 Task: Look for space in Vatra Dornei, Romania from 15th June, 2023 to 21st June, 2023 for 5 adults in price range Rs.14000 to Rs.25000. Place can be entire place with 3 bedrooms having 3 beds and 3 bathrooms. Property type can be house, flat, guest house. Booking option can be shelf check-in. Required host language is English.
Action: Mouse moved to (483, 9)
Screenshot: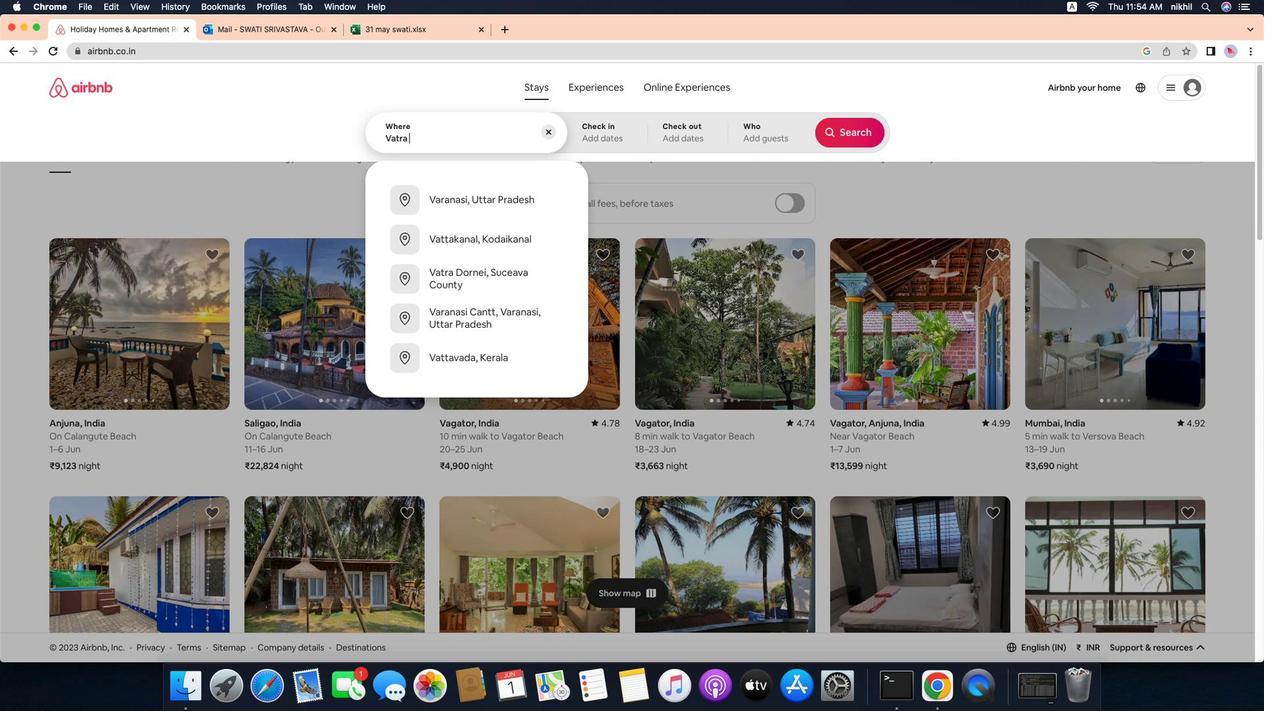
Action: Mouse pressed left at (483, 9)
Screenshot: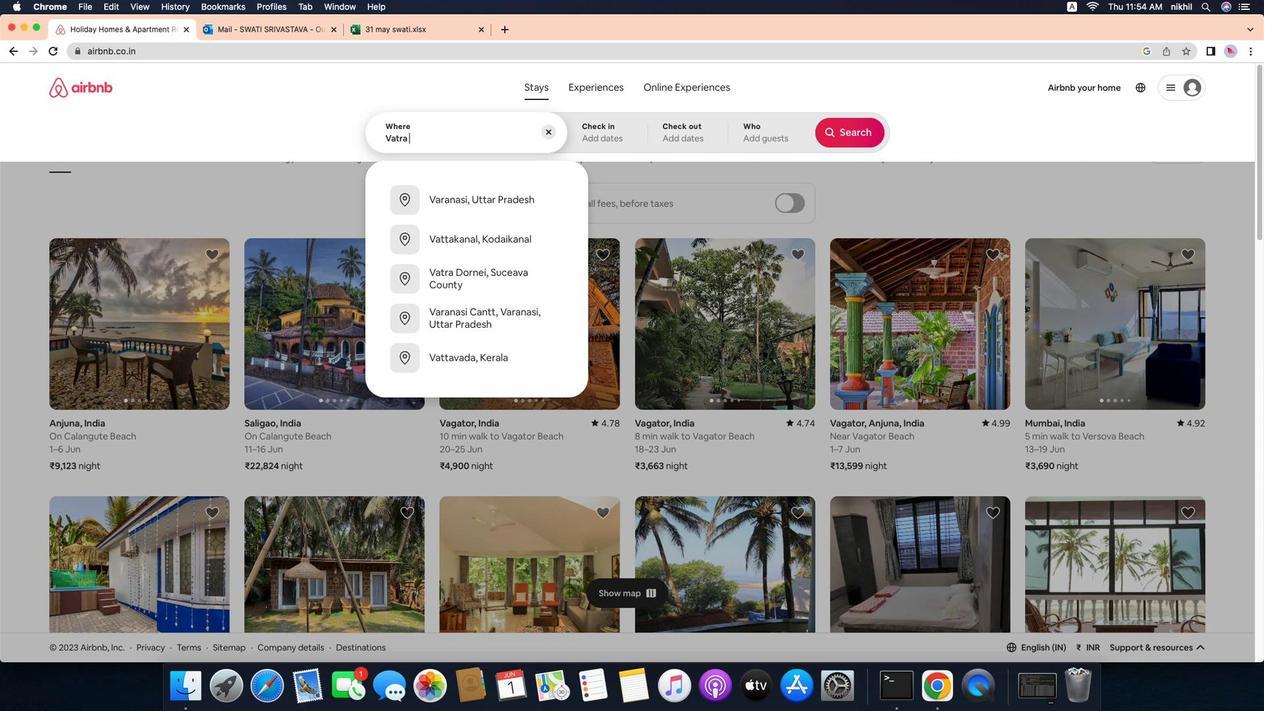 
Action: Mouse moved to (502, 1)
Screenshot: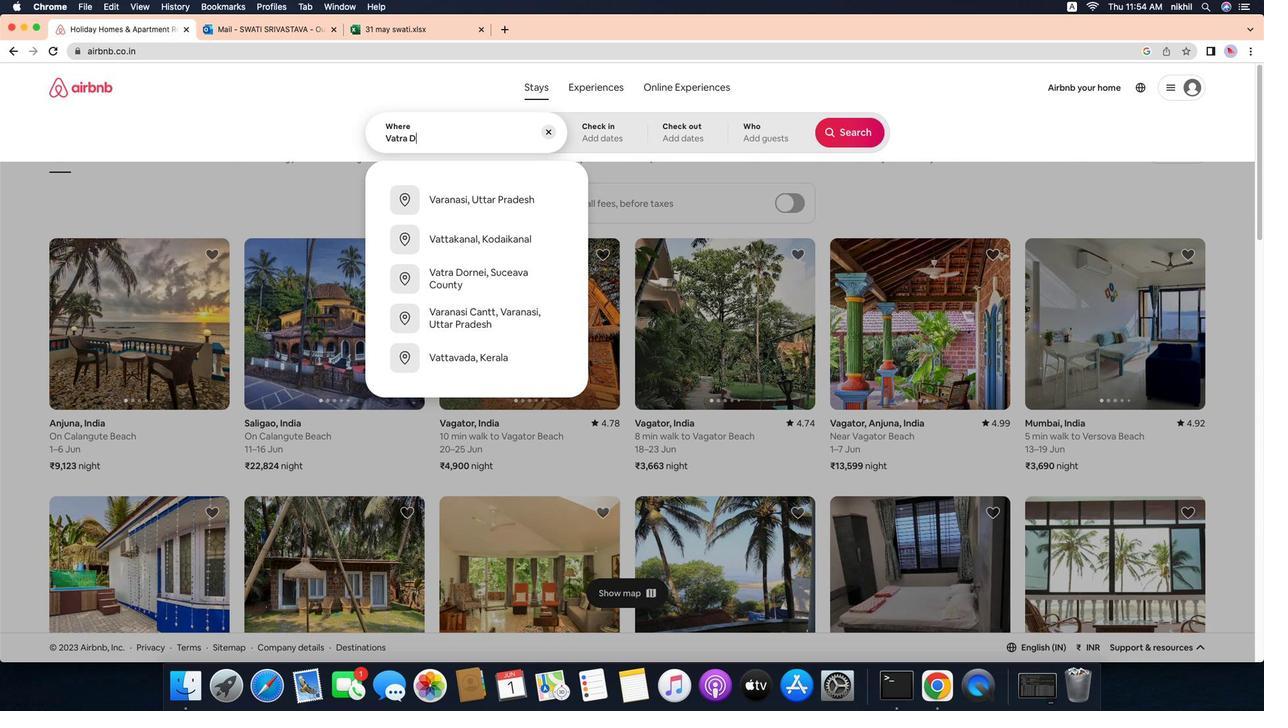 
Action: Mouse pressed left at (502, 1)
Screenshot: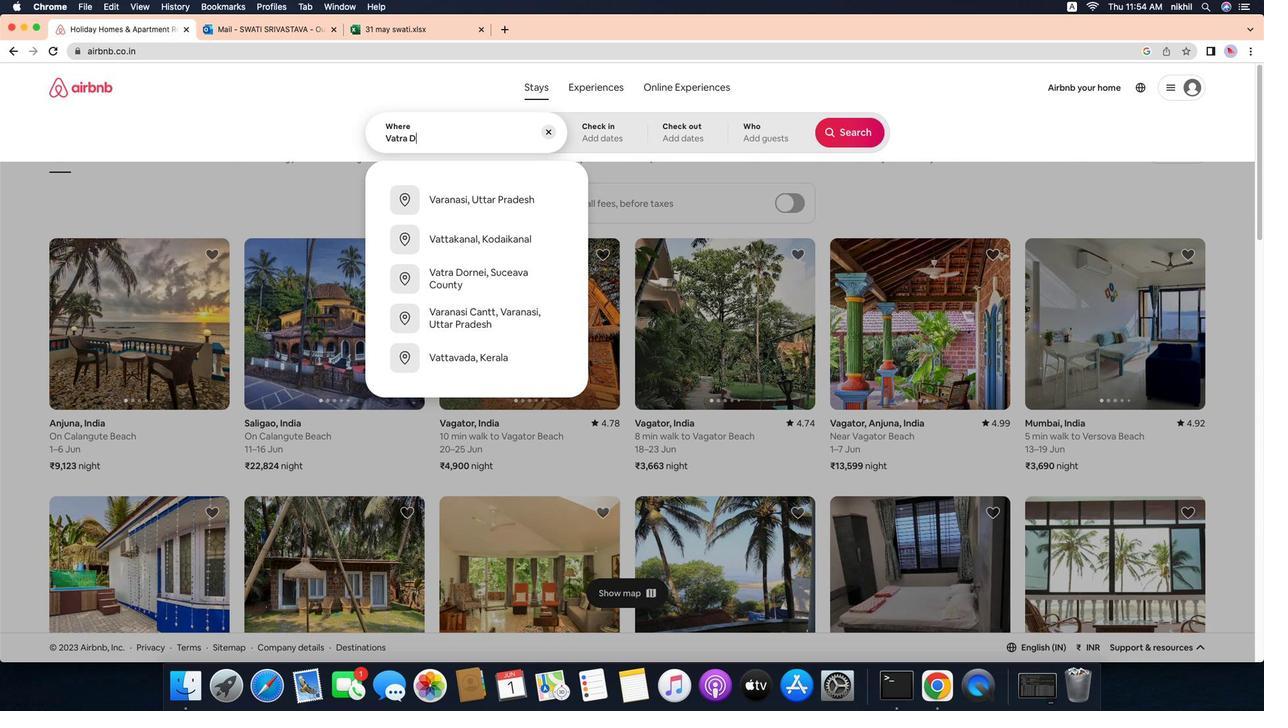 
Action: Mouse moved to (408, 49)
Screenshot: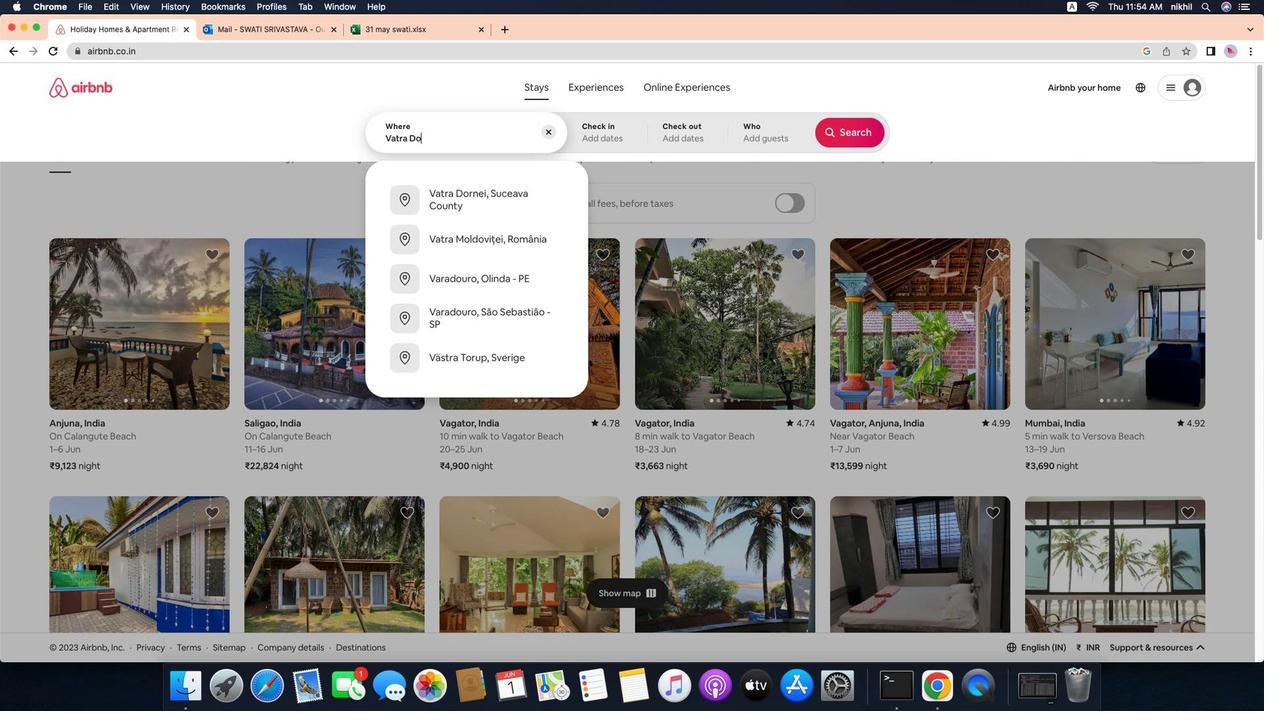 
Action: Mouse pressed left at (408, 49)
Screenshot: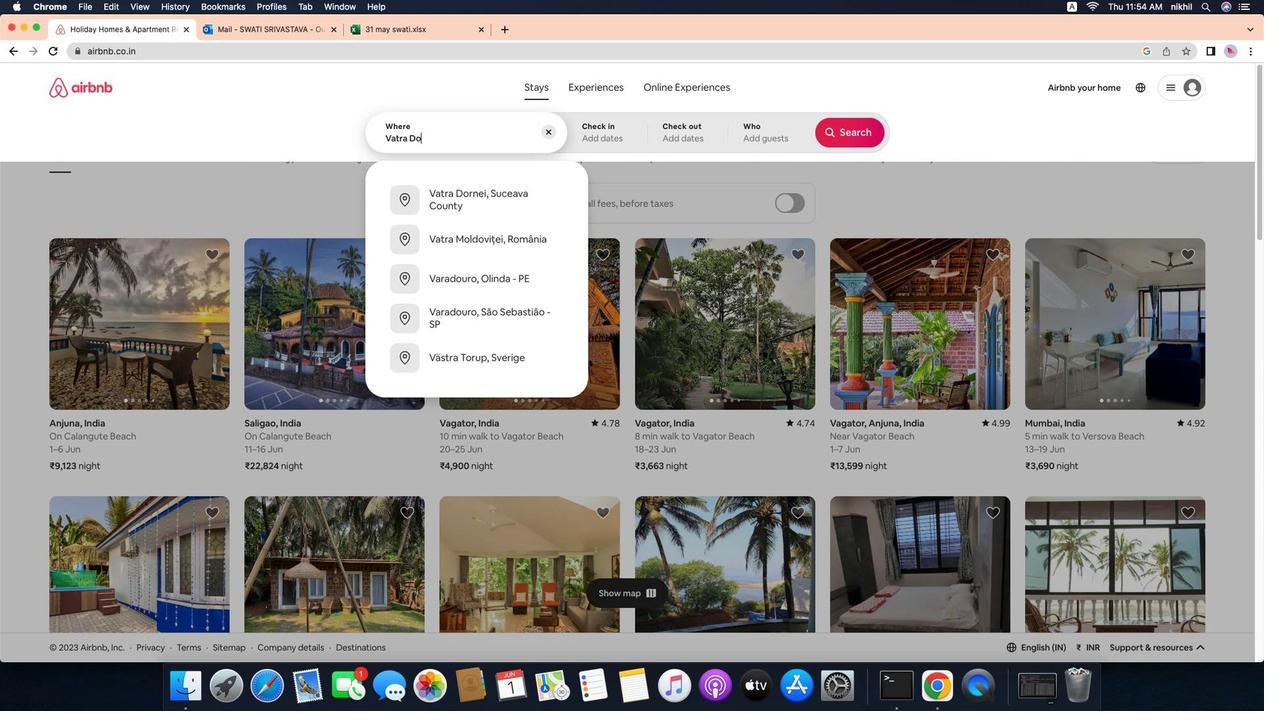
Action: Mouse moved to (390, 55)
Screenshot: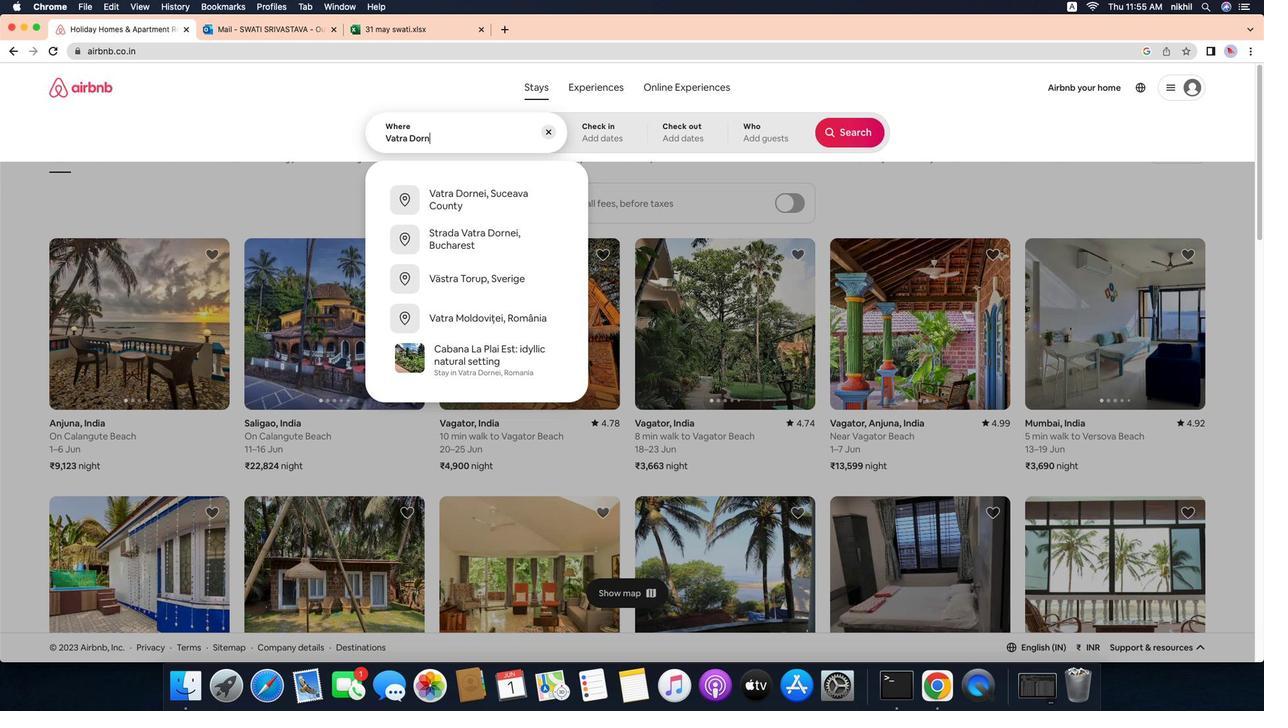 
Action: Key pressed Key.caps_lock'V'Key.caps_lock'a''t''r''a'Key.spaceKey.caps_lock'D'Key.caps_lock'o''r''n''e''i'','Key.spaceKey.caps_lock'R'Key.caps_lock'o''m''a''n''i''a'Key.enter
Screenshot: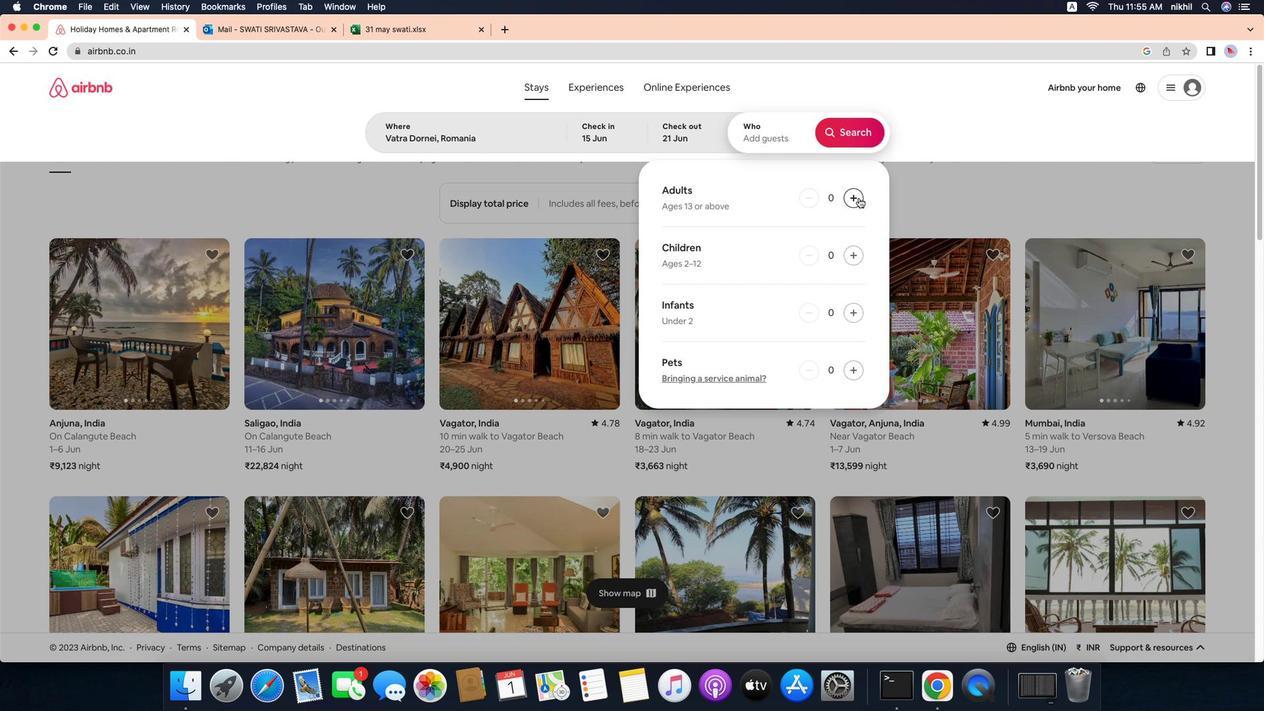 
Action: Mouse moved to (478, 277)
Screenshot: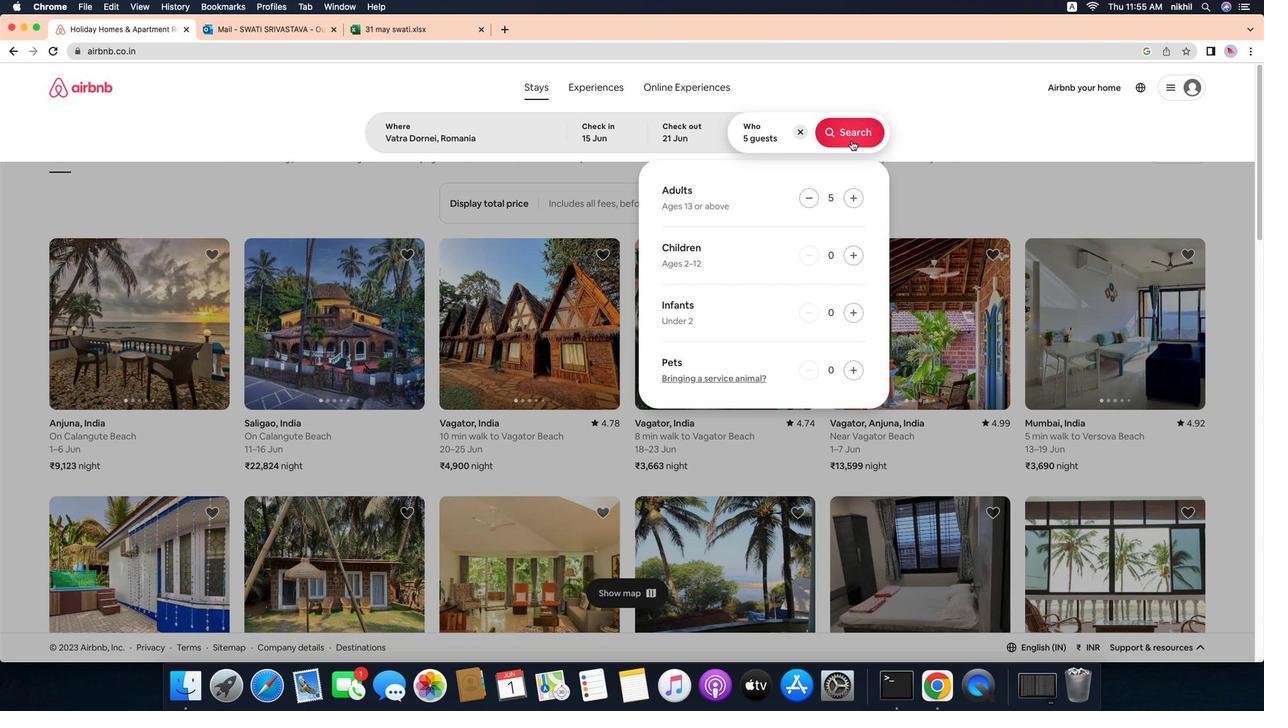
Action: Mouse pressed left at (478, 277)
Screenshot: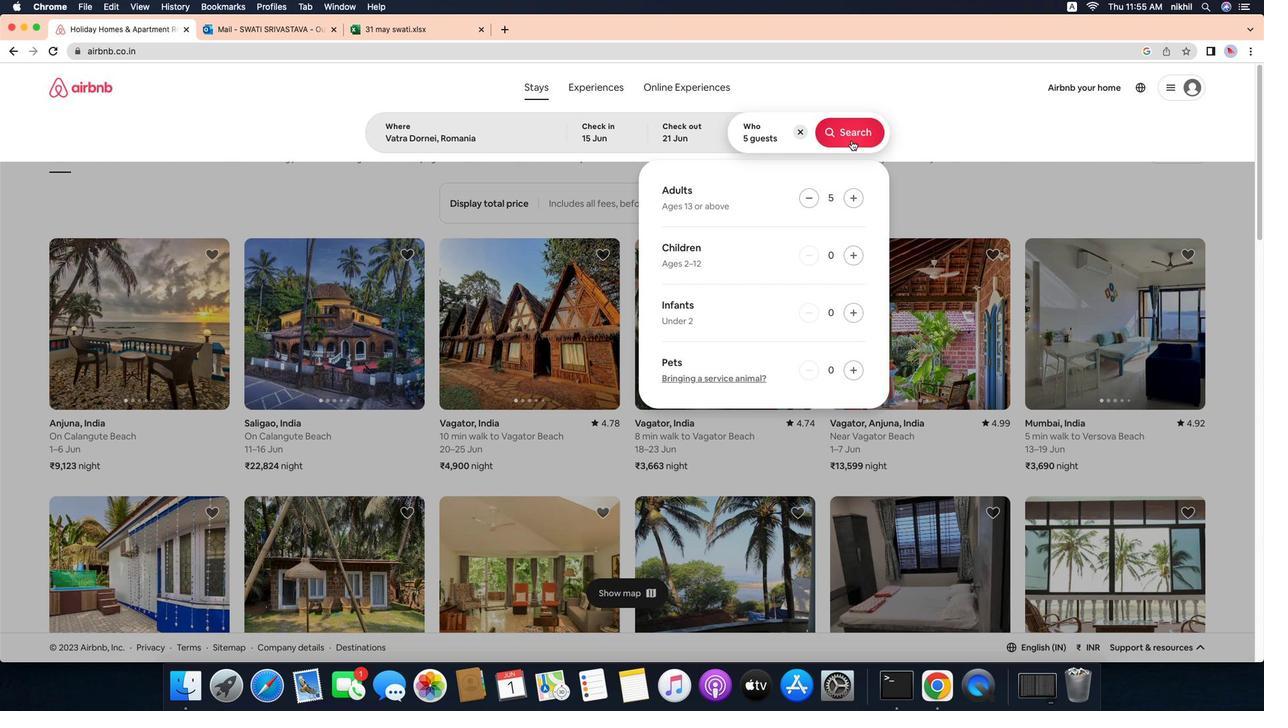 
Action: Mouse moved to (450, 298)
Screenshot: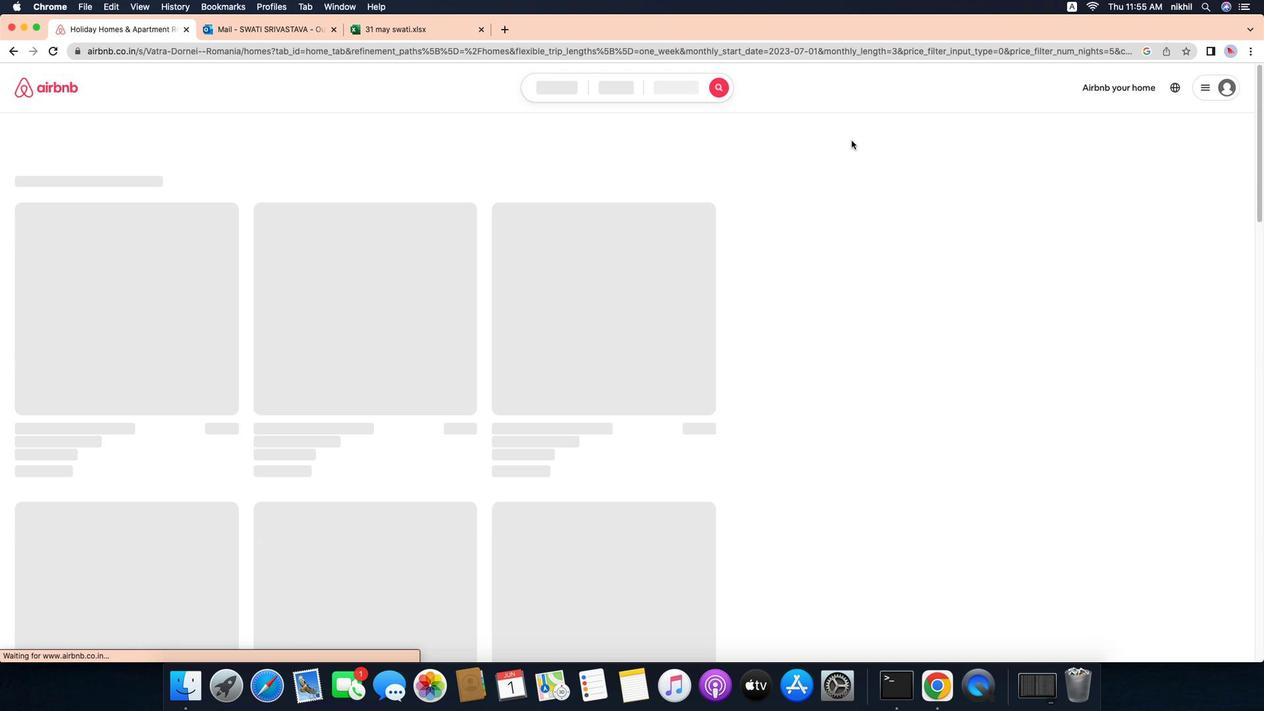 
Action: Mouse pressed left at (450, 298)
Screenshot: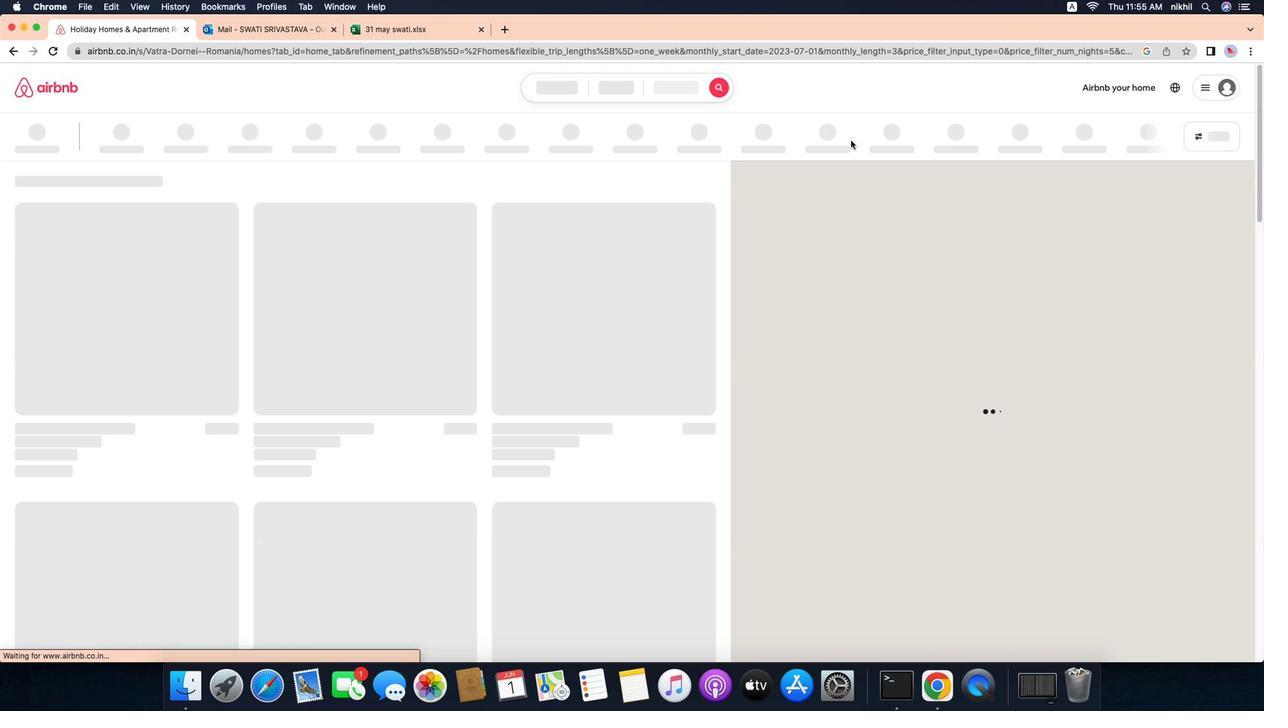 
Action: Mouse moved to (723, 53)
Screenshot: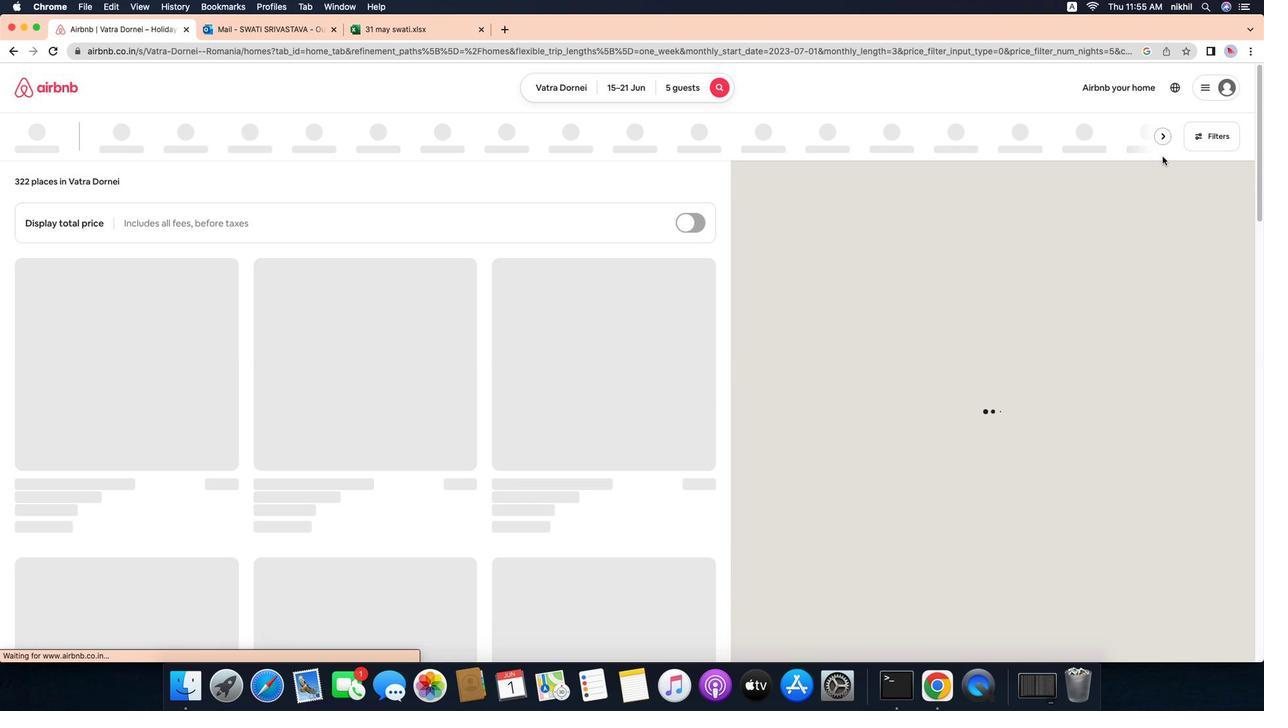 
Action: Mouse pressed left at (723, 53)
Screenshot: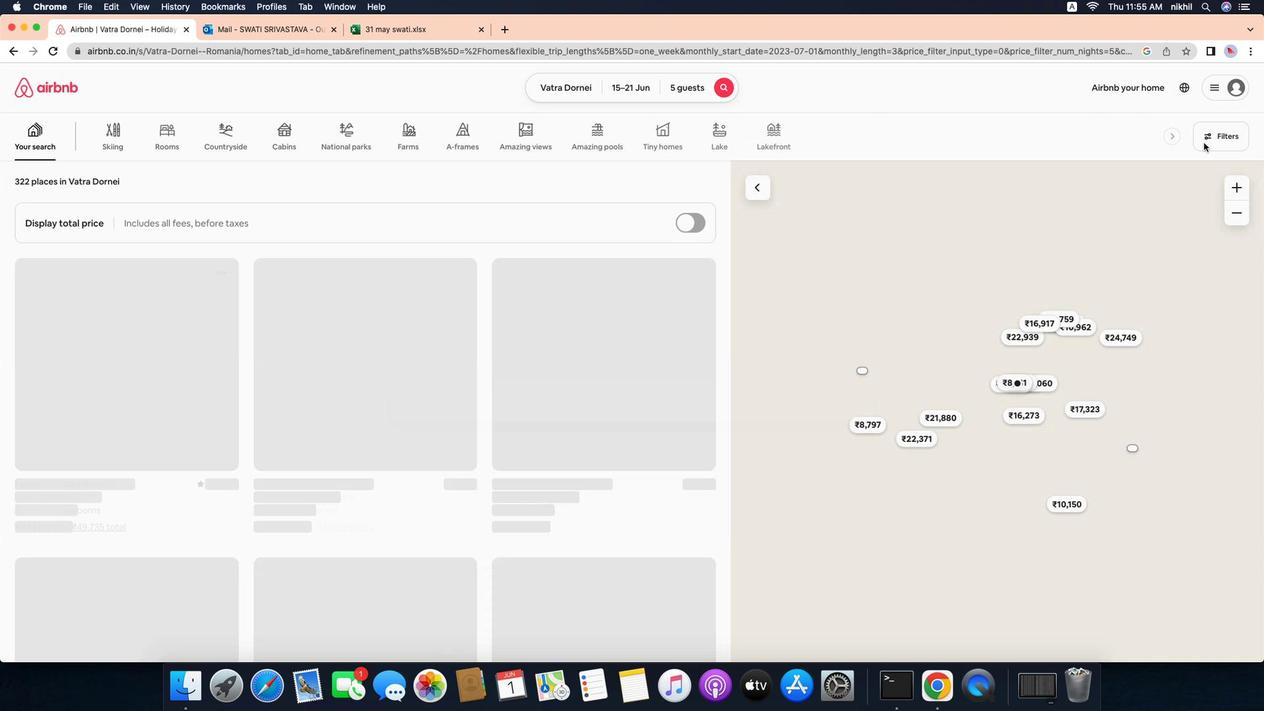 
Action: Mouse moved to (825, 121)
Screenshot: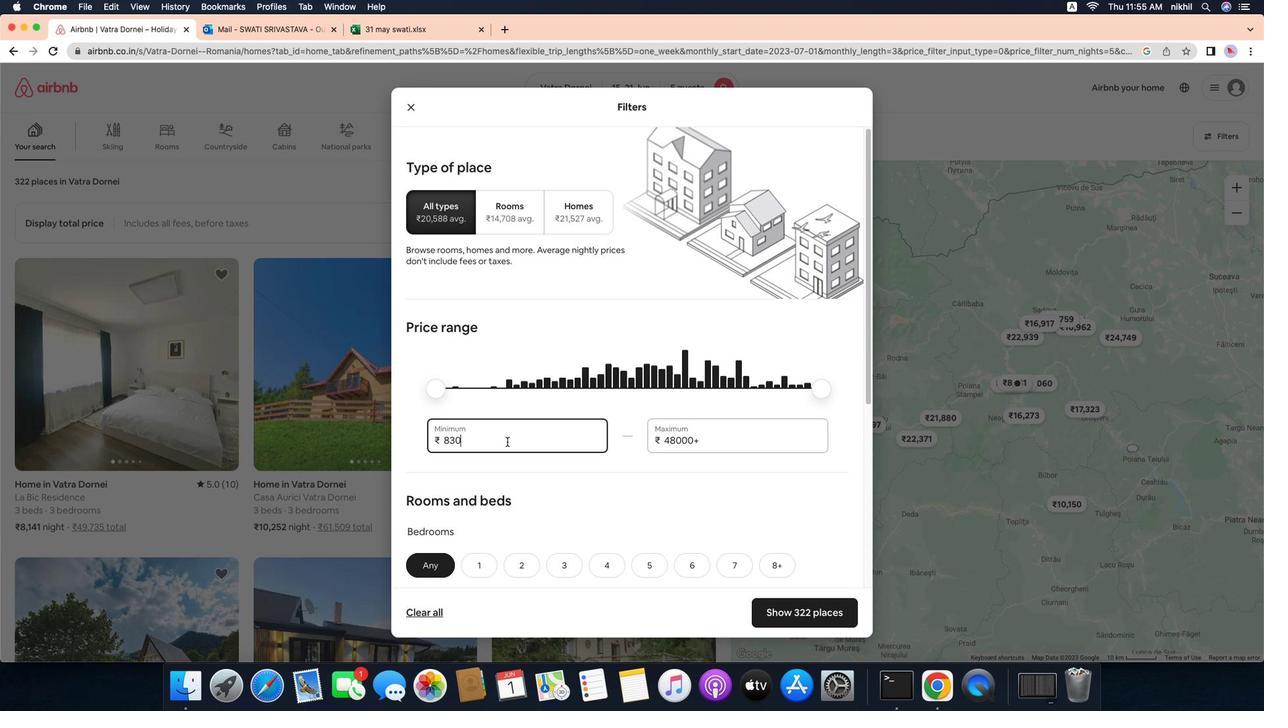 
Action: Mouse pressed left at (825, 121)
Screenshot: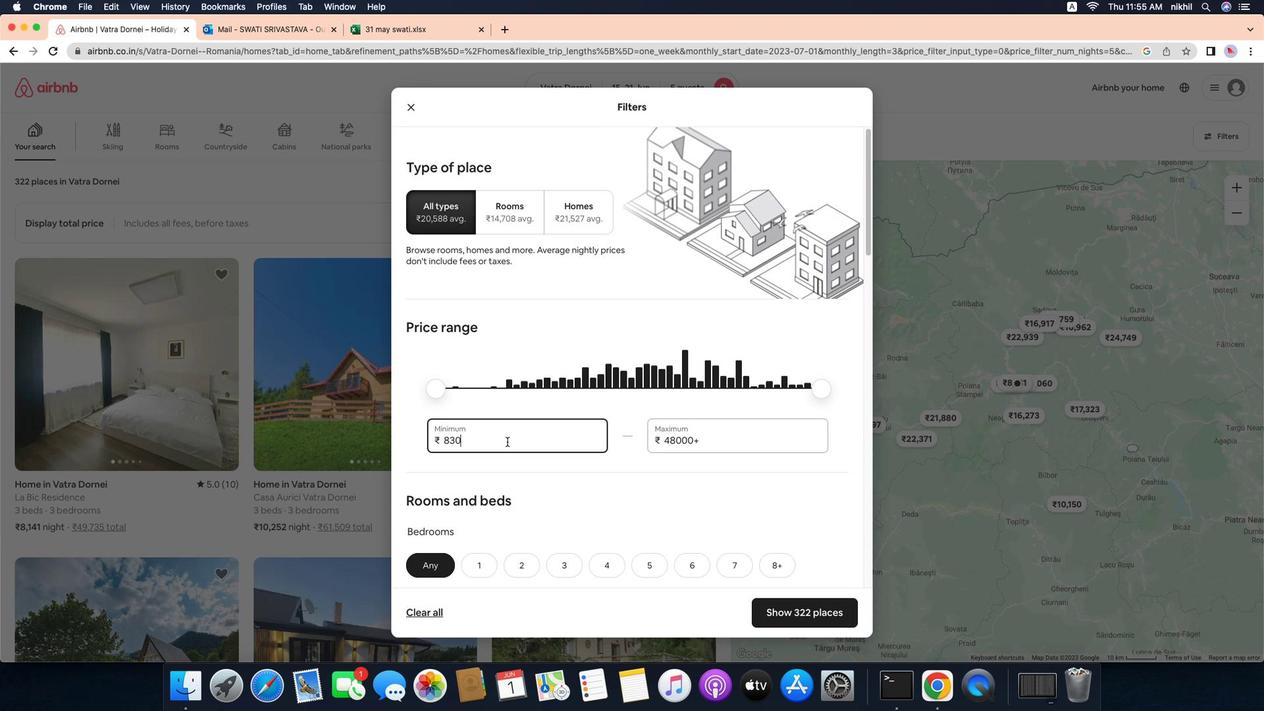 
Action: Mouse pressed left at (825, 121)
Screenshot: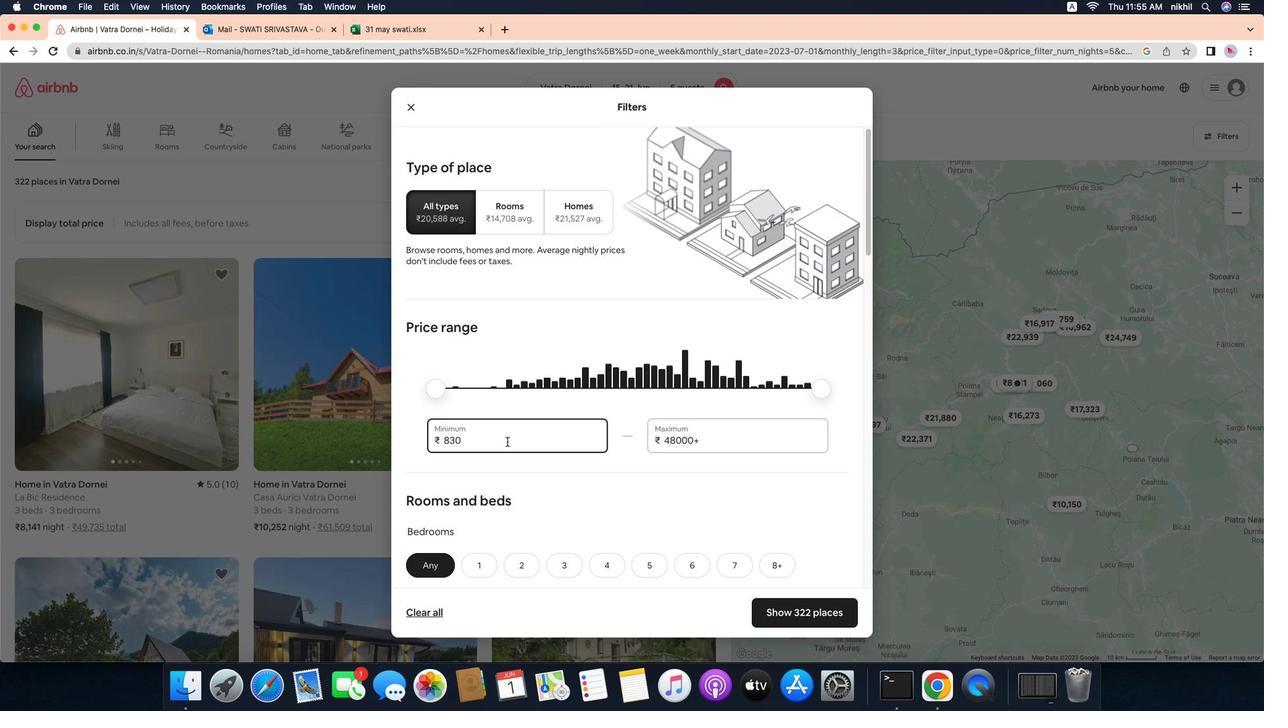 
Action: Mouse pressed left at (825, 121)
Screenshot: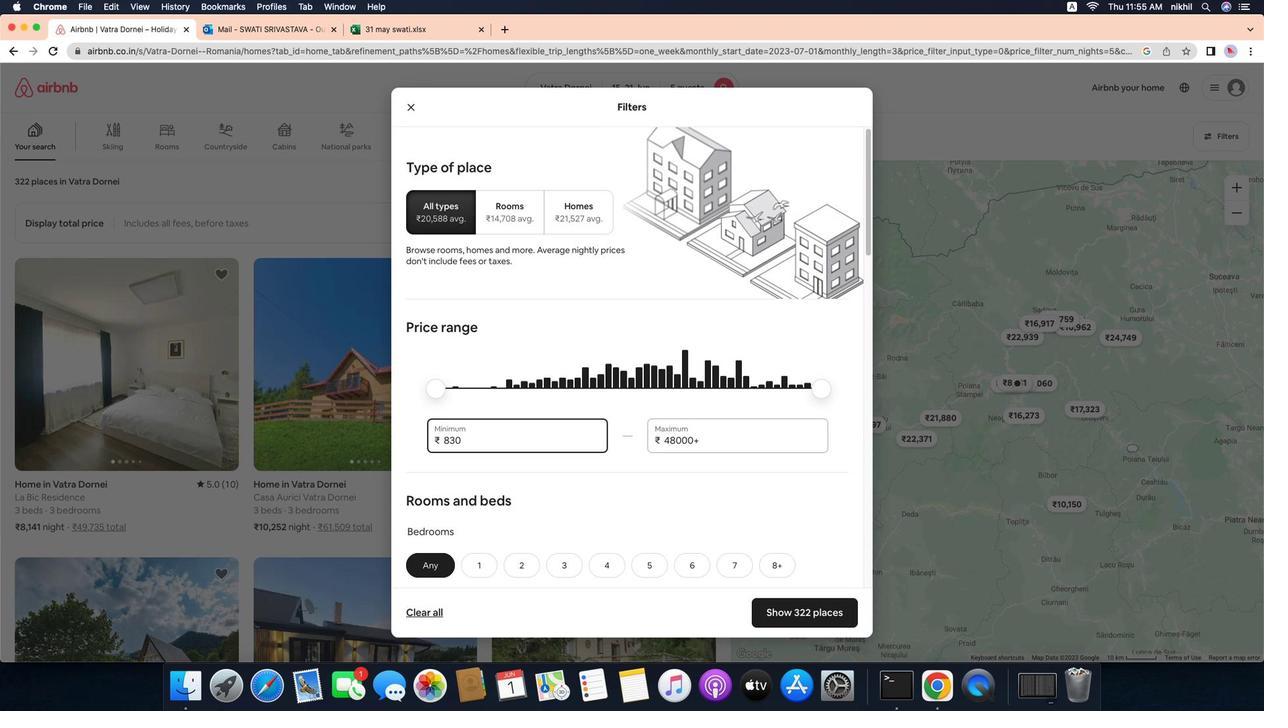 
Action: Mouse pressed left at (825, 121)
Screenshot: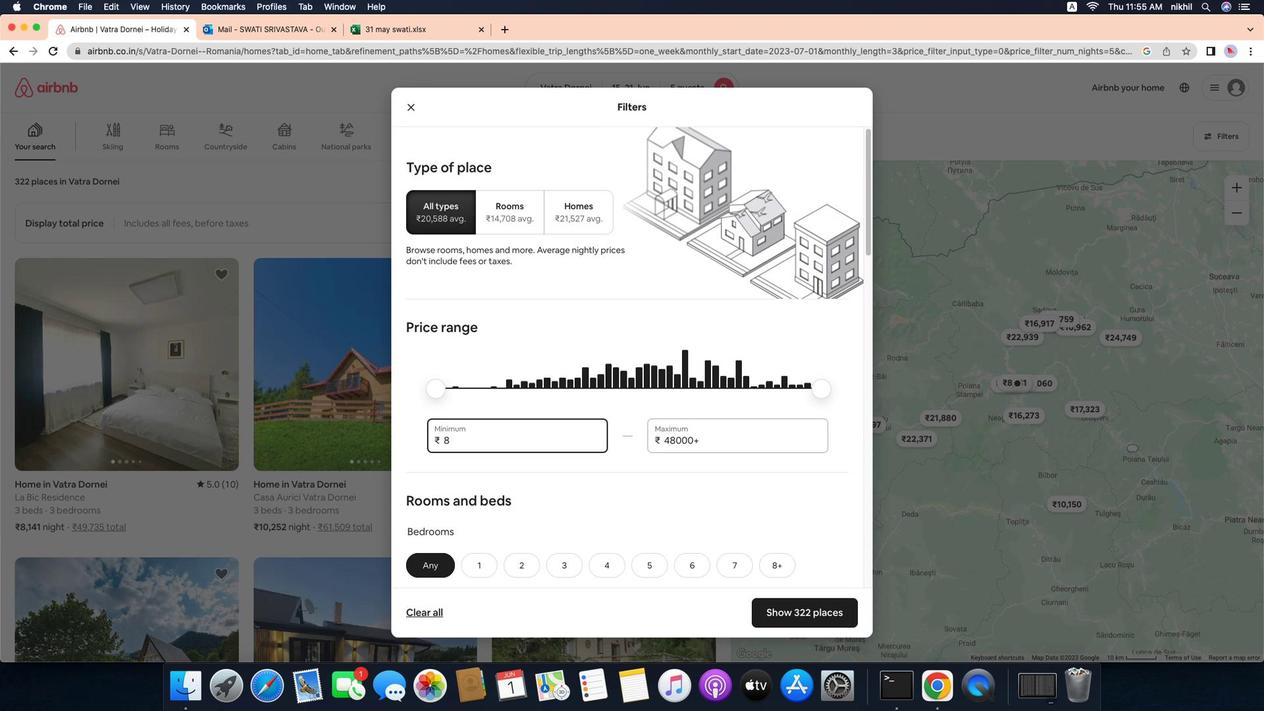 
Action: Mouse pressed left at (825, 121)
Screenshot: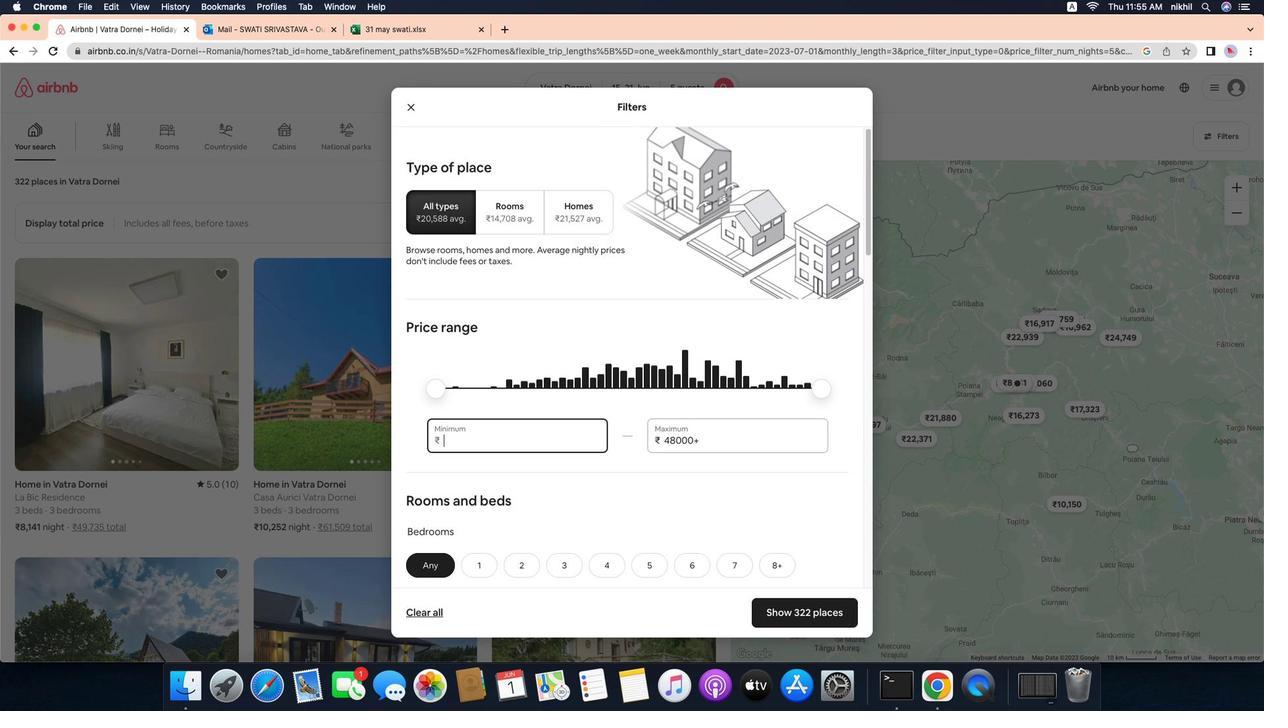 
Action: Mouse moved to (818, 59)
Screenshot: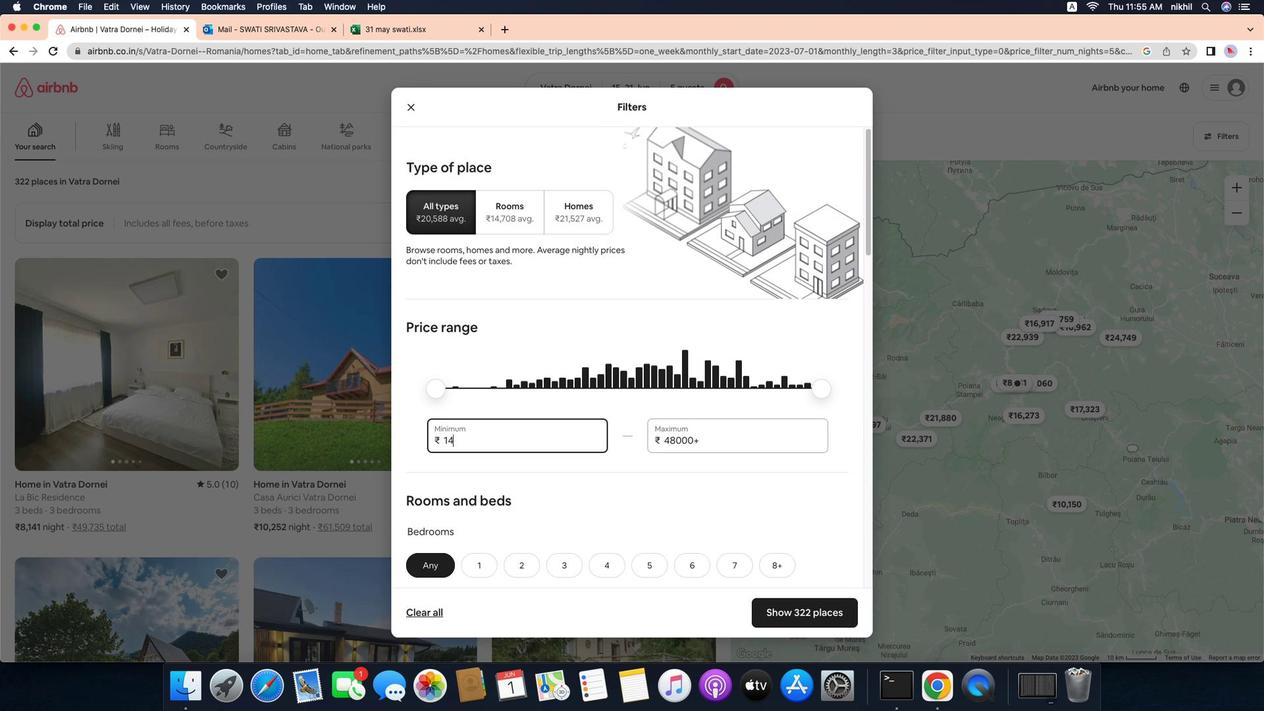 
Action: Mouse pressed left at (818, 59)
Screenshot: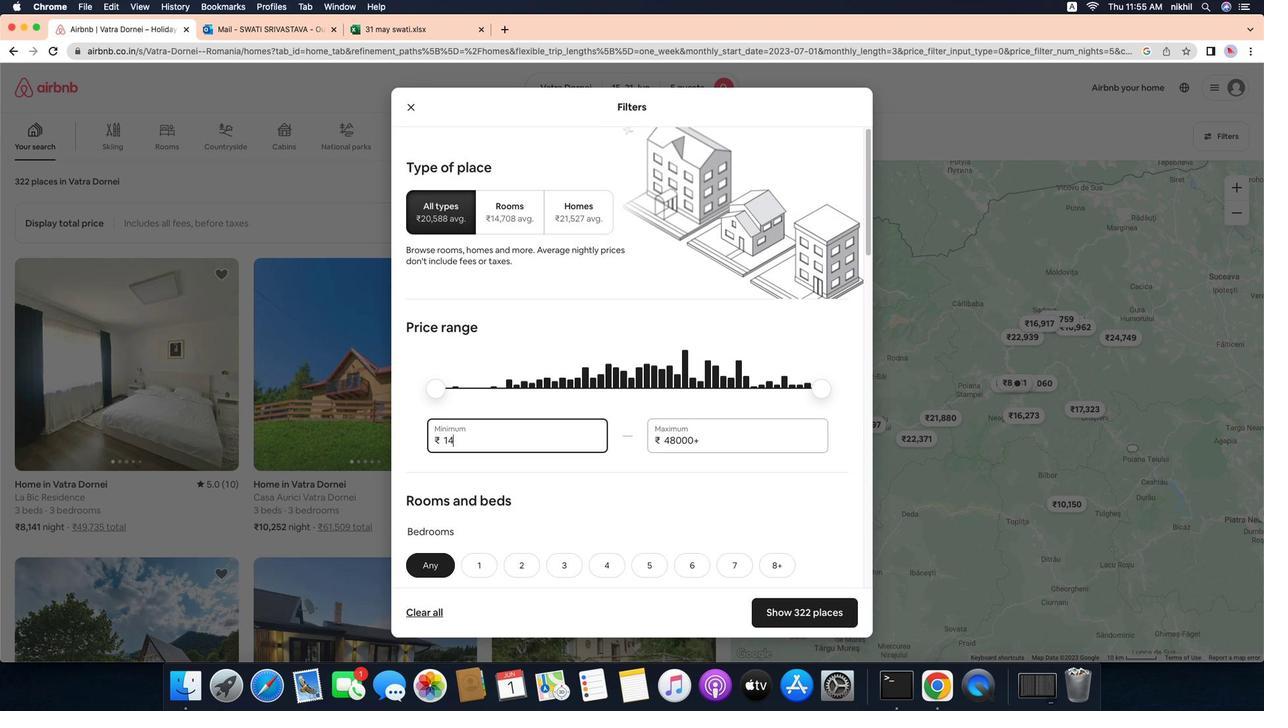 
Action: Mouse moved to (1193, 62)
Screenshot: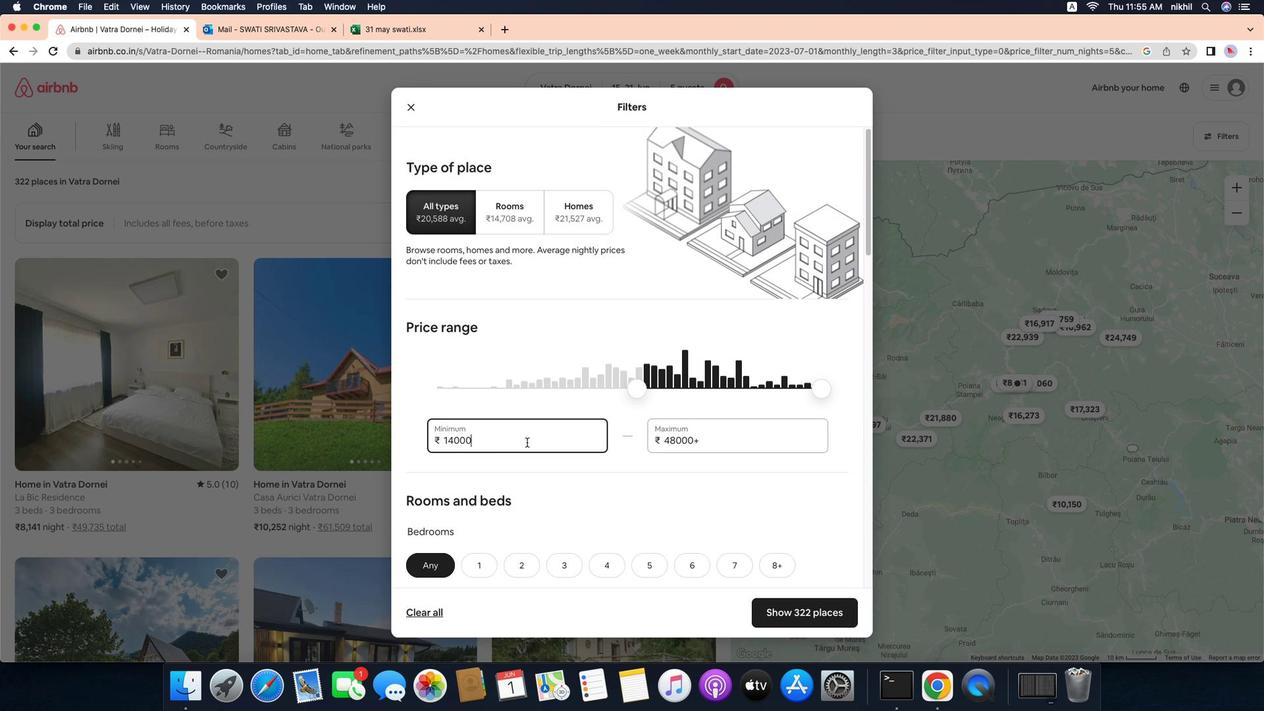 
Action: Mouse pressed left at (1193, 62)
Screenshot: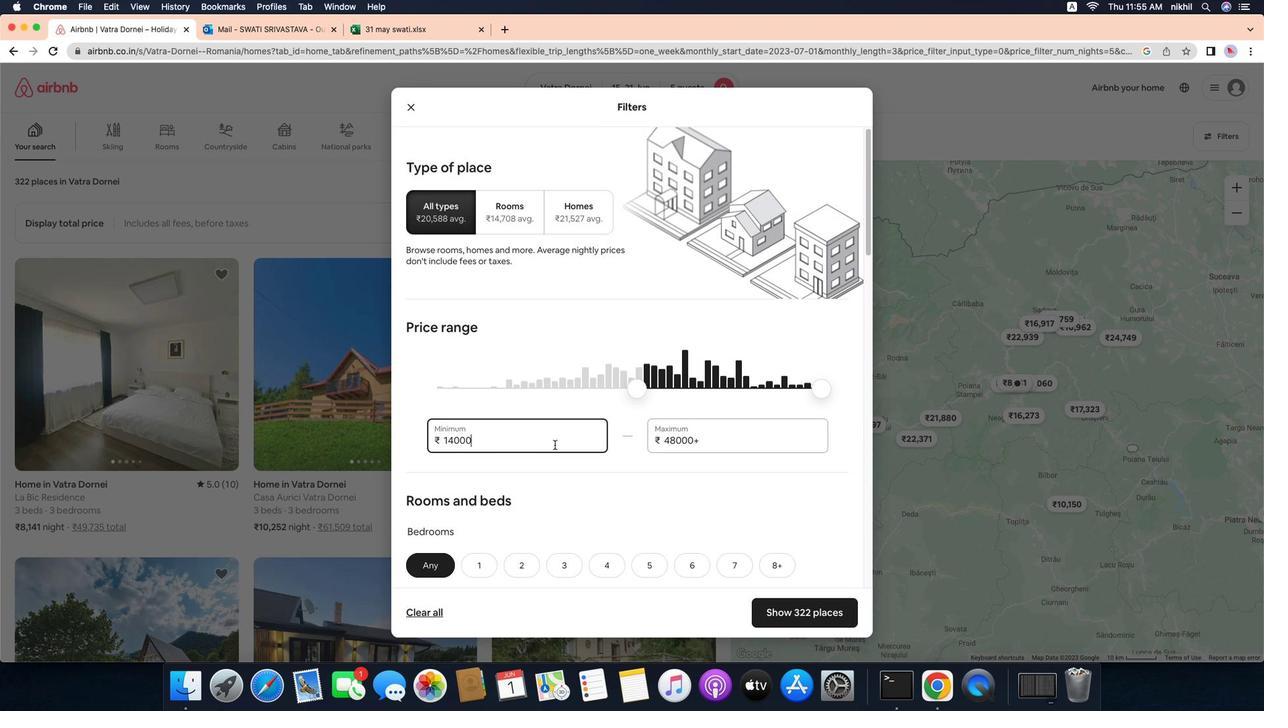 
Action: Mouse moved to (453, 379)
Screenshot: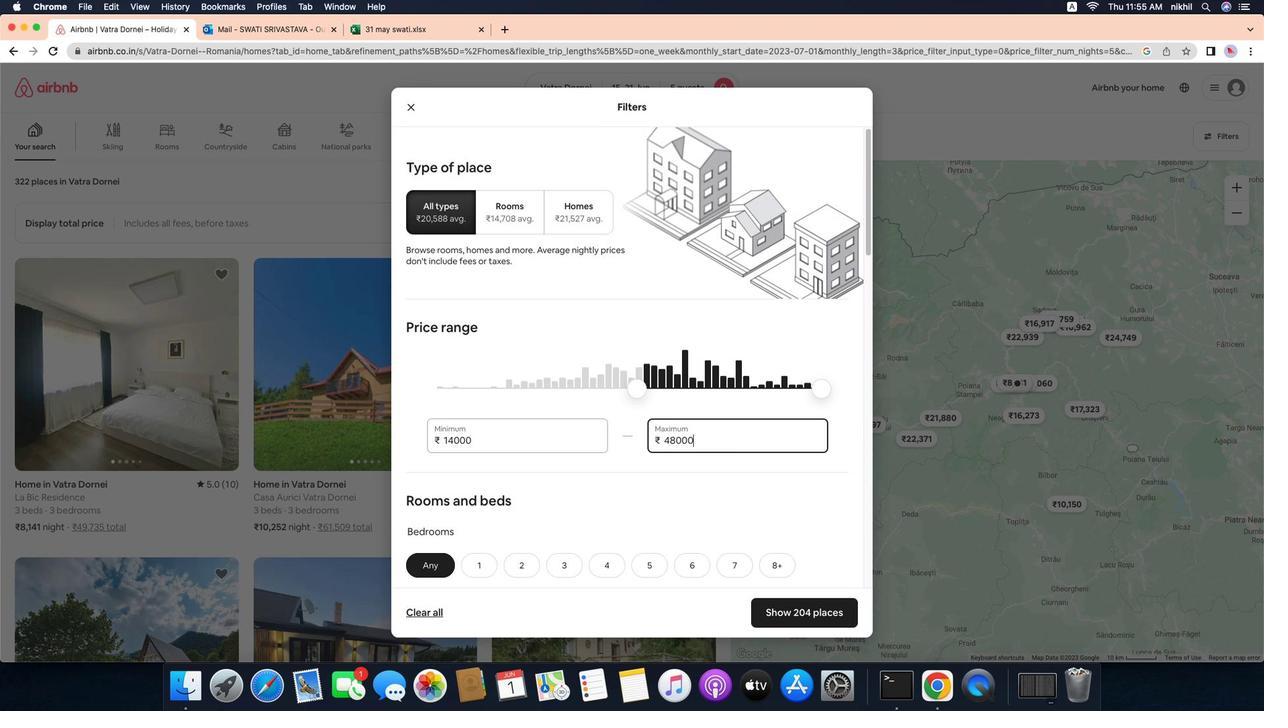 
Action: Mouse pressed left at (453, 379)
Screenshot: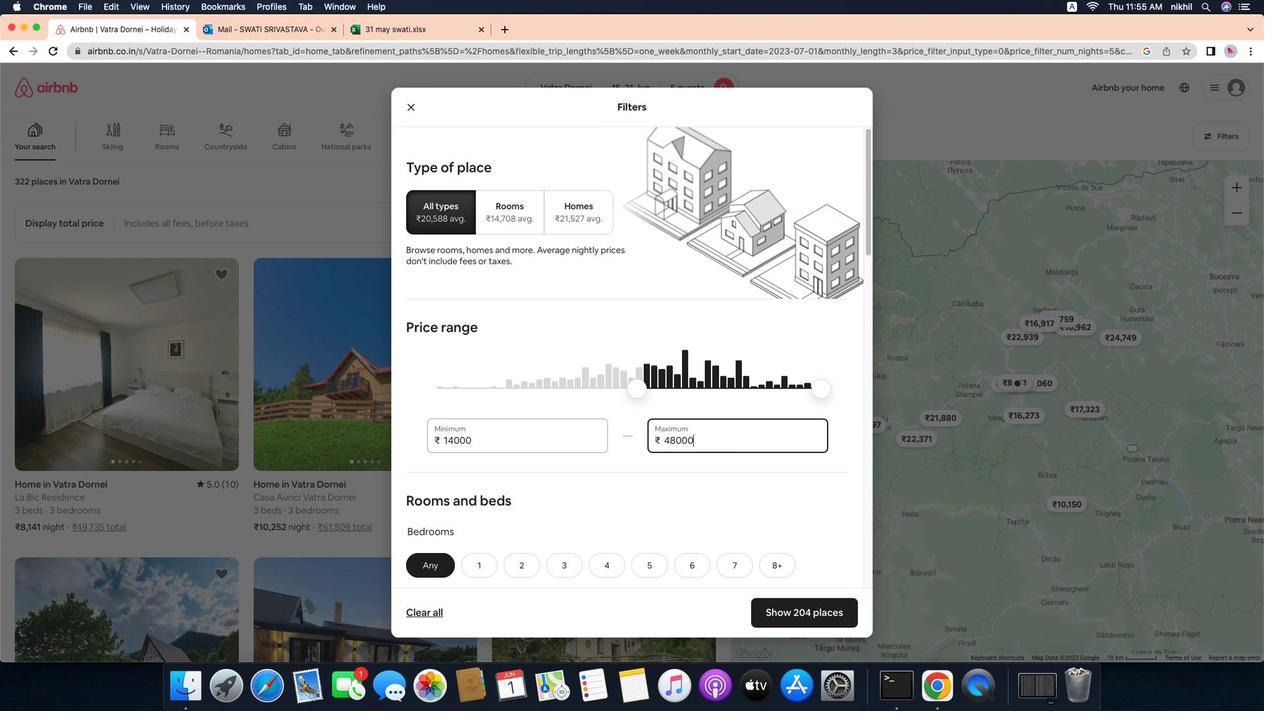 
Action: Mouse moved to (450, 380)
Screenshot: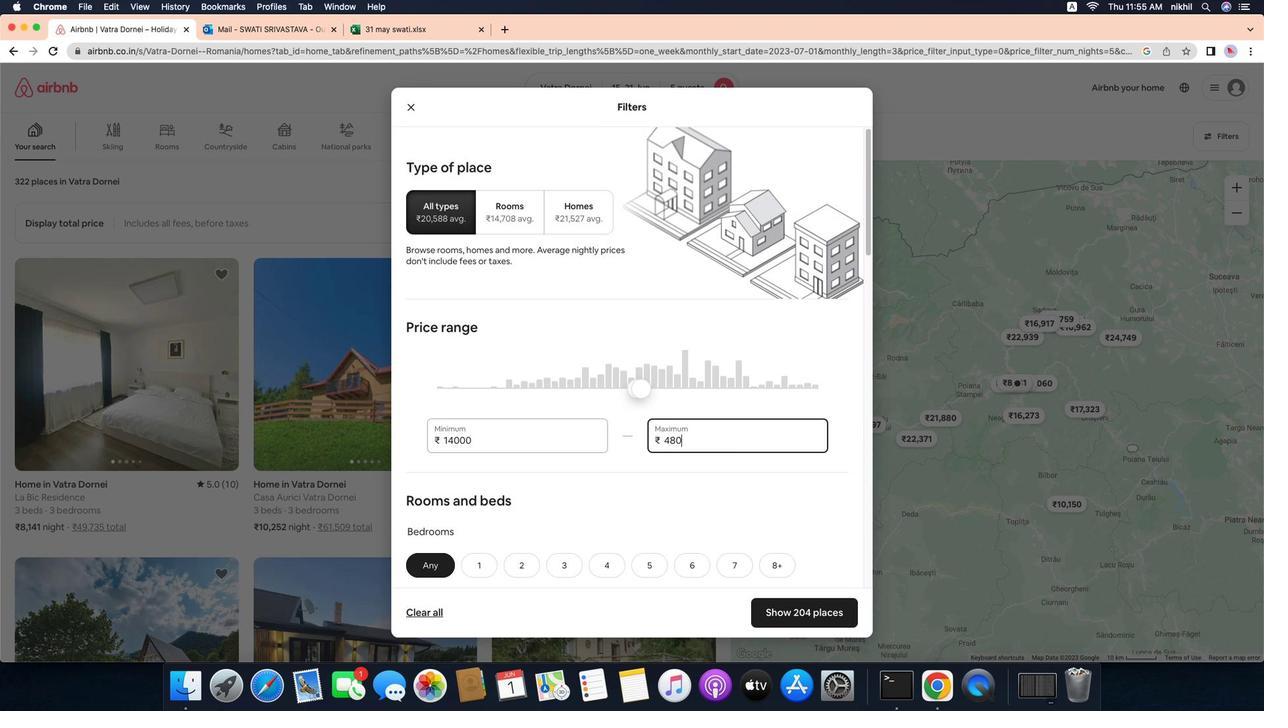 
Action: Key pressed Key.backspaceKey.backspaceKey.backspaceKey.backspace'1''4''0''0''0'
Screenshot: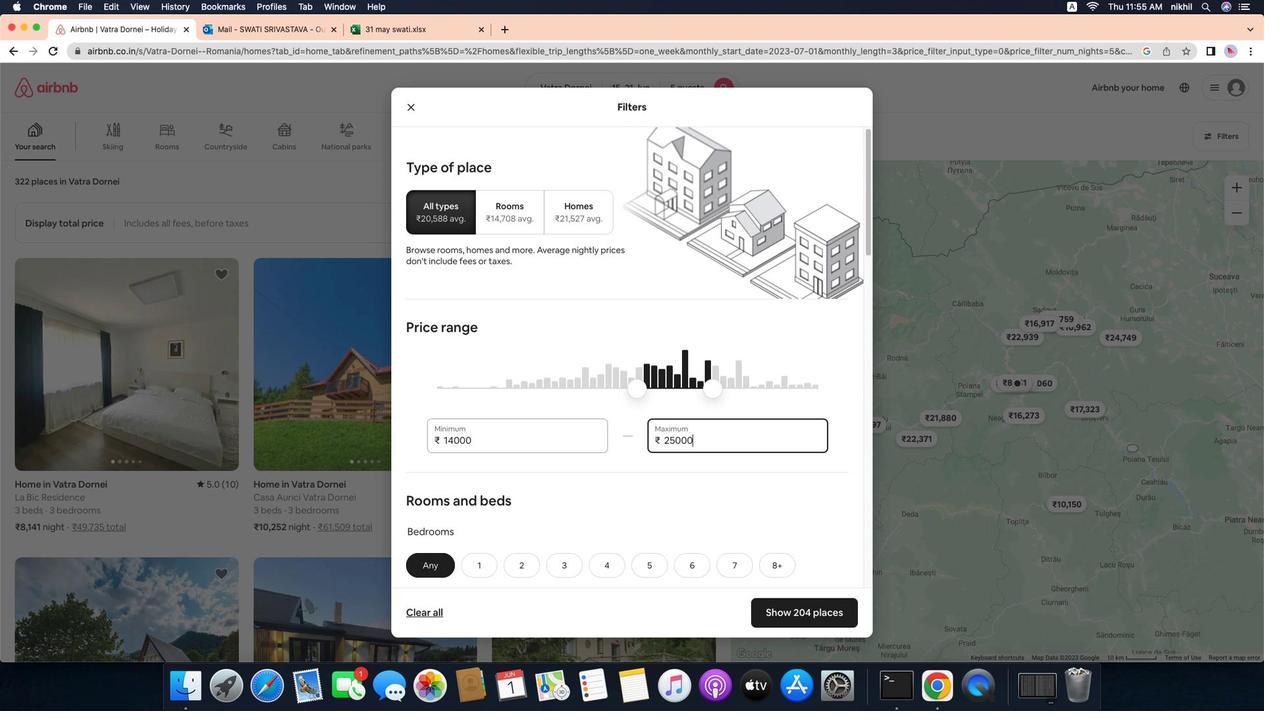 
Action: Mouse moved to (684, 381)
Screenshot: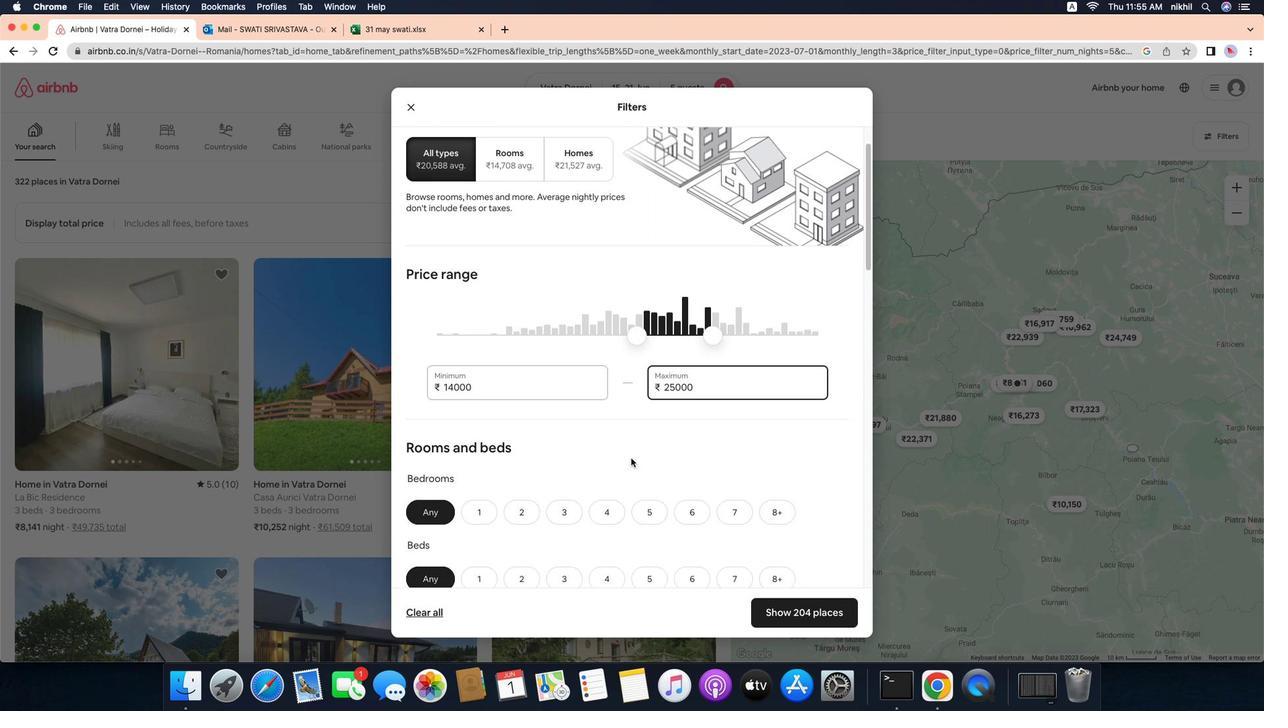
Action: Mouse pressed left at (684, 381)
Screenshot: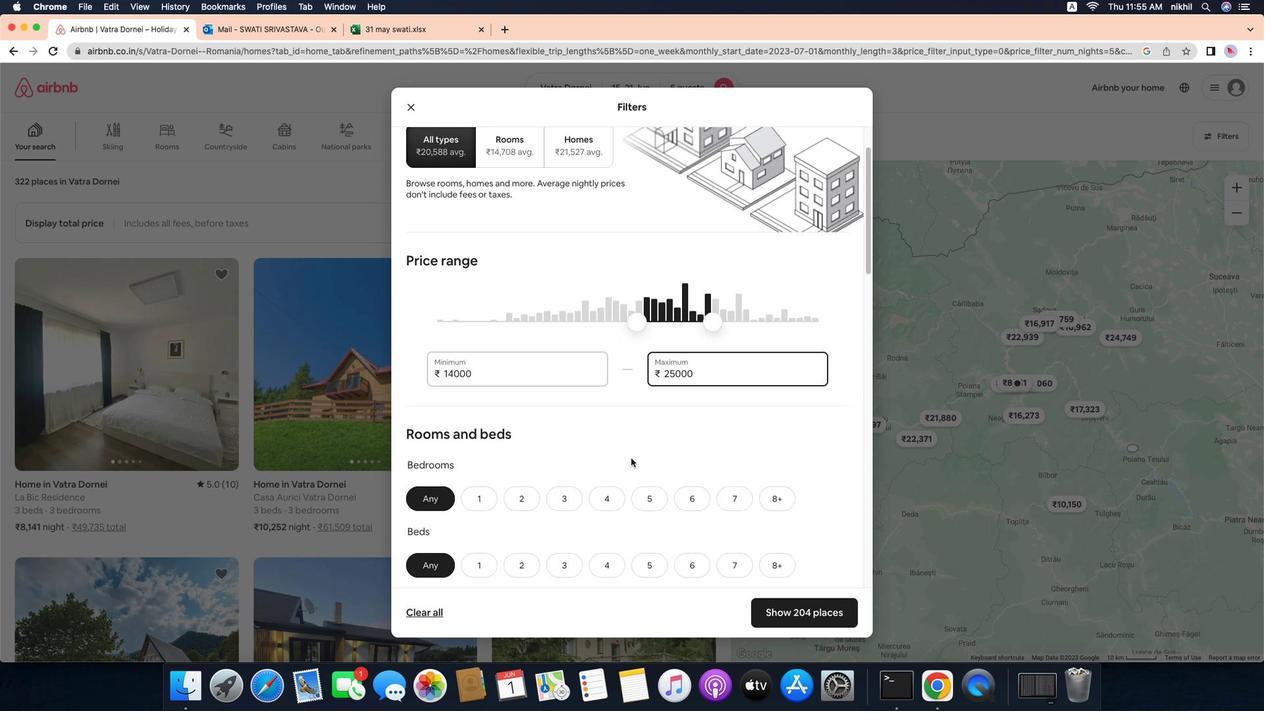 
Action: Key pressed Key.backspaceKey.backspaceKey.backspaceKey.backspaceKey.backspaceKey.backspace'2''5''0''0''0'
Screenshot: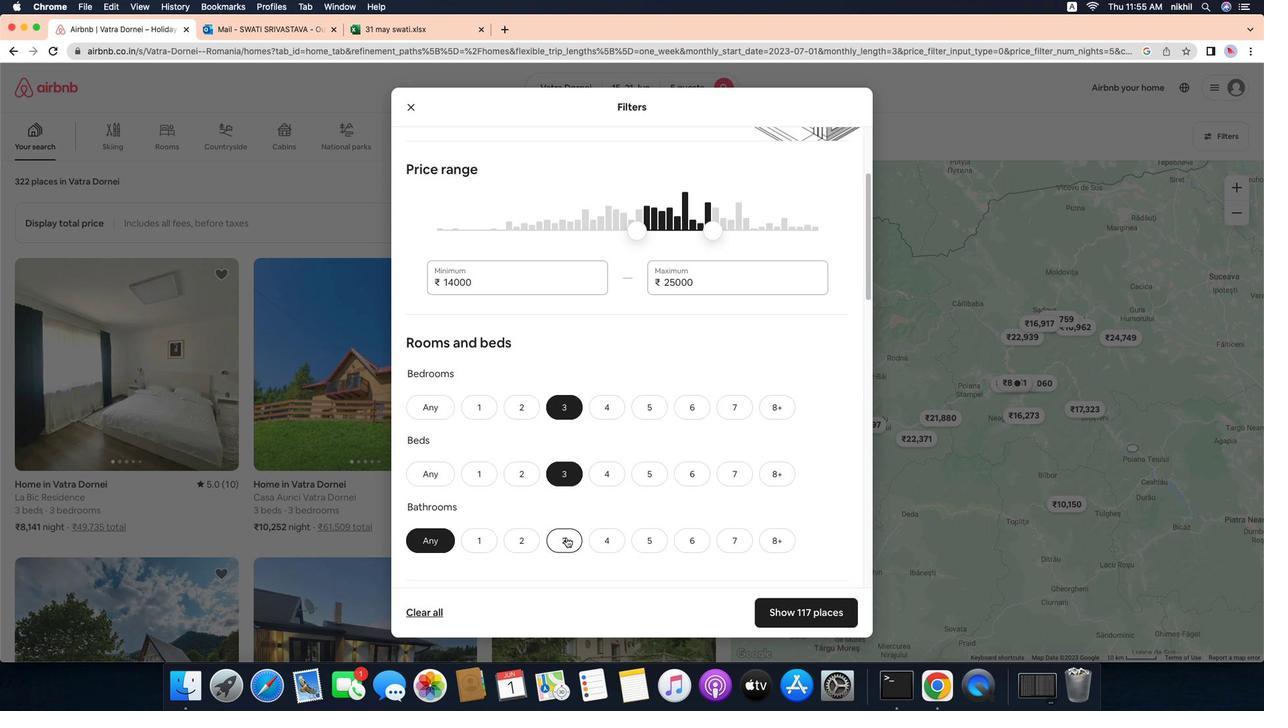 
Action: Mouse moved to (583, 398)
Screenshot: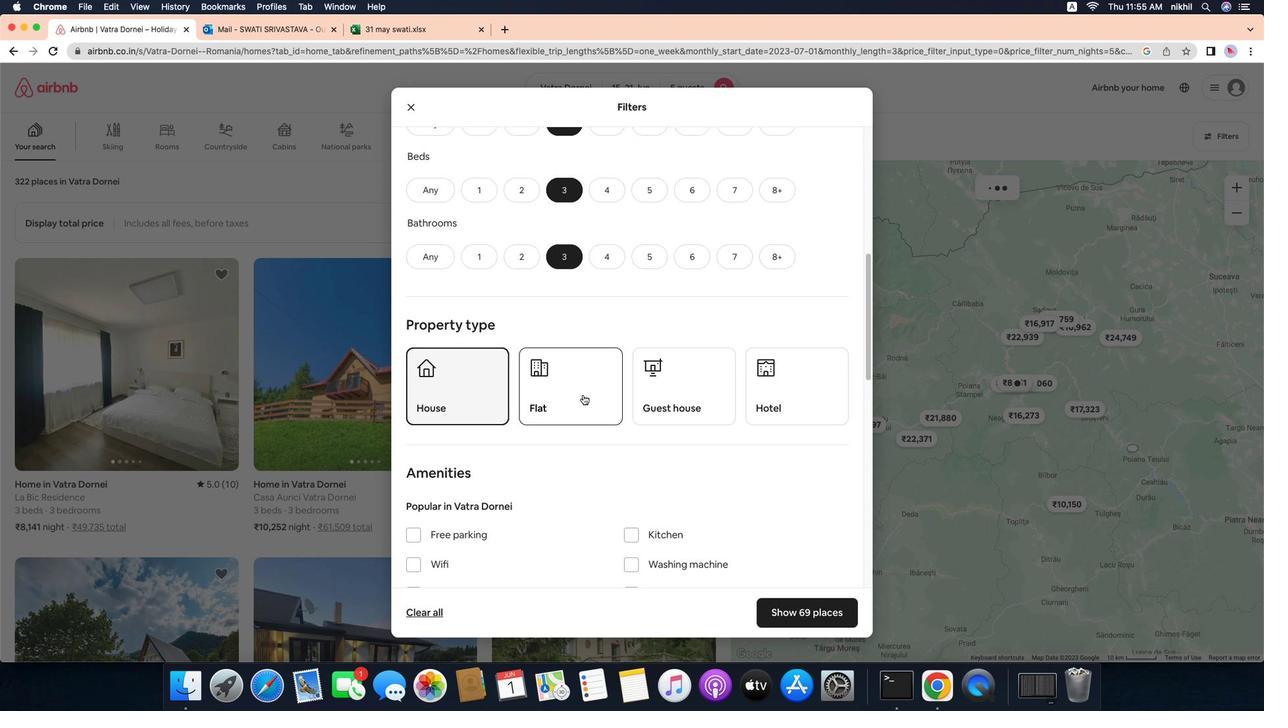 
Action: Mouse scrolled (583, 398) with delta (-89, -90)
Screenshot: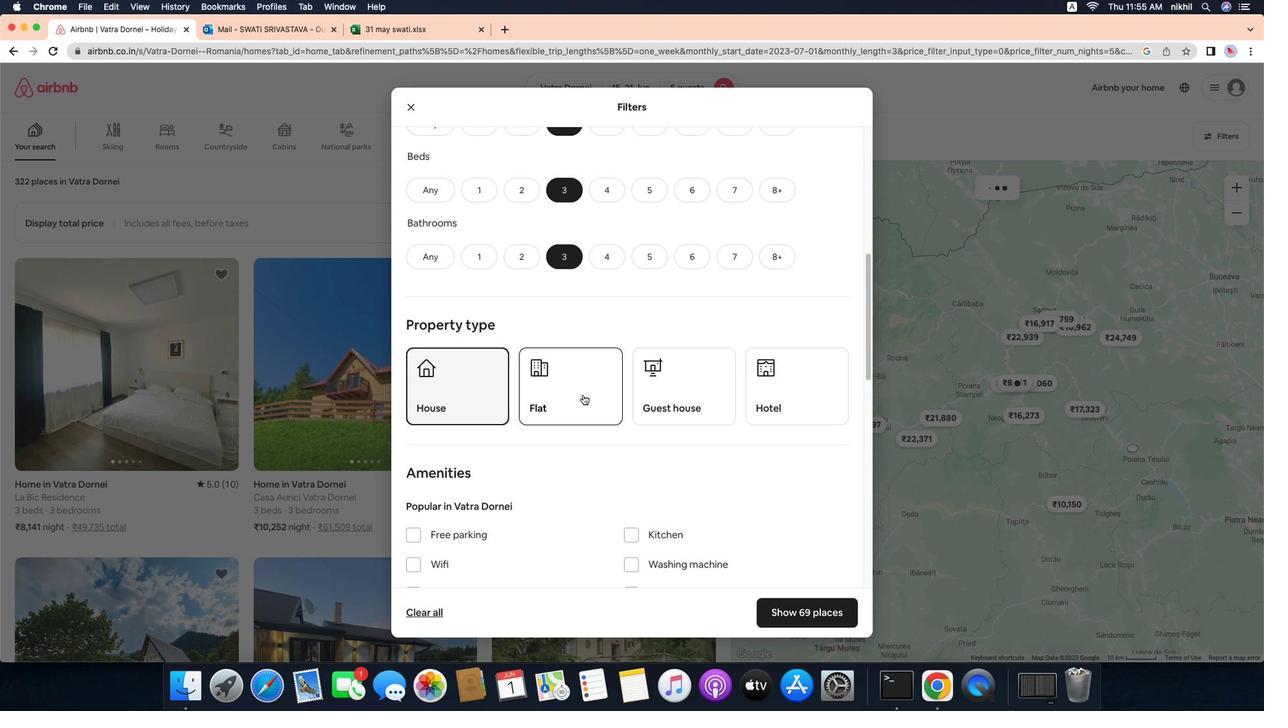 
Action: Mouse scrolled (583, 398) with delta (-89, -90)
Screenshot: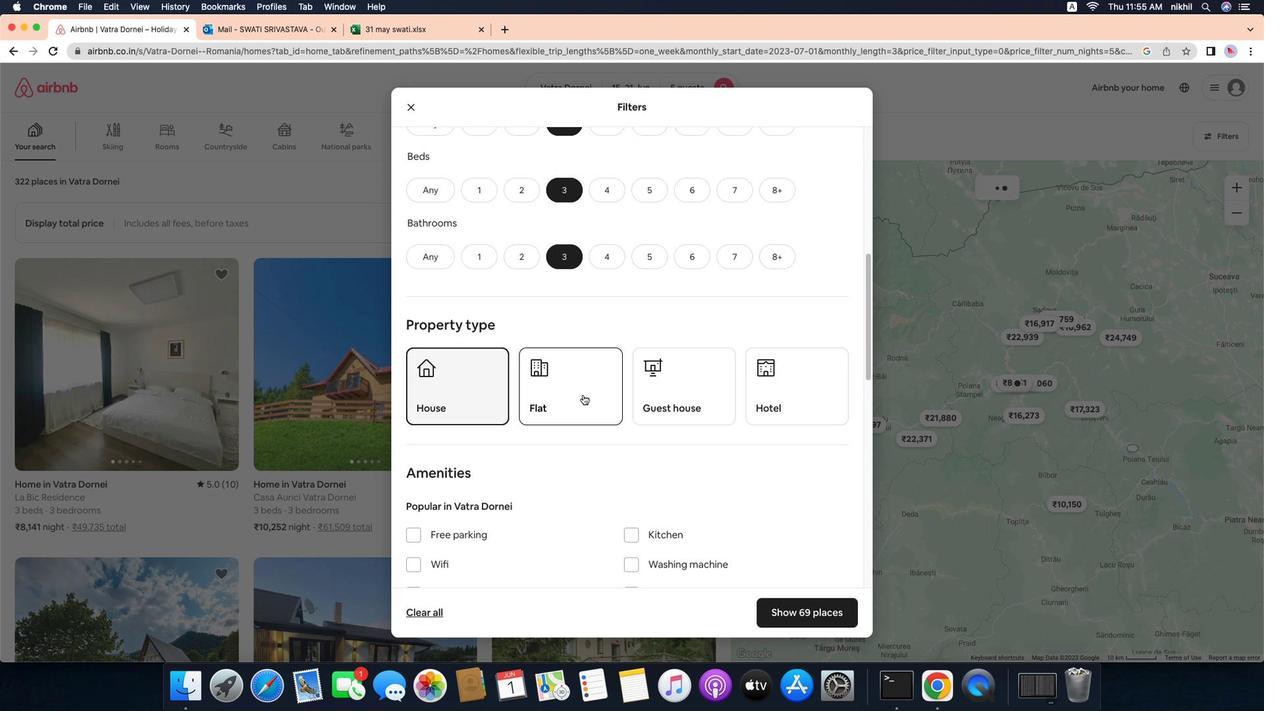 
Action: Mouse scrolled (583, 398) with delta (-89, -90)
Screenshot: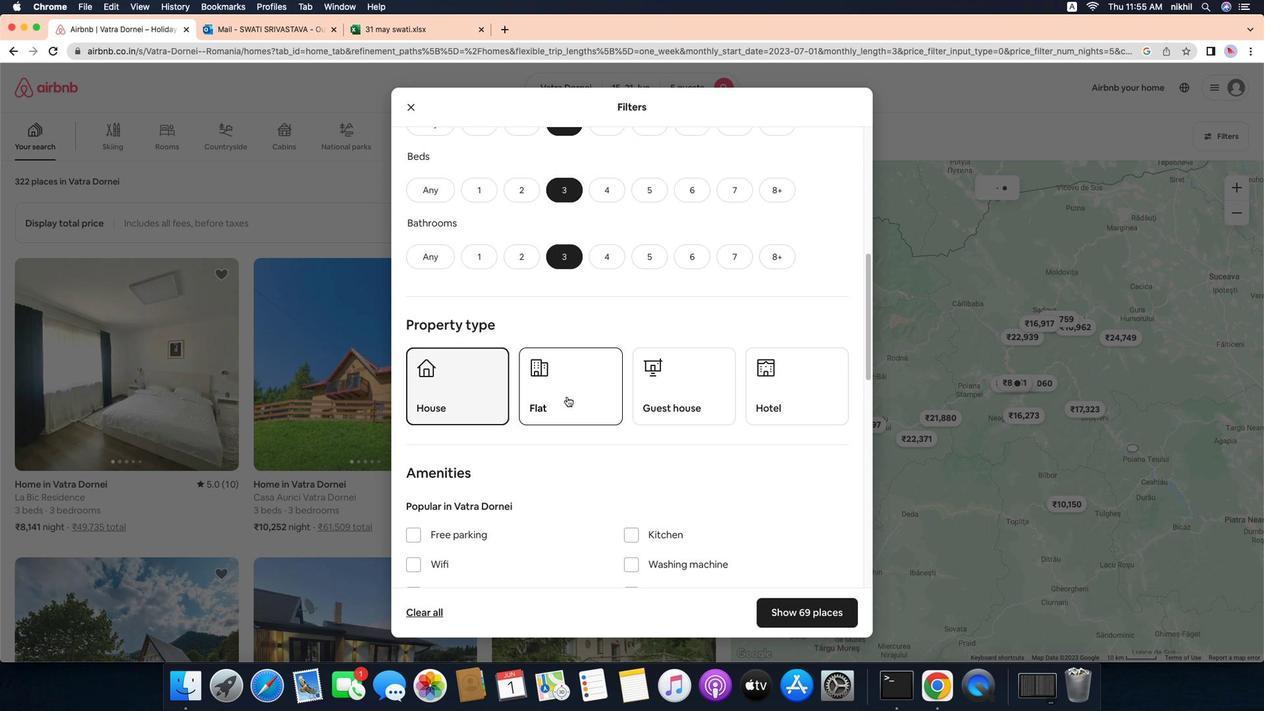 
Action: Mouse scrolled (583, 398) with delta (-89, -90)
Screenshot: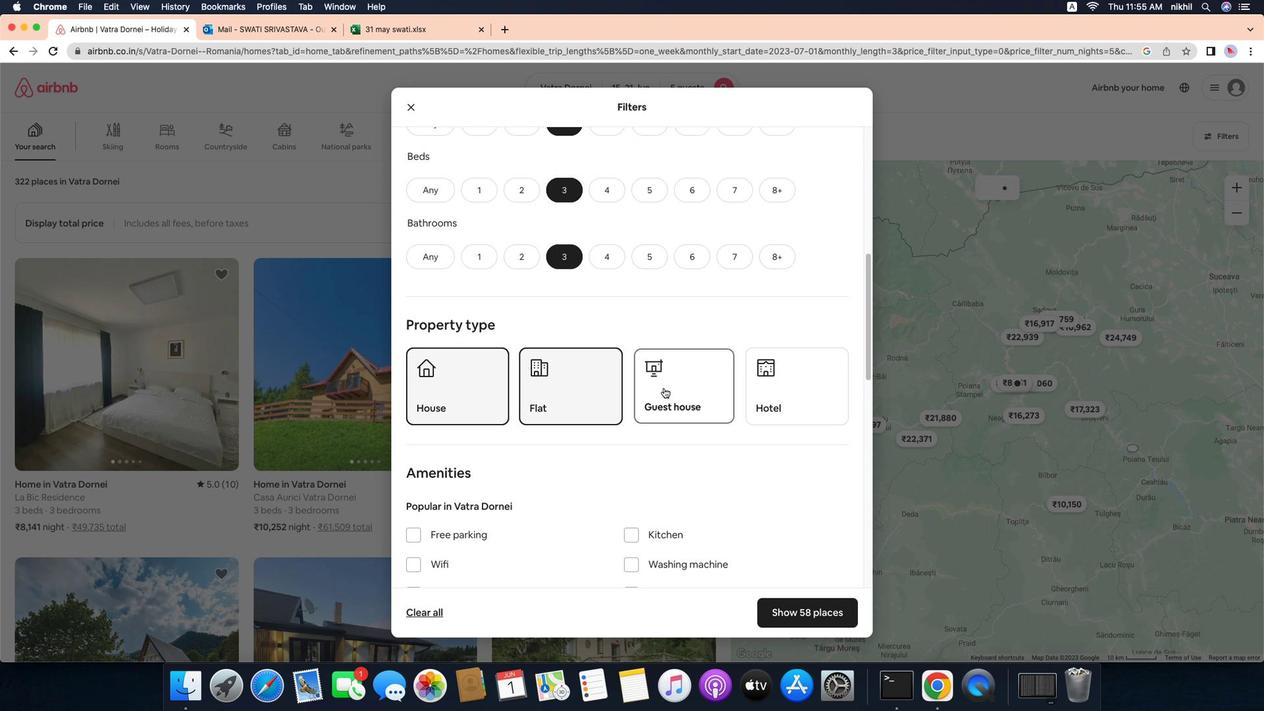 
Action: Mouse scrolled (583, 398) with delta (-89, -90)
Screenshot: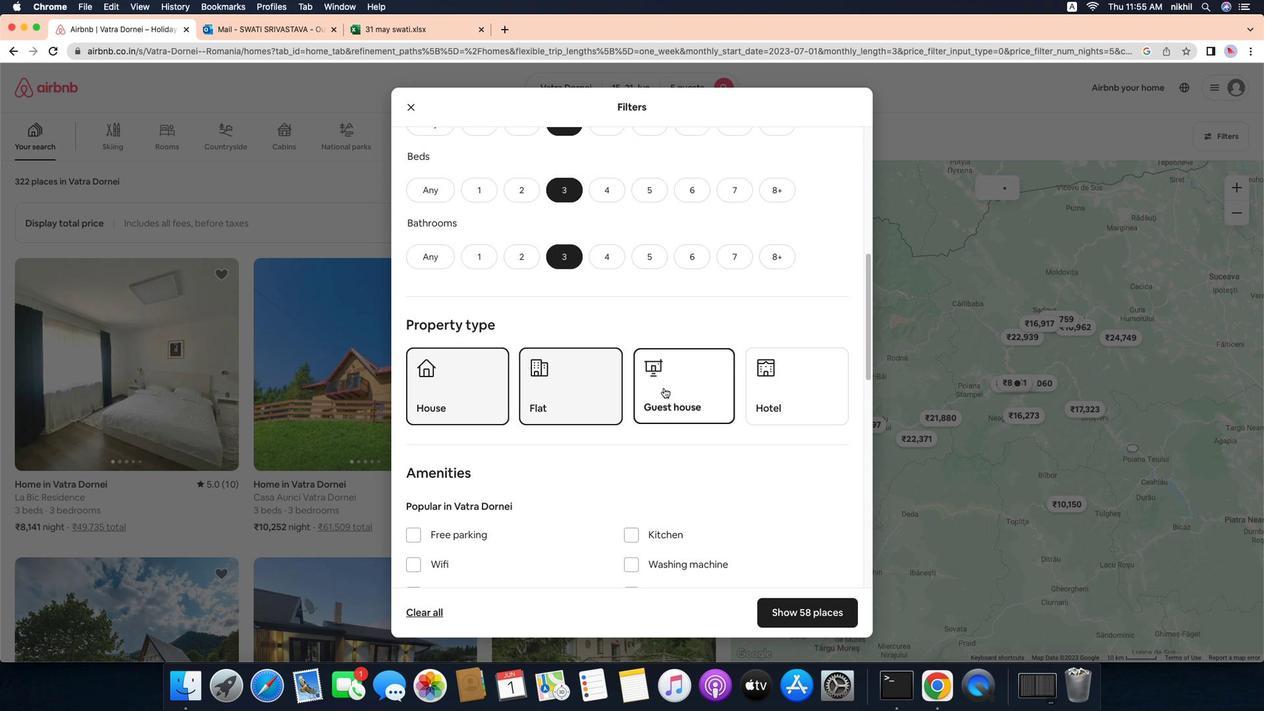 
Action: Mouse scrolled (583, 398) with delta (-89, -90)
Screenshot: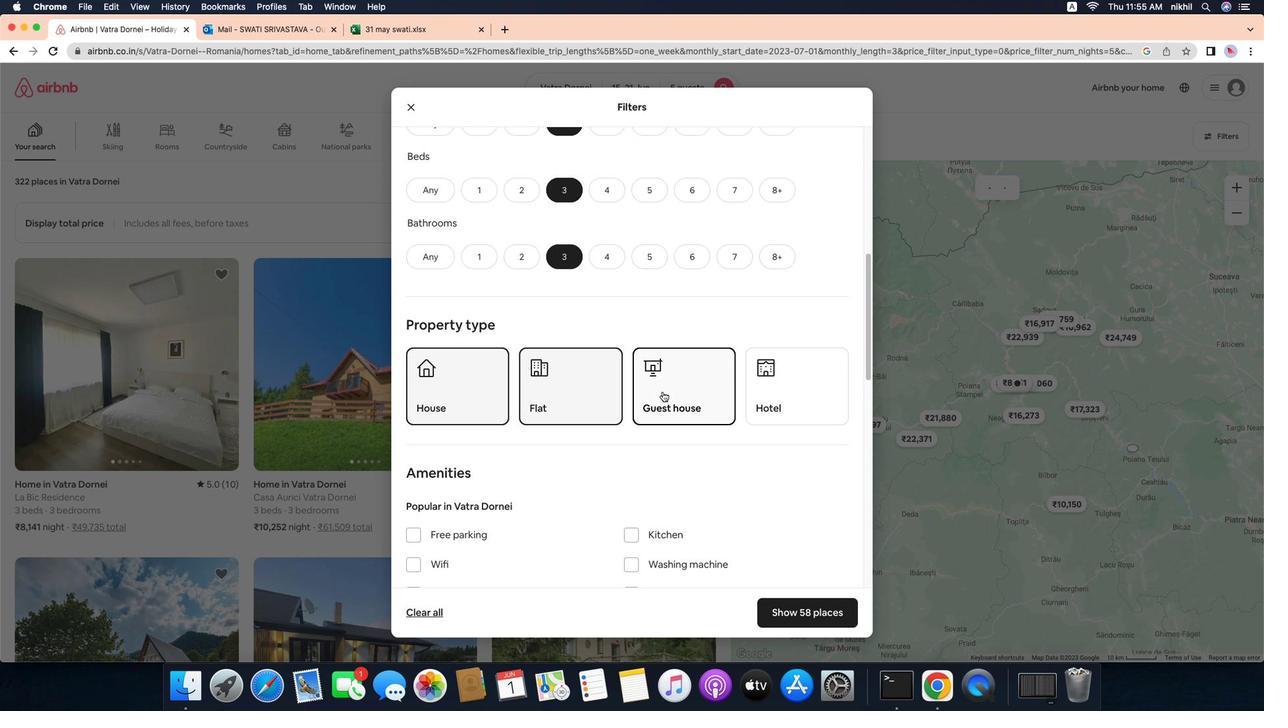 
Action: Mouse scrolled (583, 398) with delta (-89, -90)
Screenshot: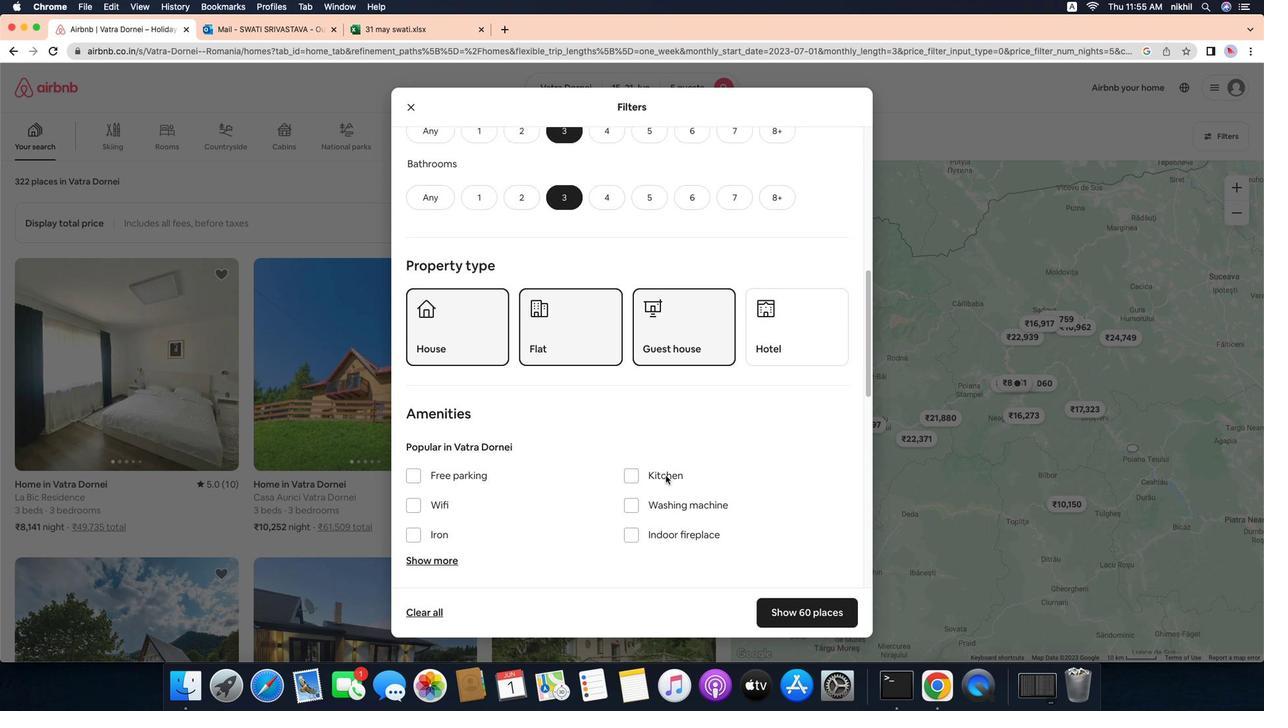 
Action: Mouse scrolled (583, 398) with delta (-89, -90)
Screenshot: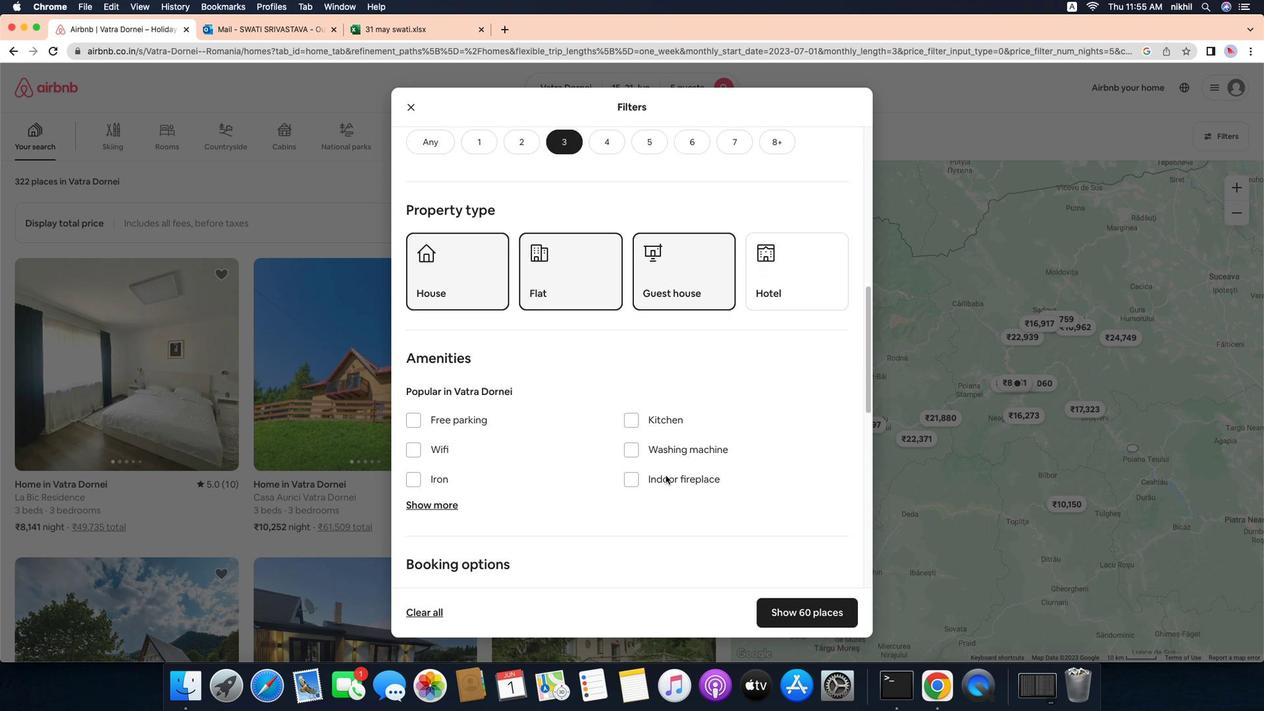 
Action: Mouse scrolled (583, 398) with delta (-89, -90)
Screenshot: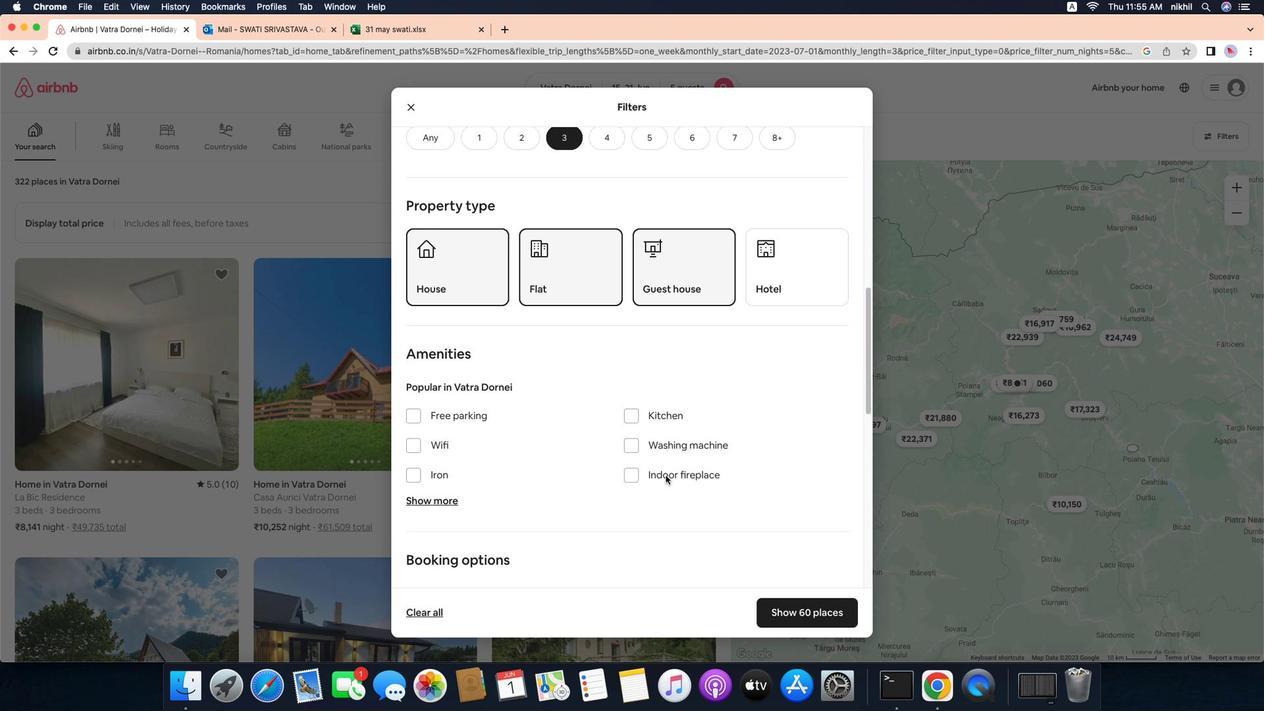 
Action: Mouse moved to (523, 350)
Screenshot: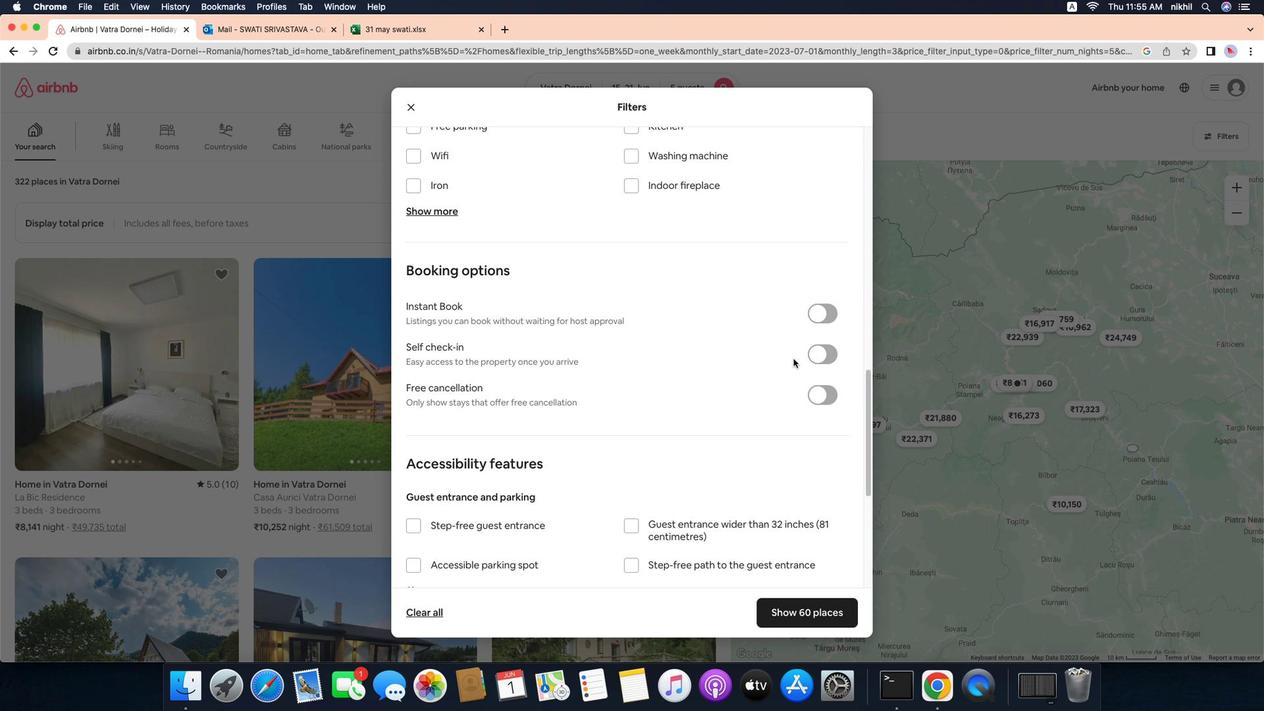 
Action: Mouse pressed left at (523, 350)
Screenshot: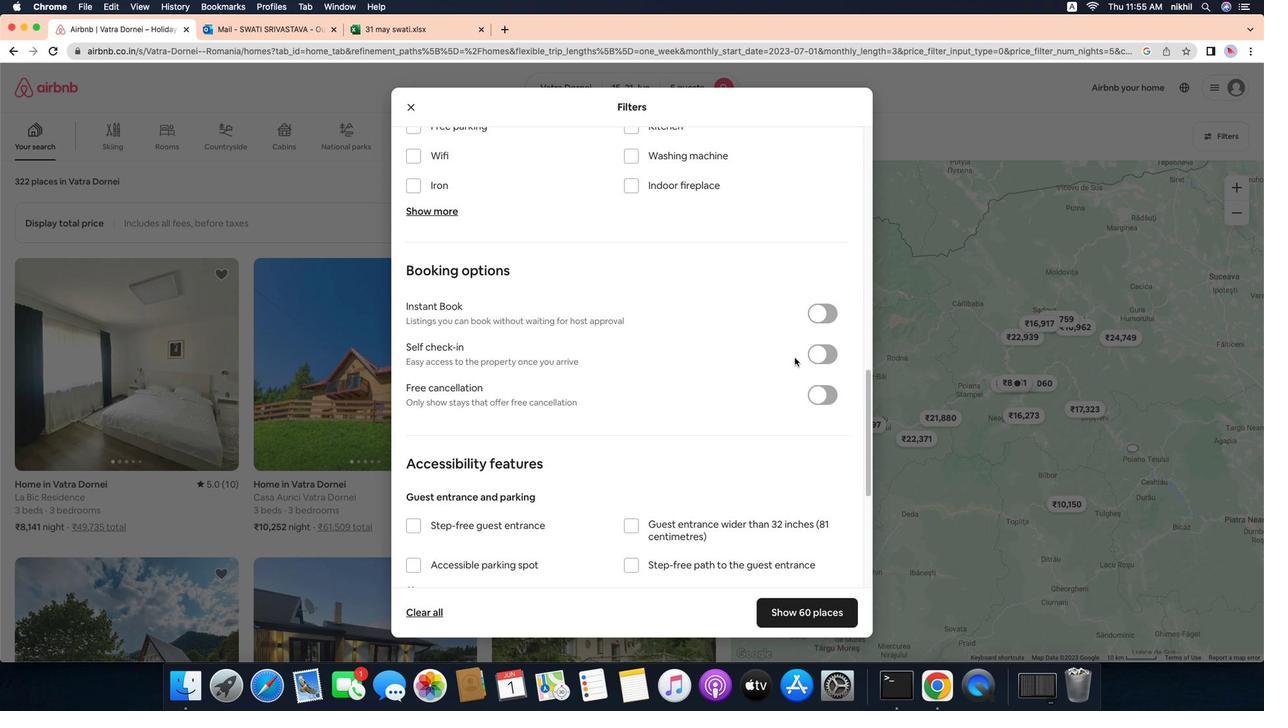 
Action: Mouse moved to (510, 410)
Screenshot: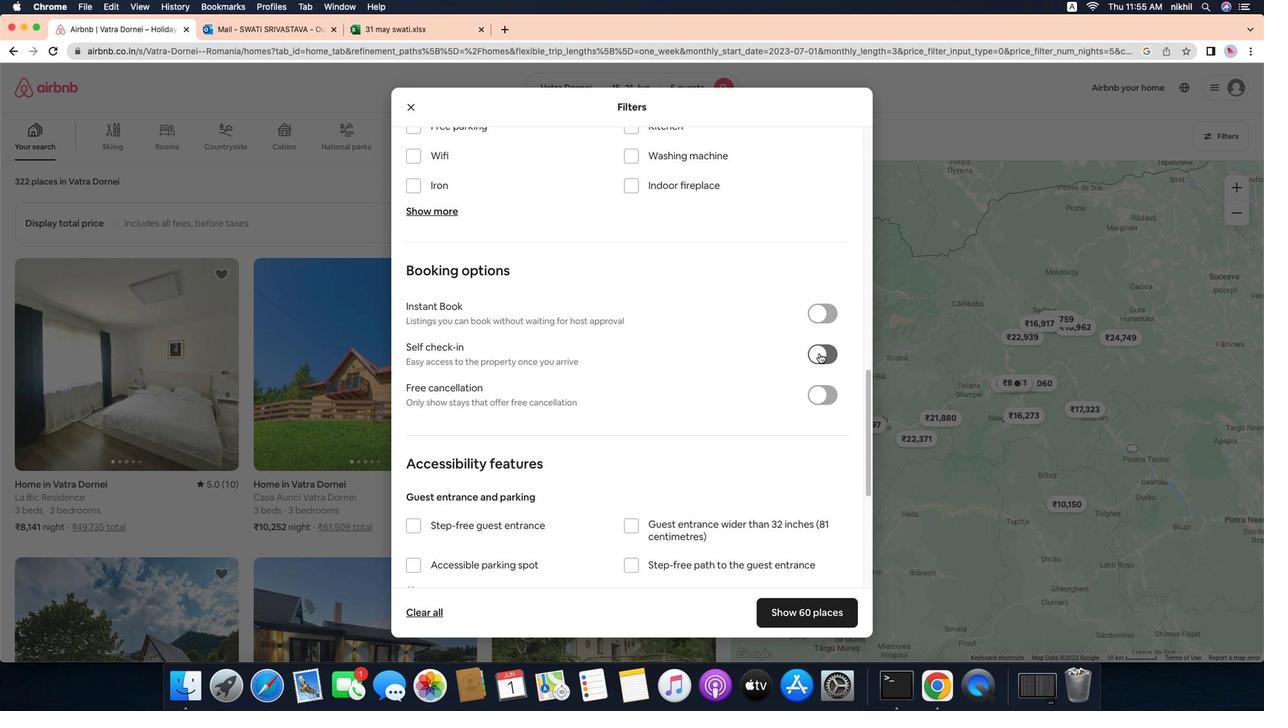 
Action: Mouse pressed left at (510, 410)
Screenshot: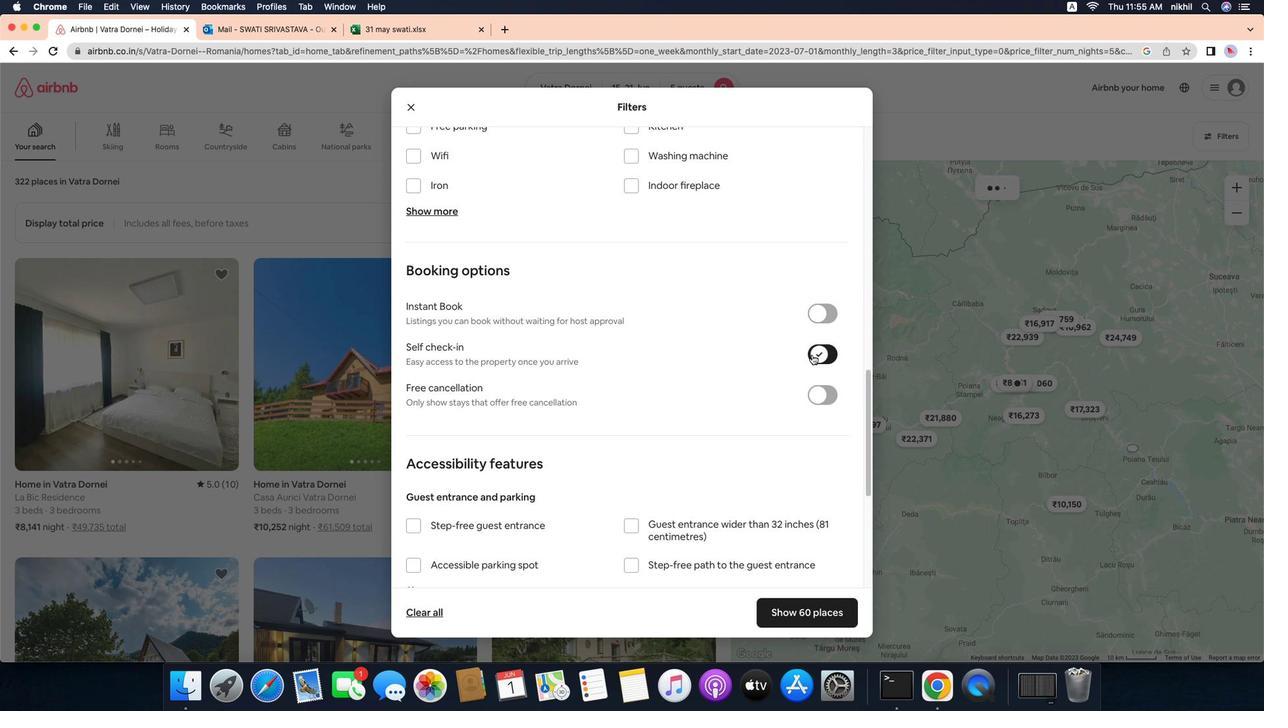 
Action: Mouse moved to (513, 482)
Screenshot: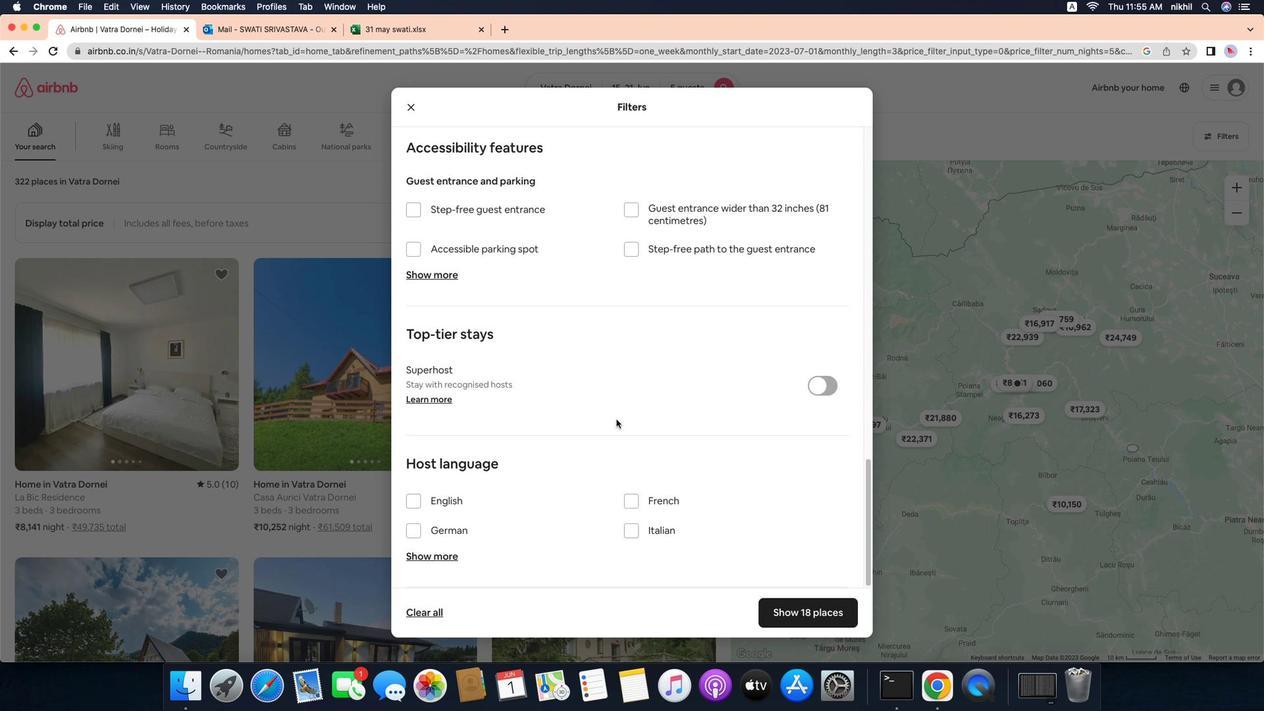 
Action: Mouse pressed left at (513, 482)
Screenshot: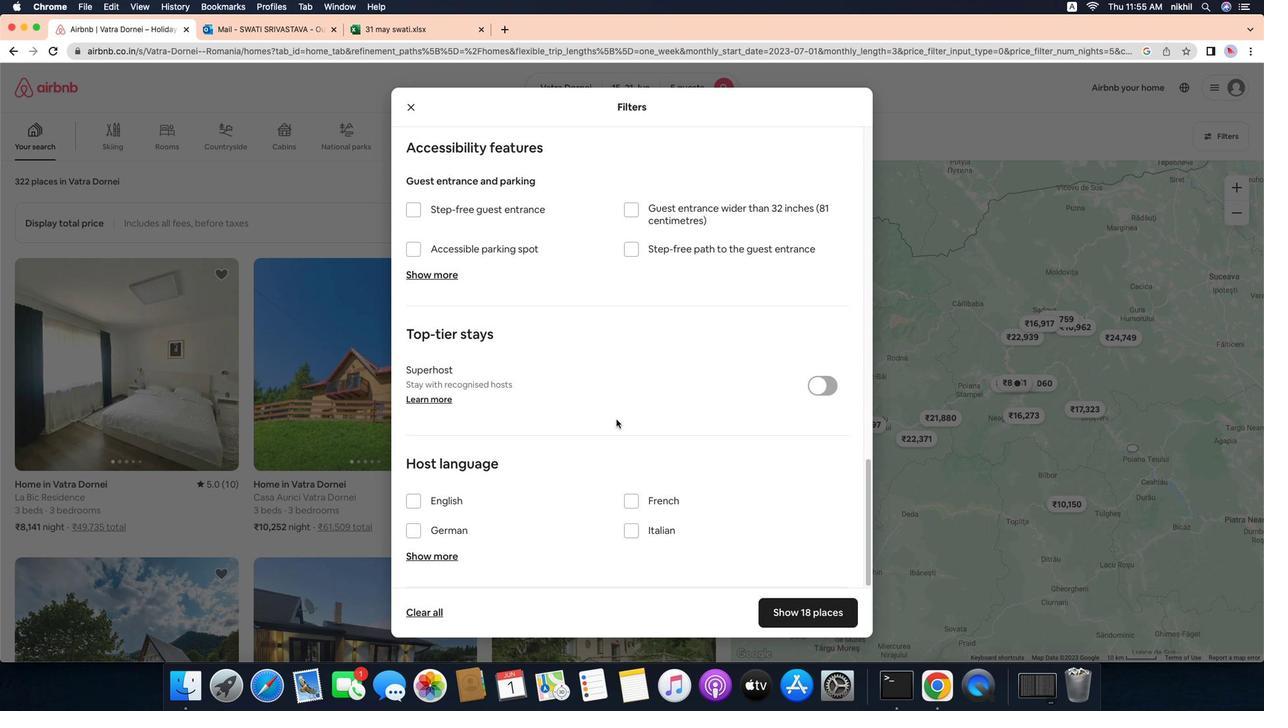 
Action: Mouse moved to (572, 435)
Screenshot: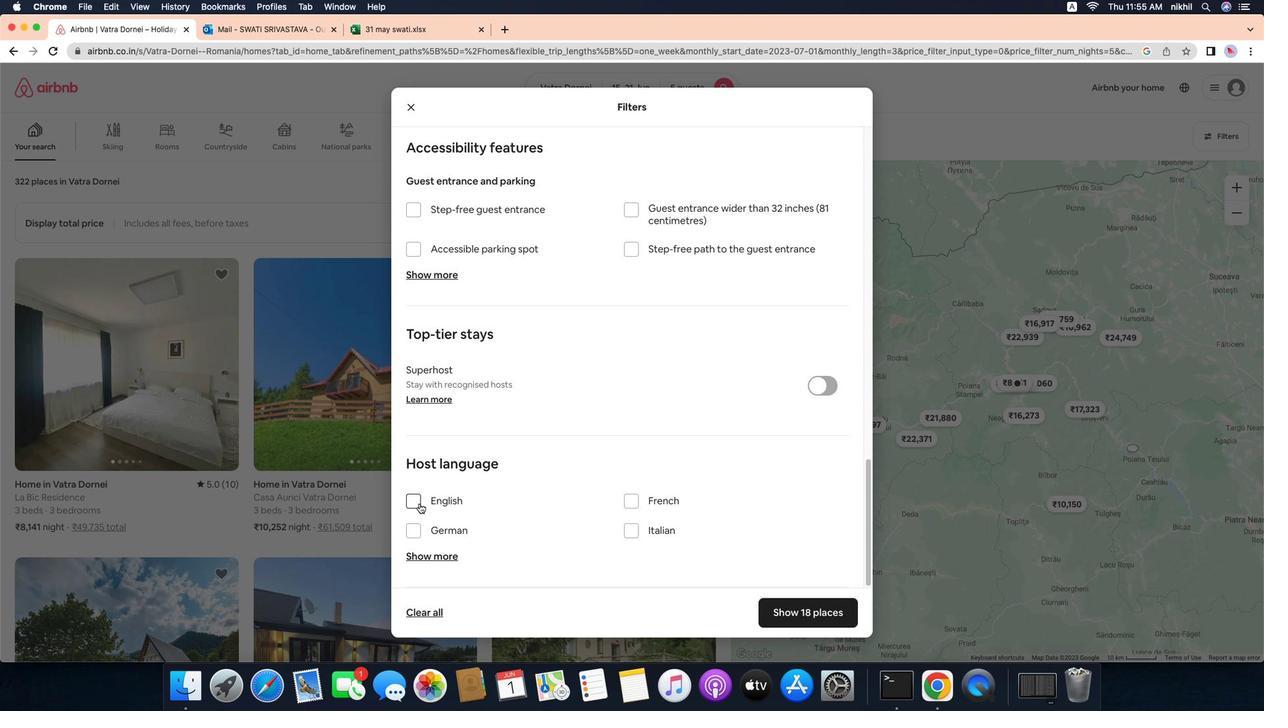 
Action: Mouse scrolled (572, 435) with delta (-89, -90)
Screenshot: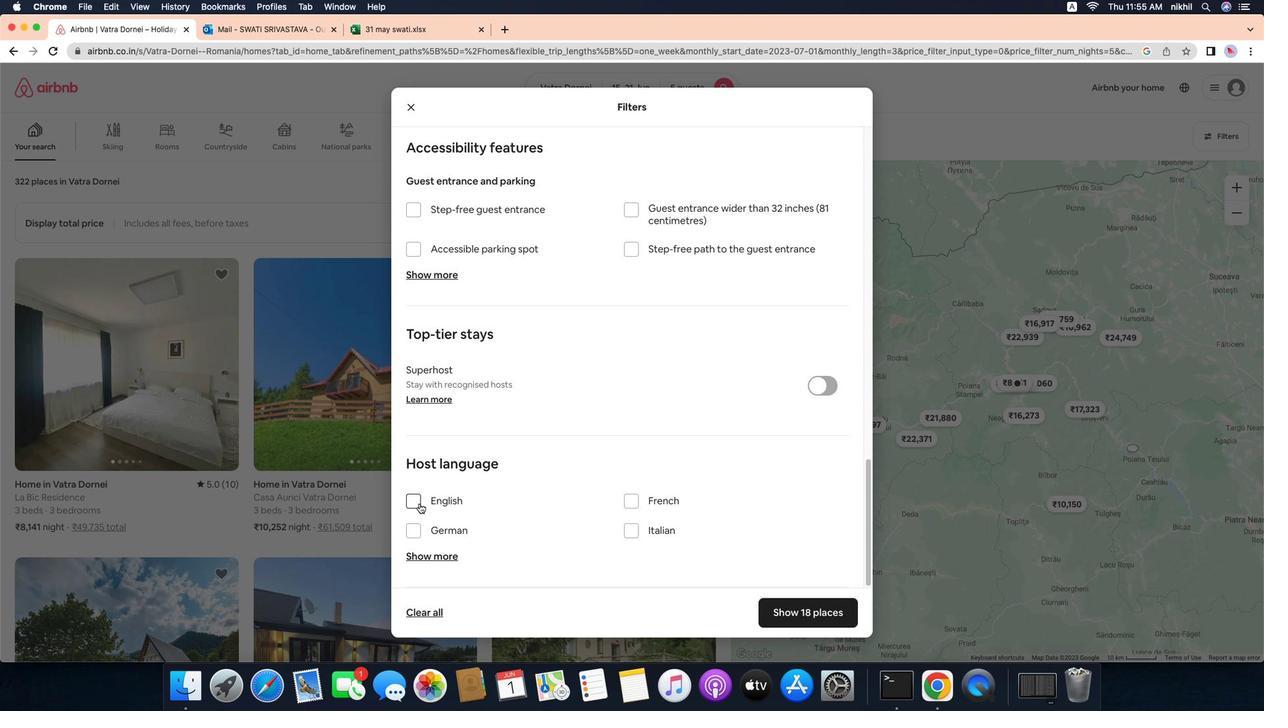 
Action: Mouse moved to (572, 434)
Screenshot: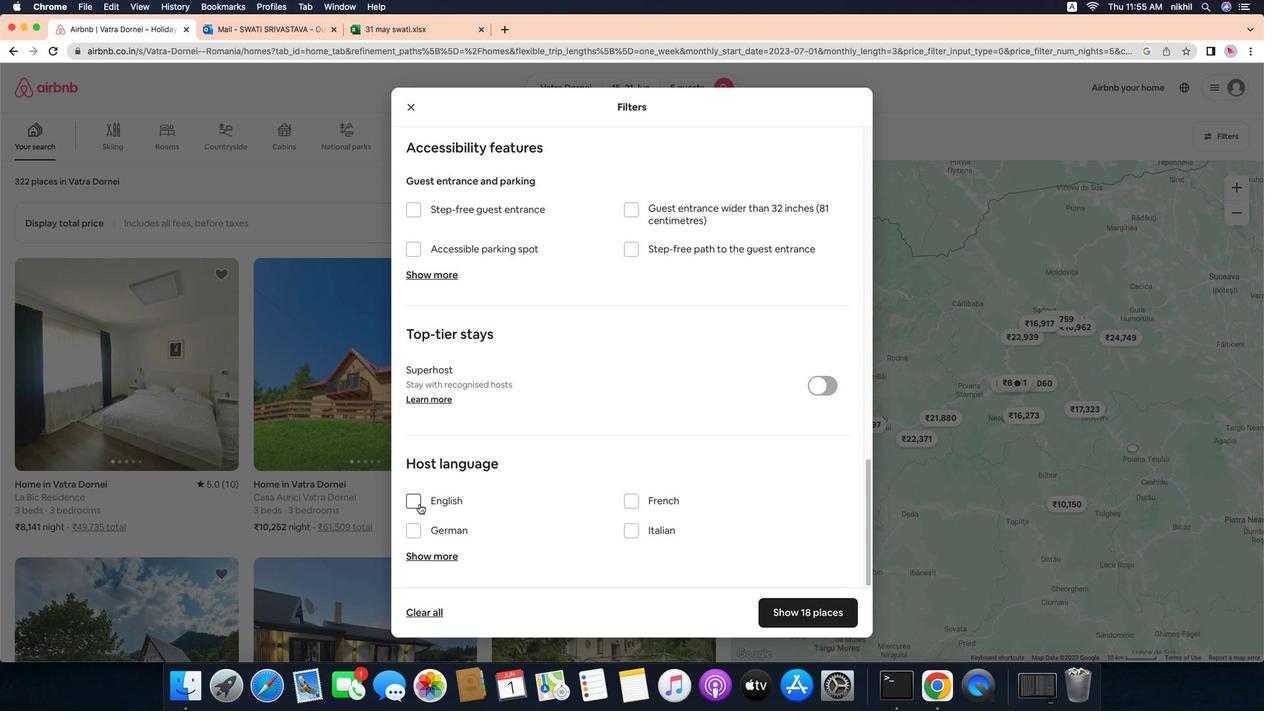
Action: Mouse scrolled (572, 434) with delta (-89, -90)
Screenshot: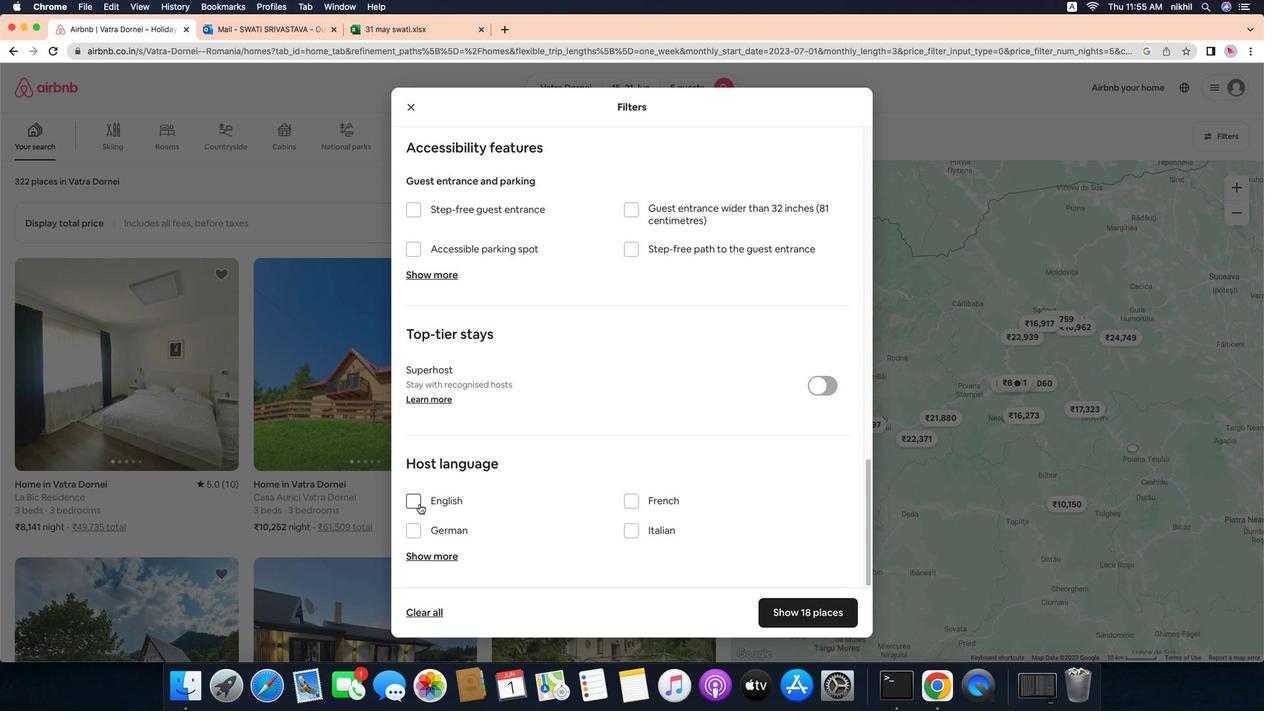 
Action: Mouse moved to (572, 433)
Screenshot: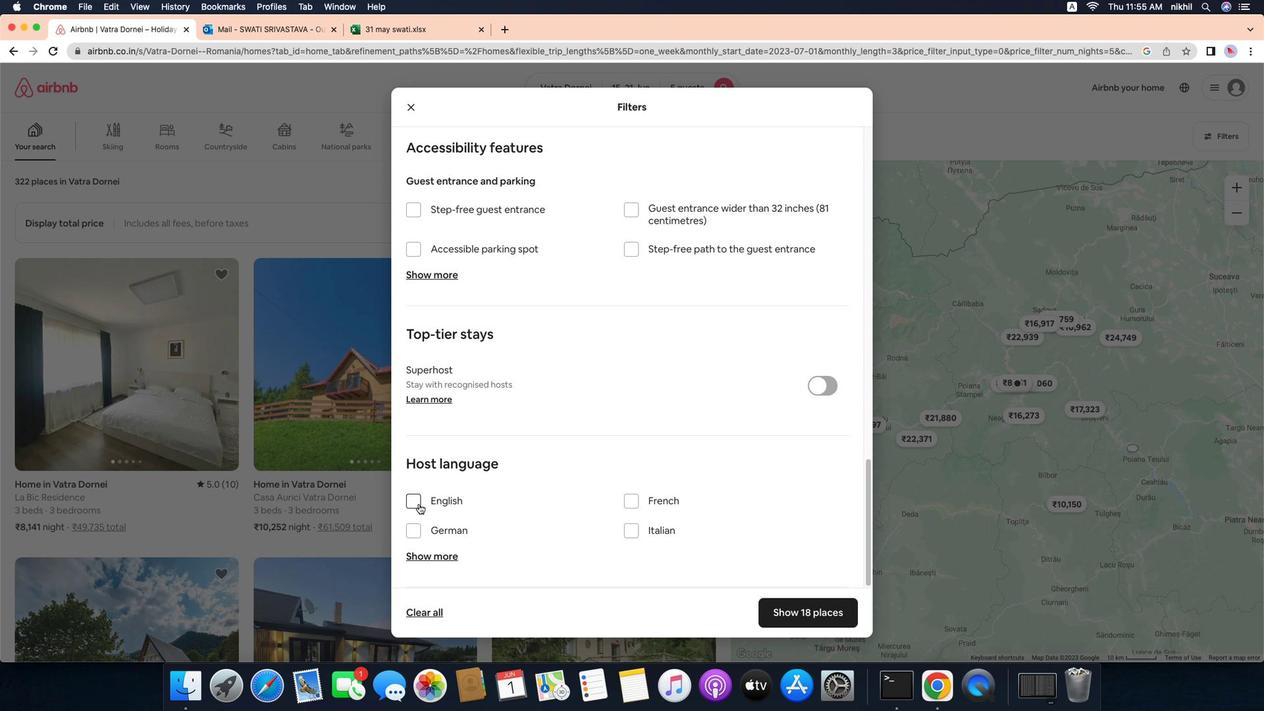 
Action: Mouse scrolled (572, 433) with delta (-89, -92)
Screenshot: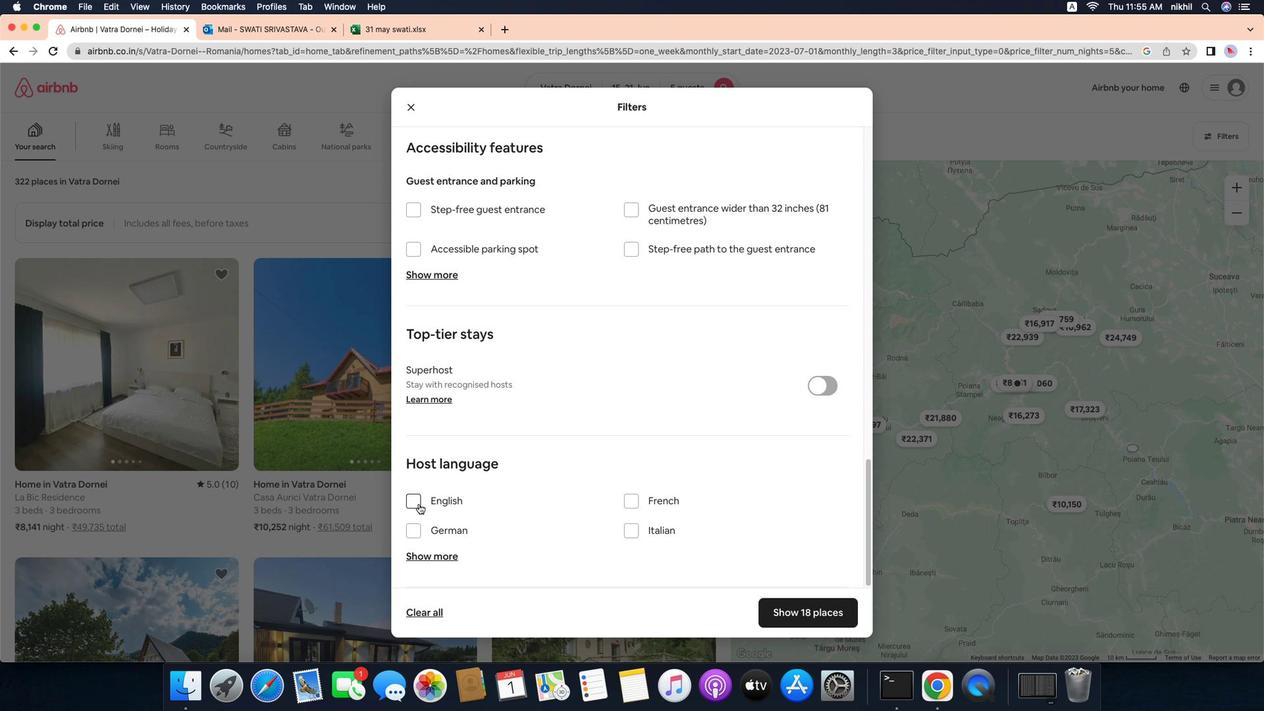 
Action: Mouse moved to (572, 433)
Screenshot: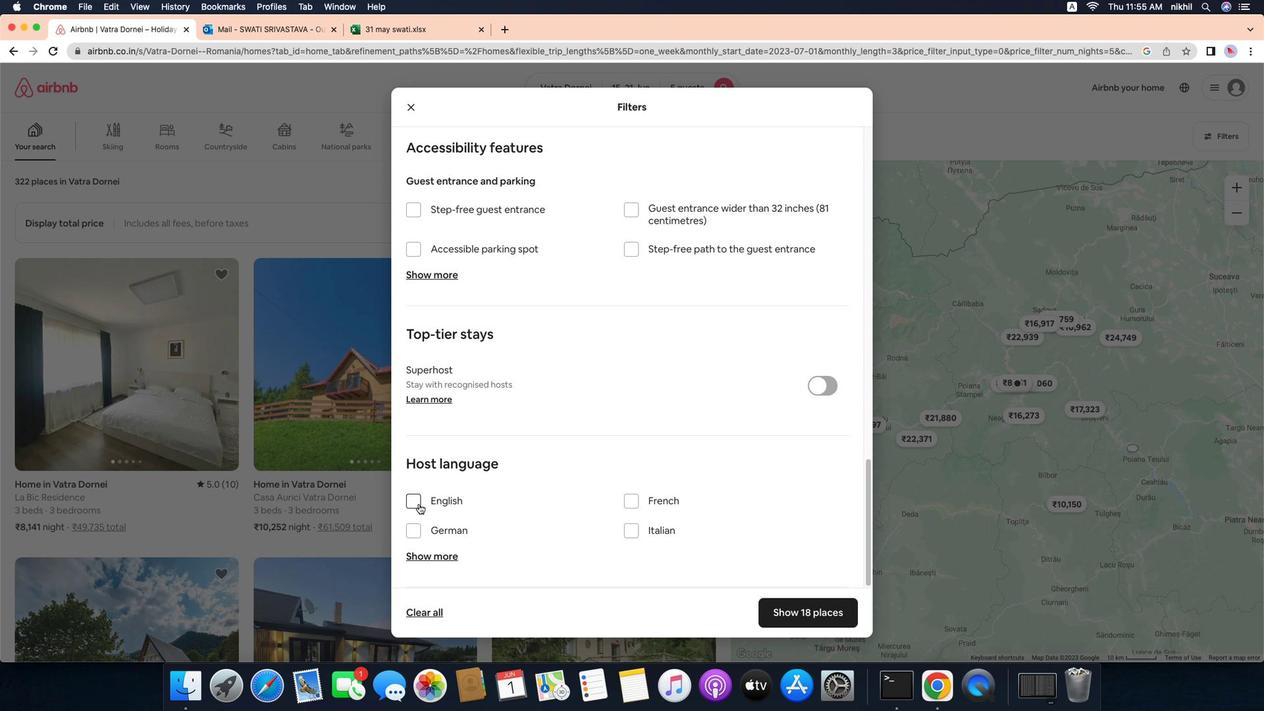 
Action: Mouse scrolled (572, 433) with delta (-89, -92)
Screenshot: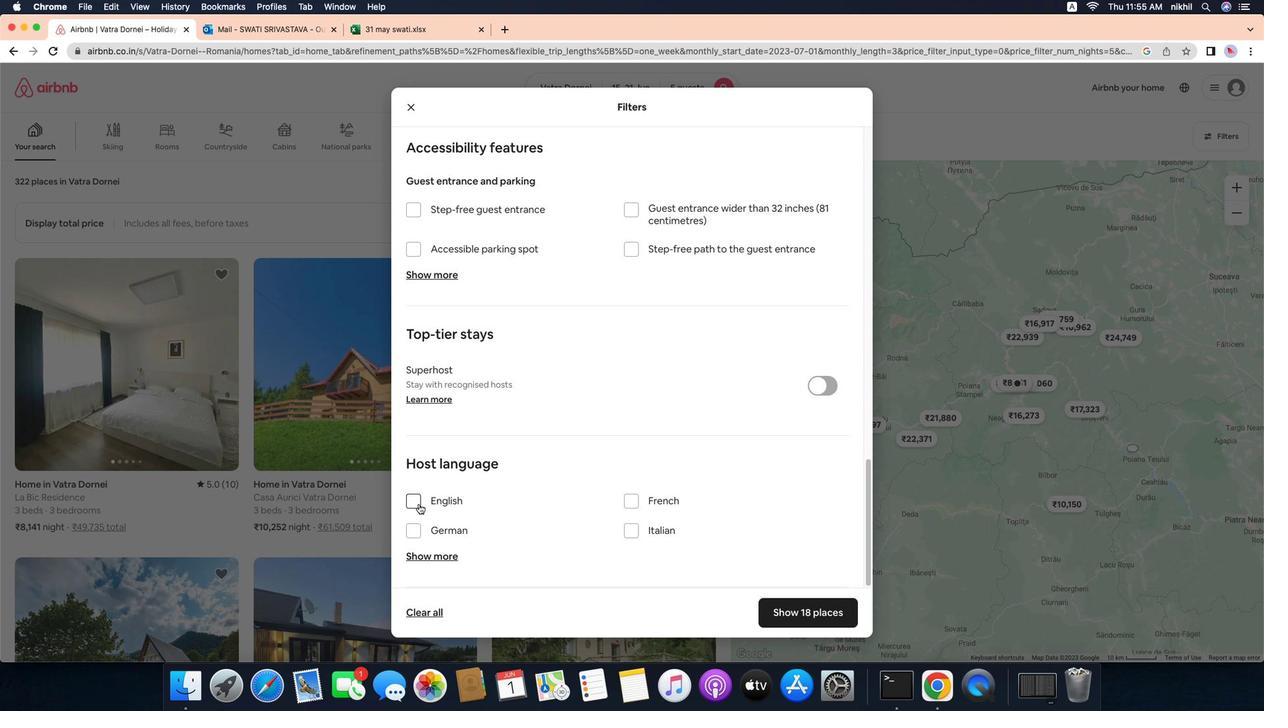 
Action: Mouse scrolled (572, 433) with delta (-89, -90)
Screenshot: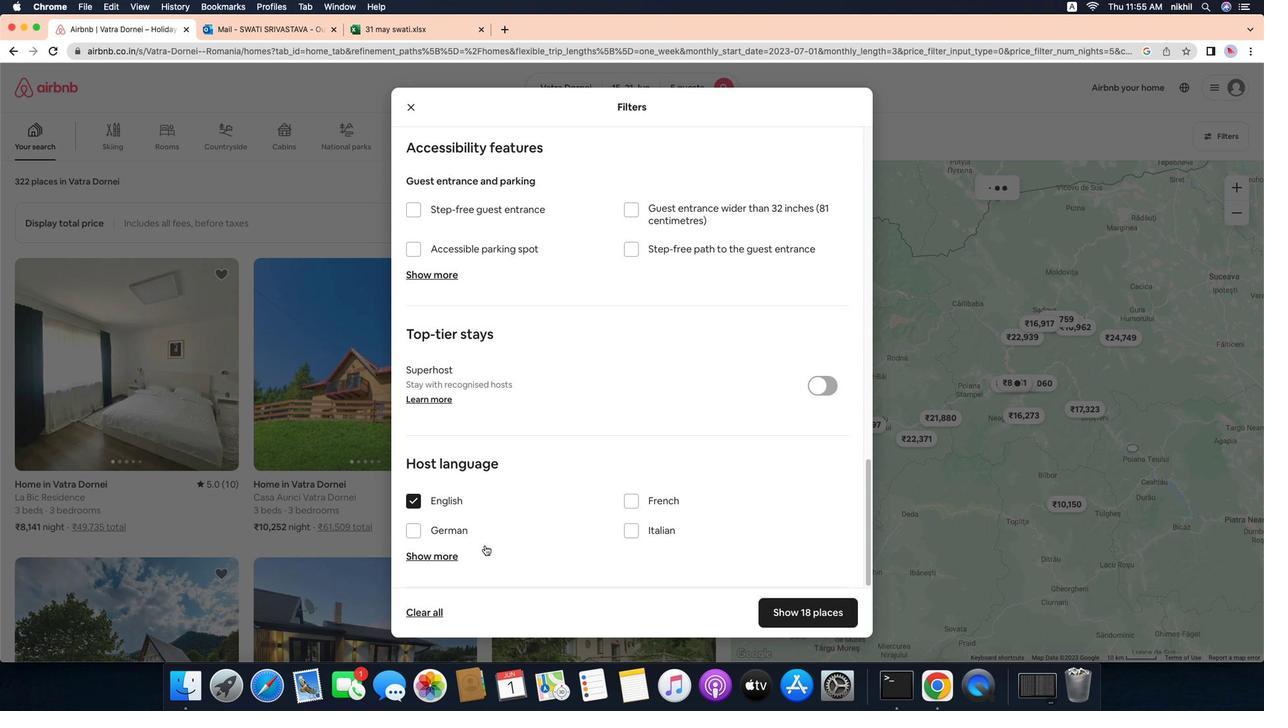 
Action: Mouse scrolled (572, 433) with delta (-89, -90)
Screenshot: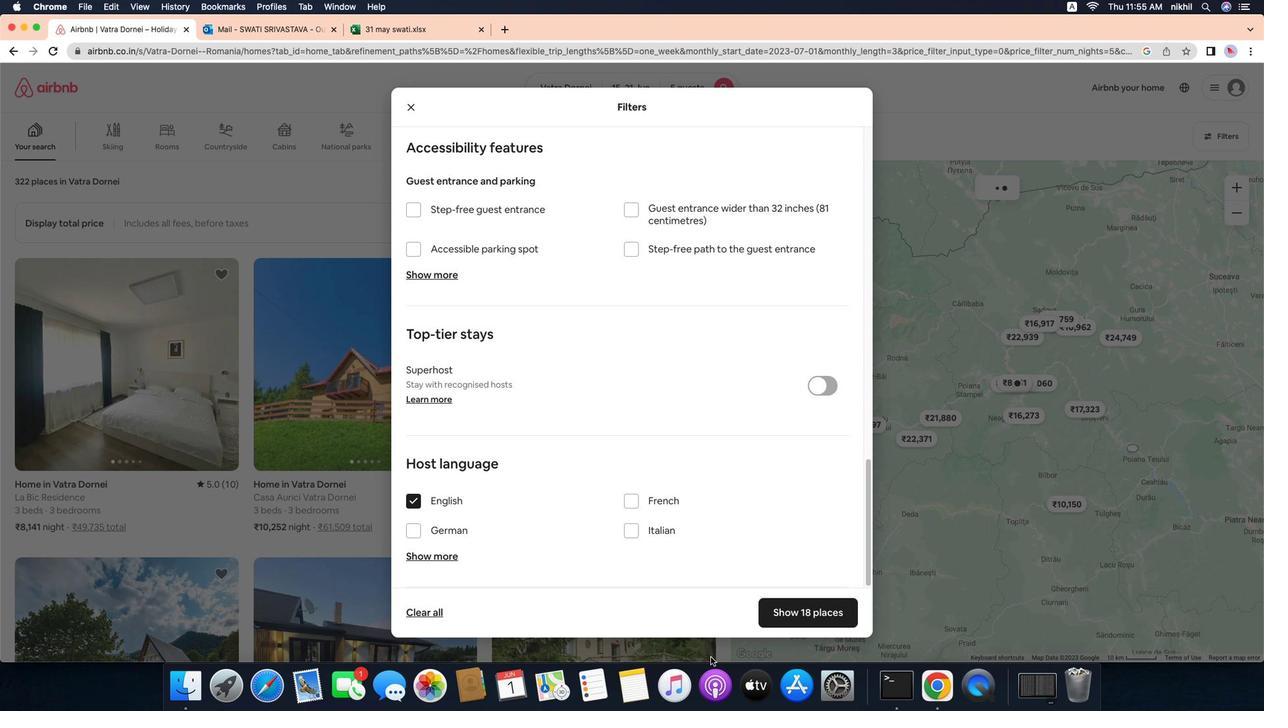 
Action: Mouse moved to (423, 335)
Screenshot: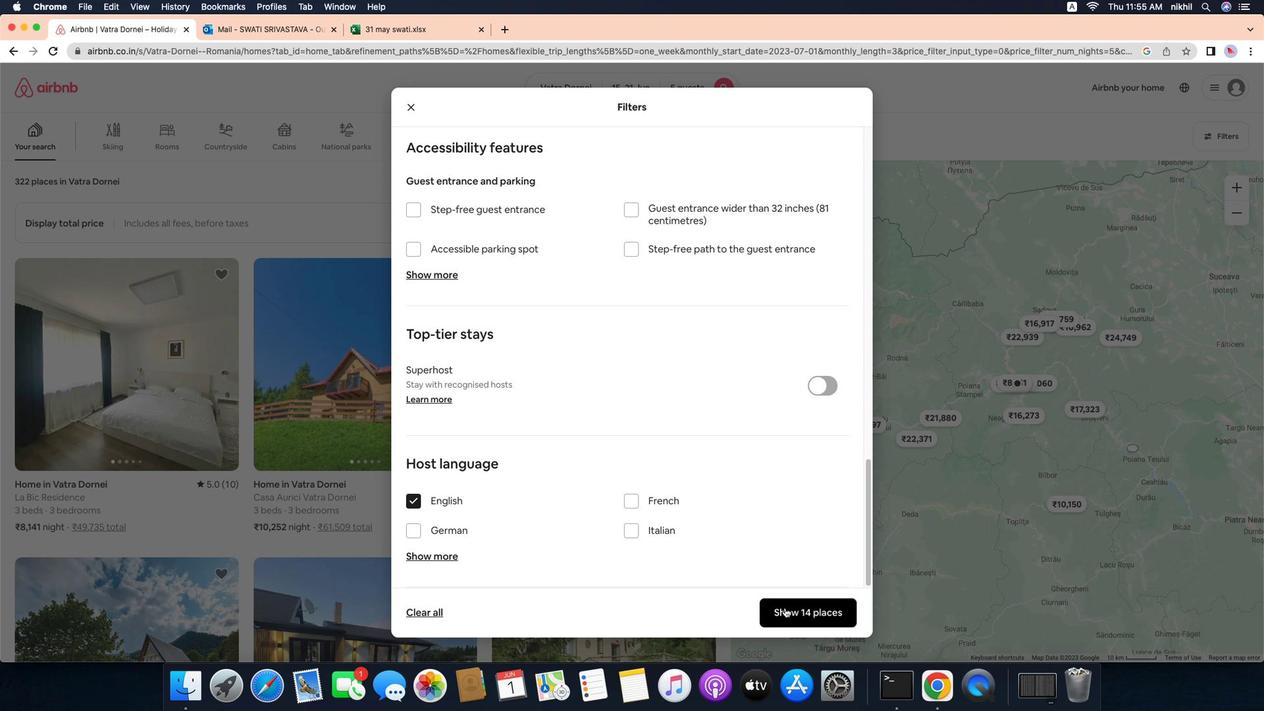 
Action: Mouse pressed left at (423, 335)
Screenshot: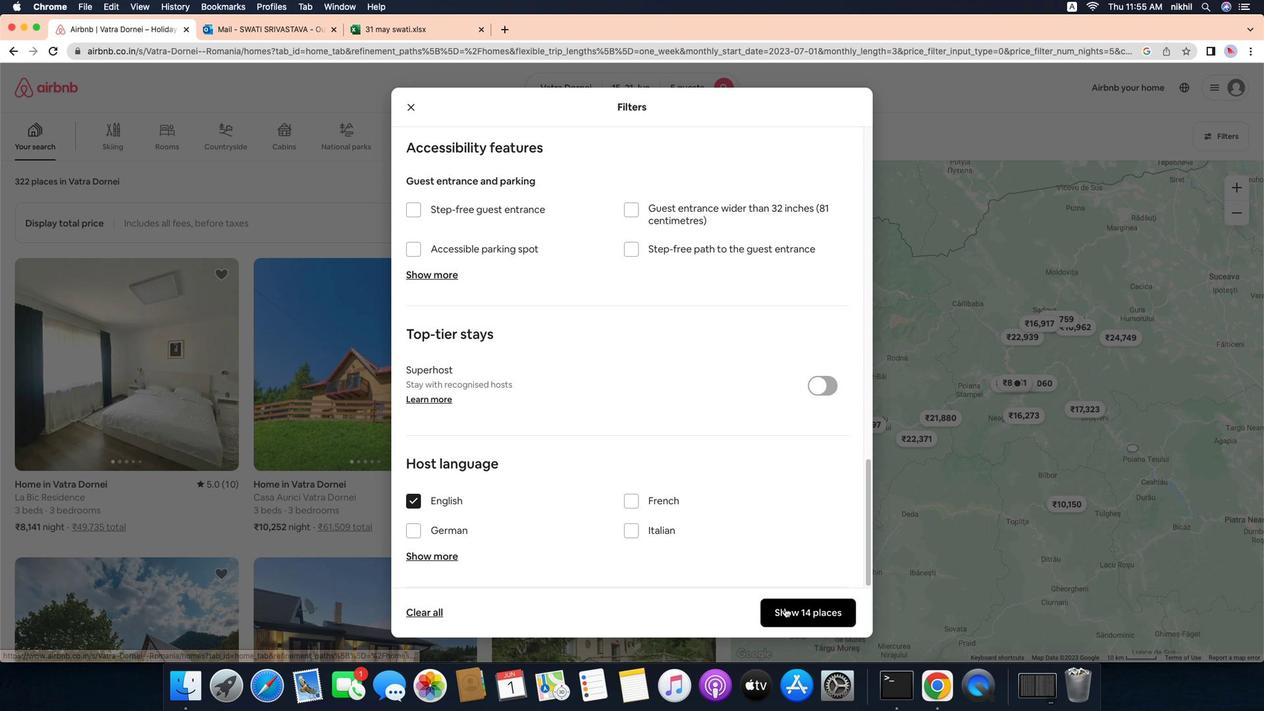 
Action: Mouse moved to (514, 333)
Screenshot: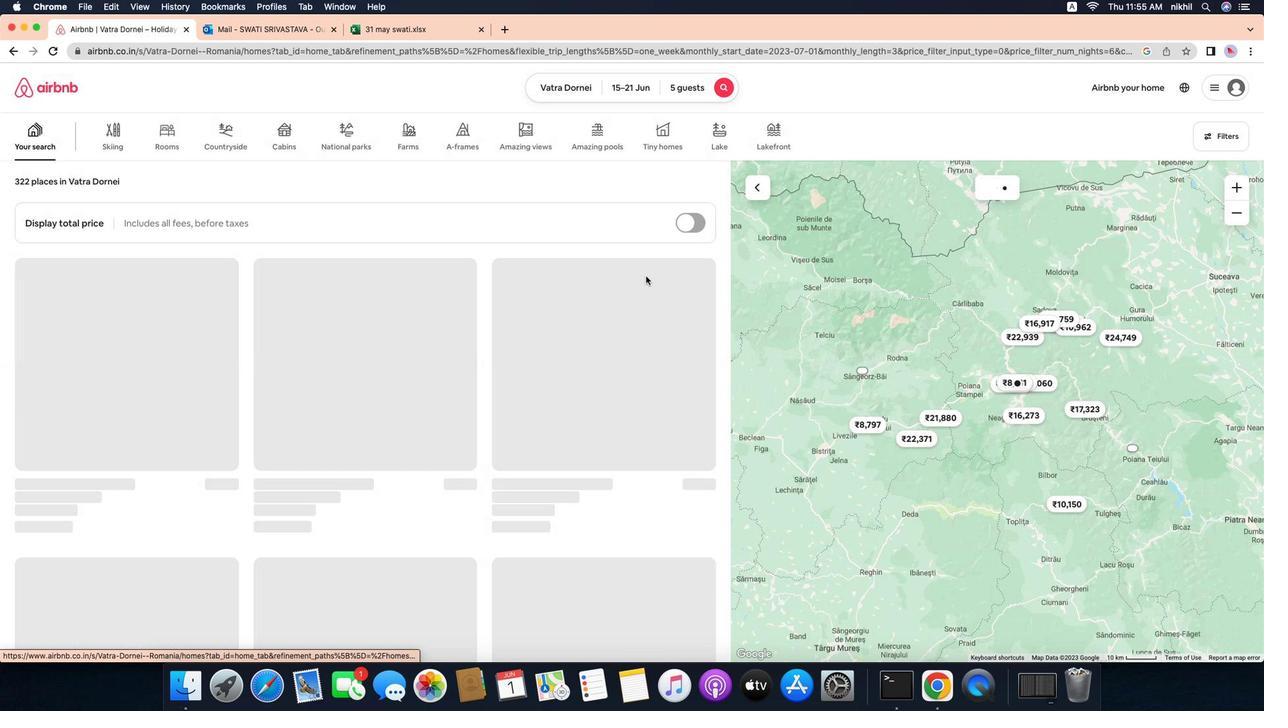 
Action: Mouse pressed left at (514, 333)
Screenshot: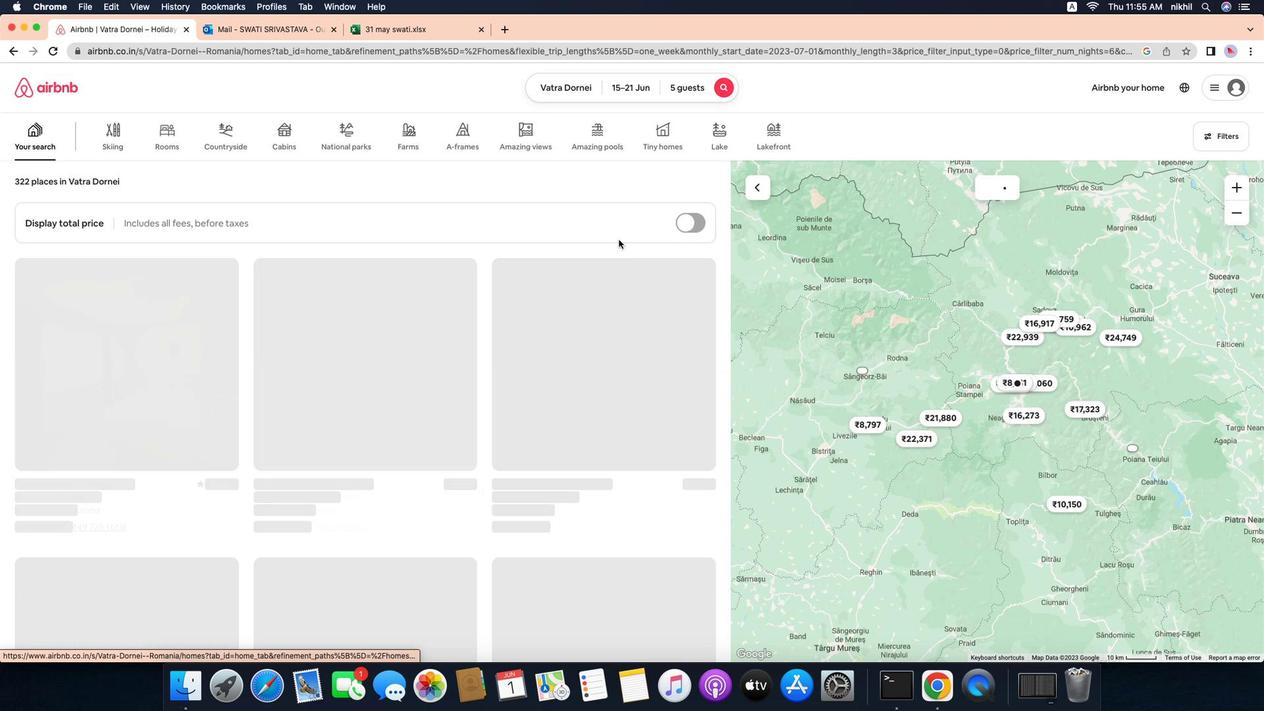 
Action: Mouse moved to (618, 323)
Screenshot: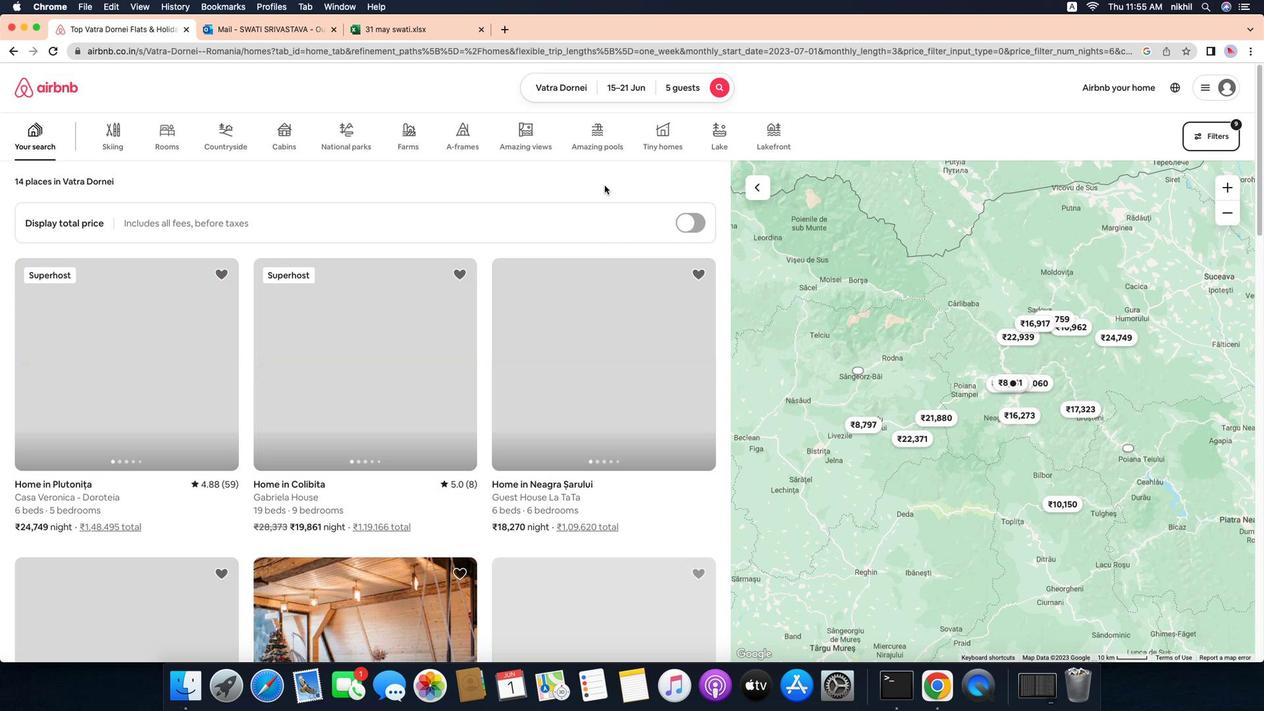 
Action: Mouse pressed left at (618, 323)
Screenshot: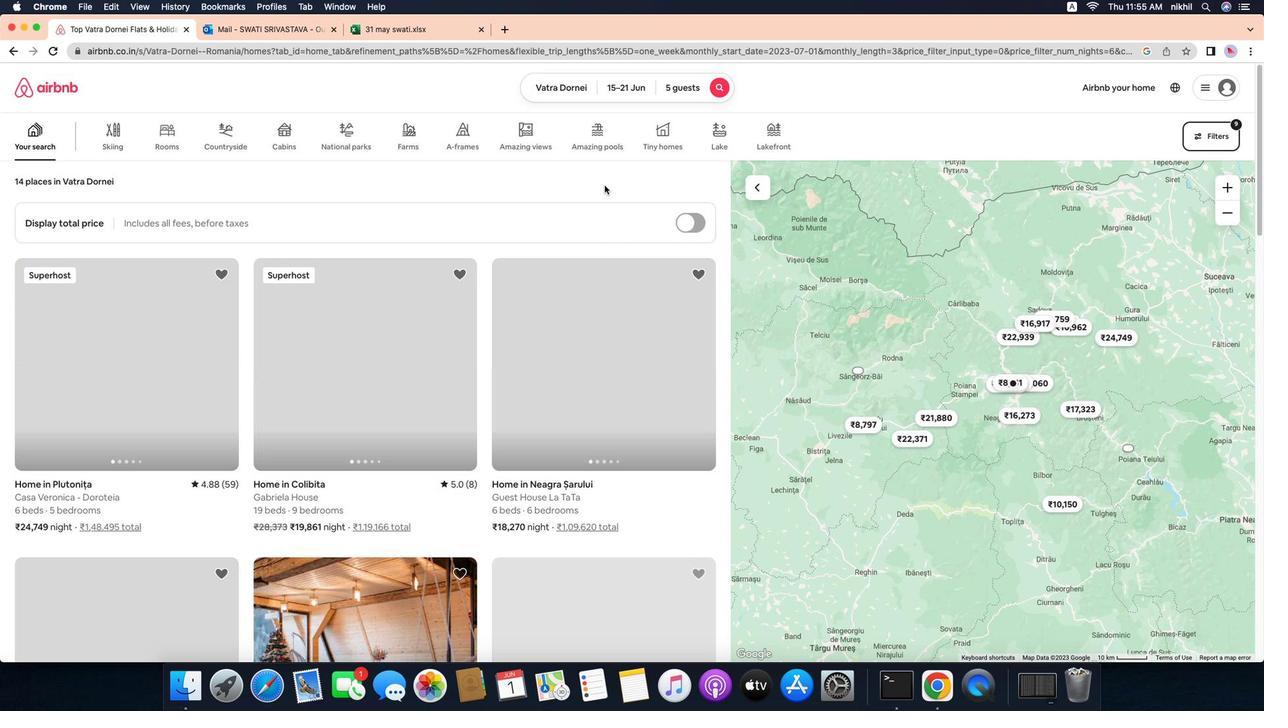 
Action: Mouse moved to (620, 417)
Screenshot: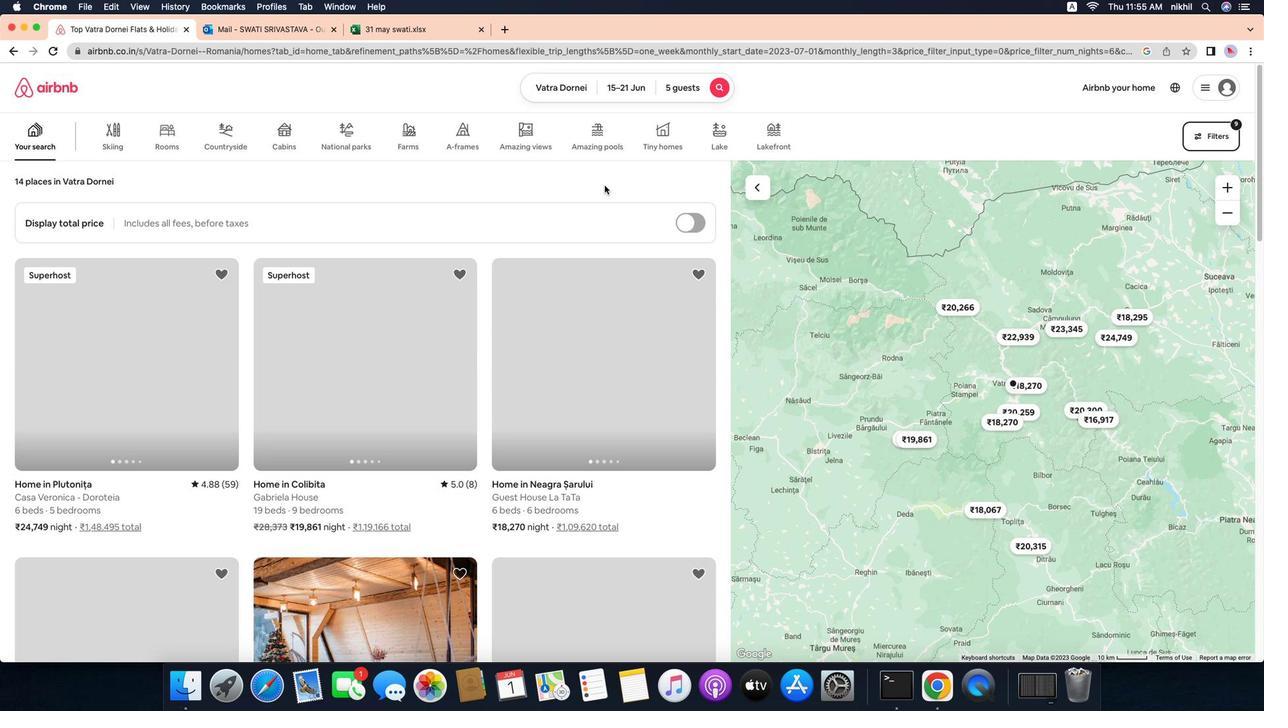 
Action: Mouse scrolled (620, 417) with delta (-89, -90)
Screenshot: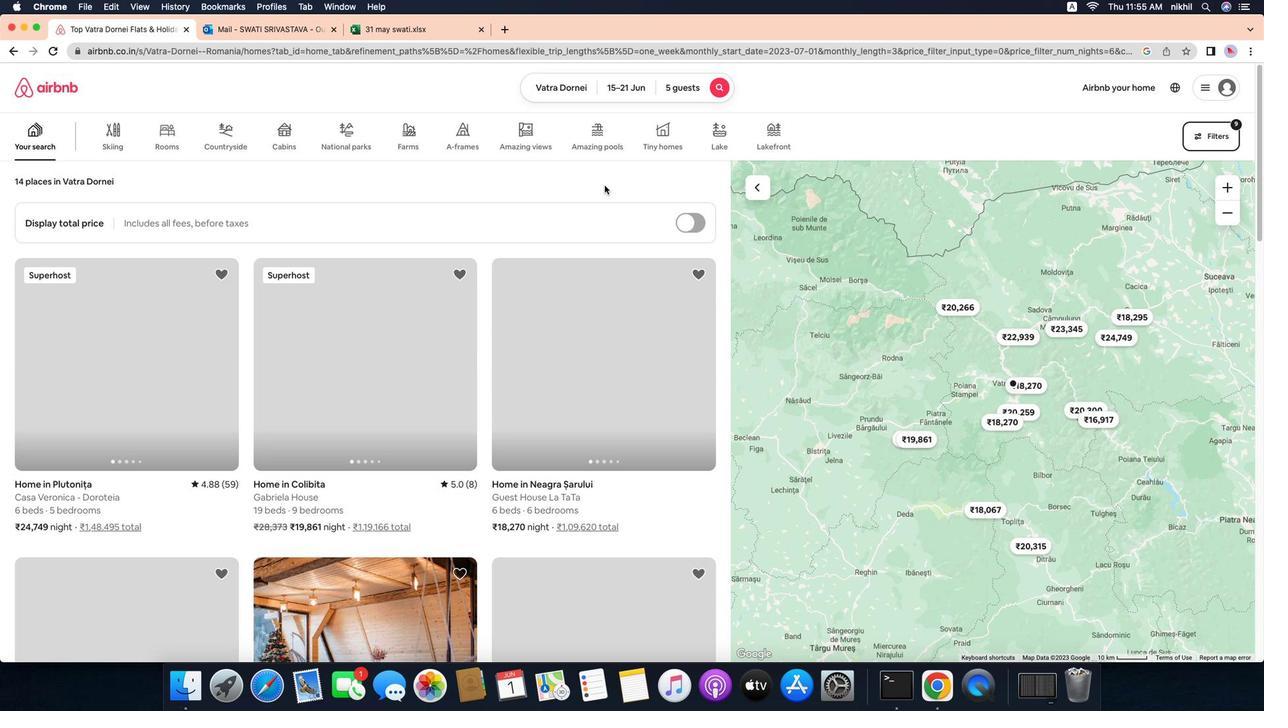 
Action: Mouse scrolled (620, 417) with delta (-89, -90)
Screenshot: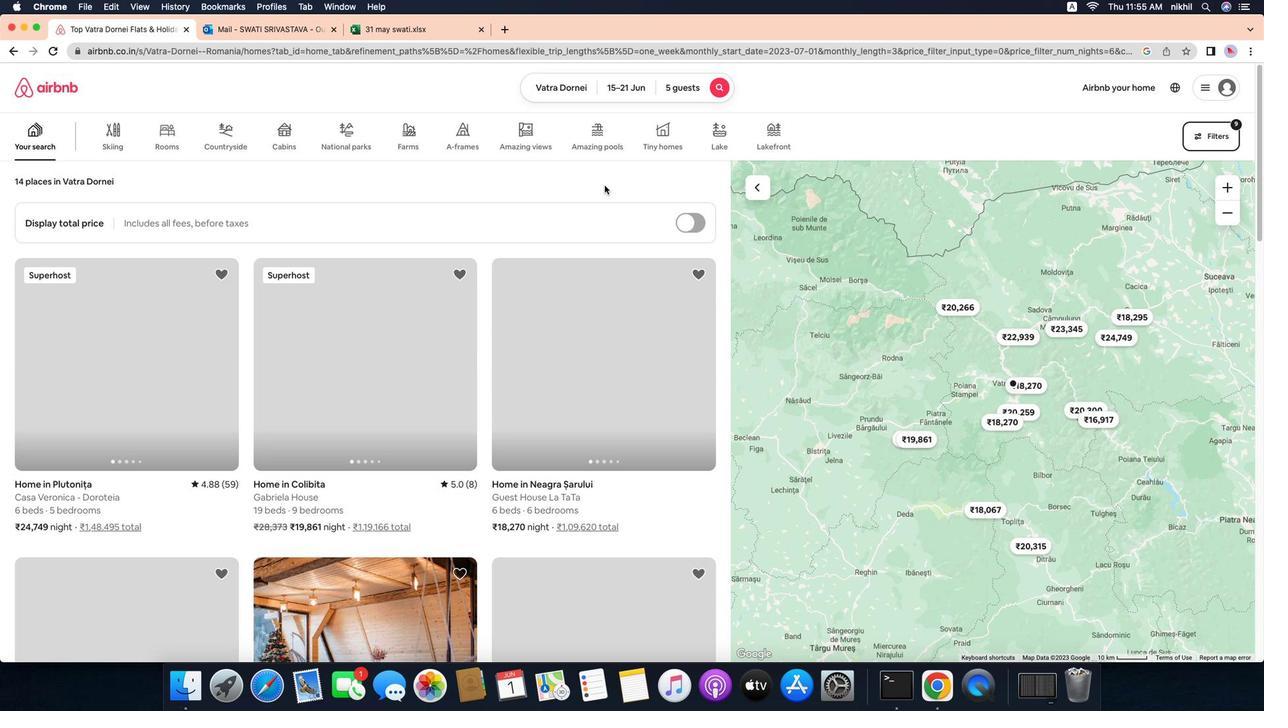 
Action: Mouse scrolled (620, 417) with delta (-89, -91)
Screenshot: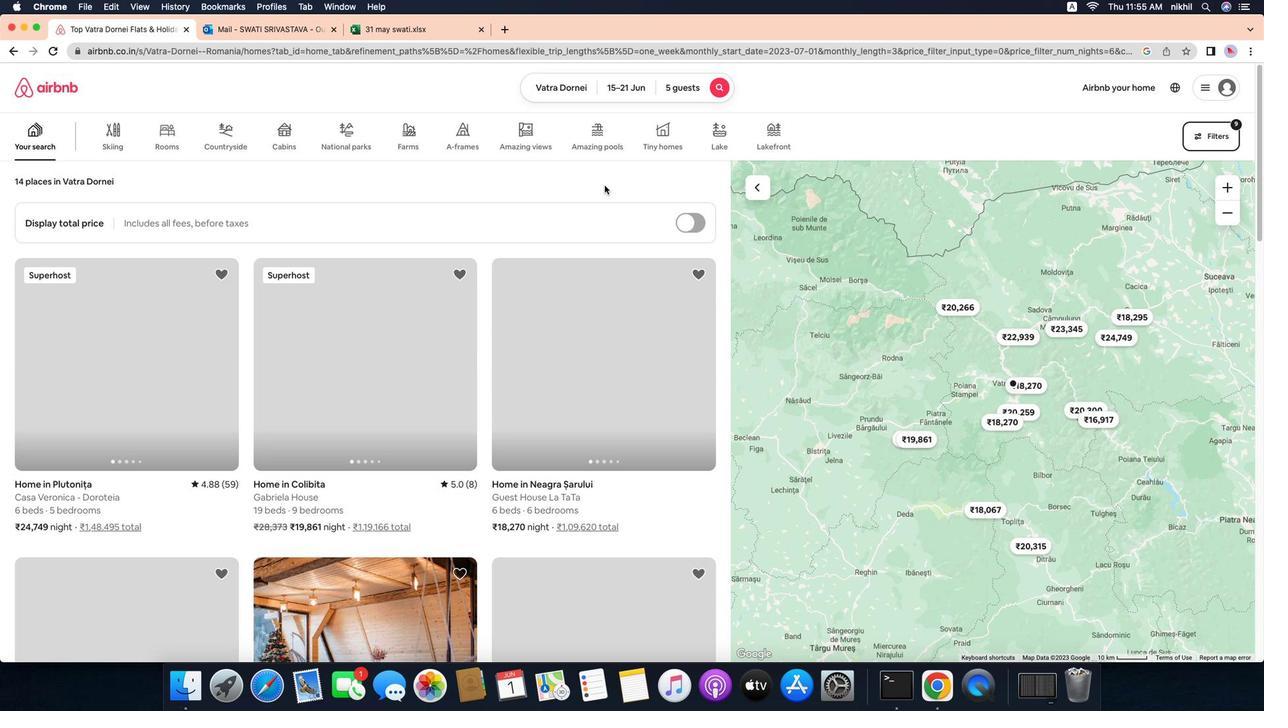 
Action: Mouse moved to (619, 417)
Screenshot: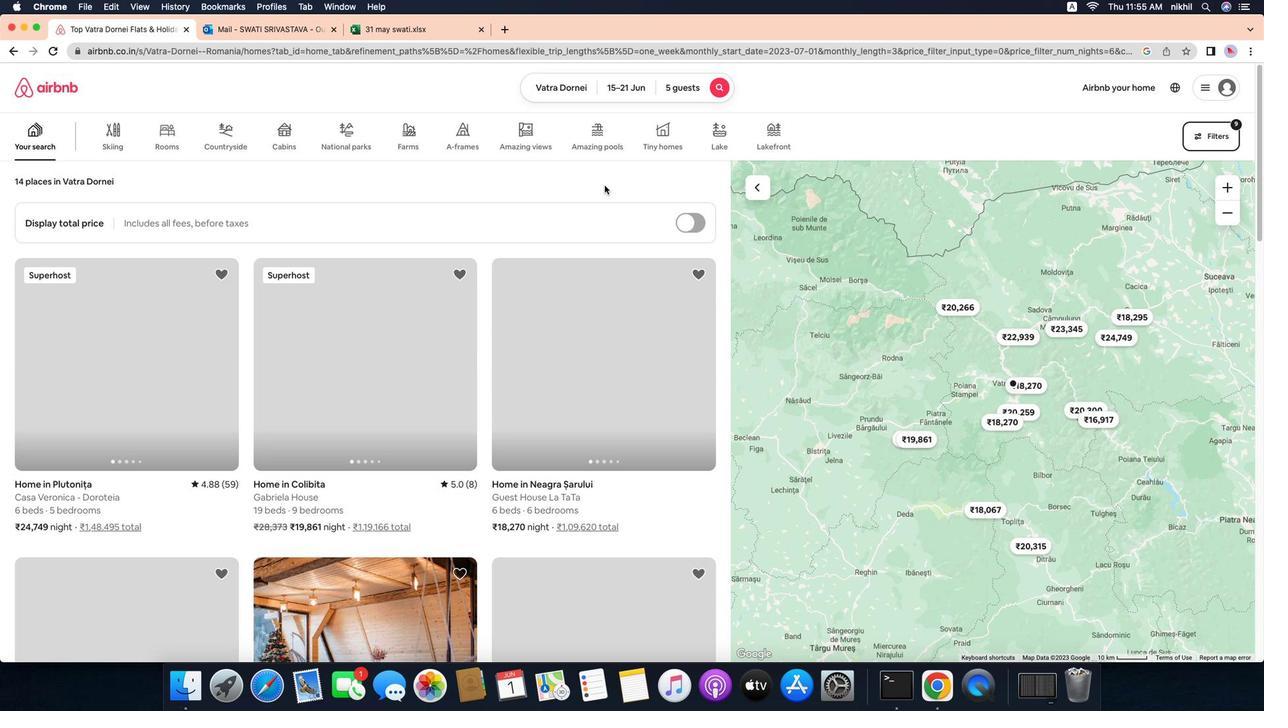 
Action: Mouse scrolled (619, 417) with delta (-89, -90)
Screenshot: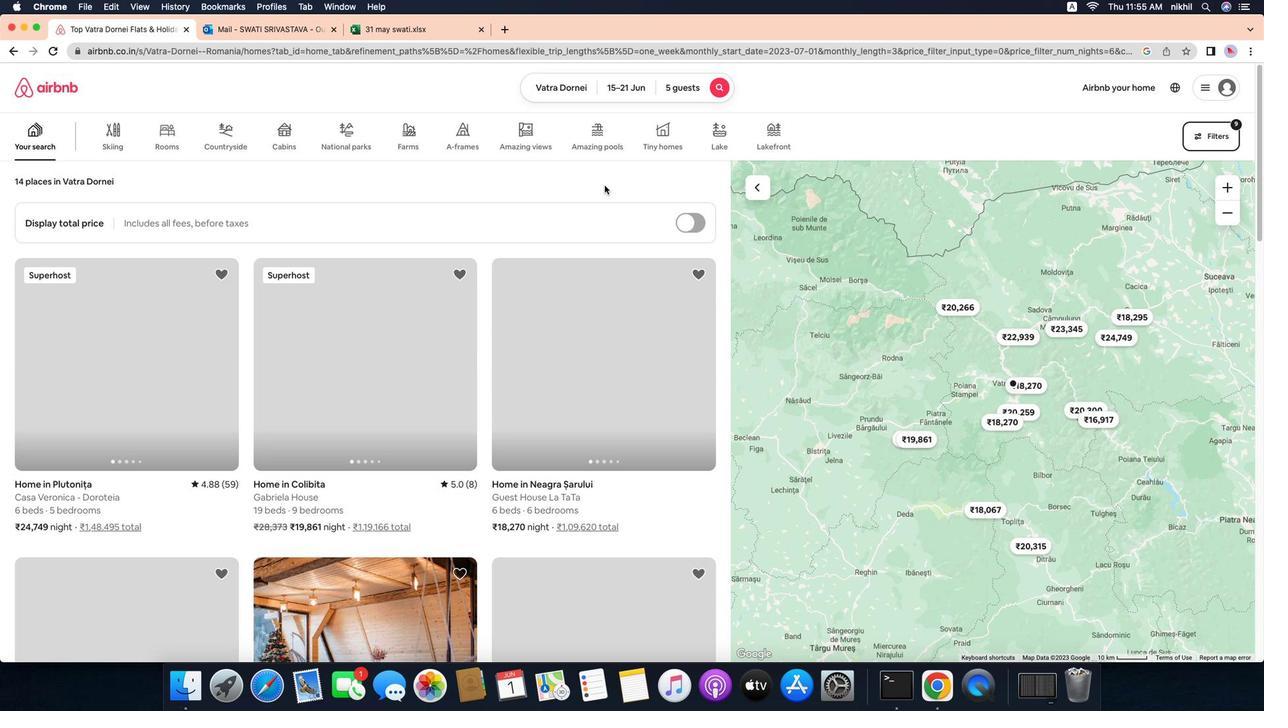 
Action: Mouse scrolled (619, 417) with delta (-89, -90)
Screenshot: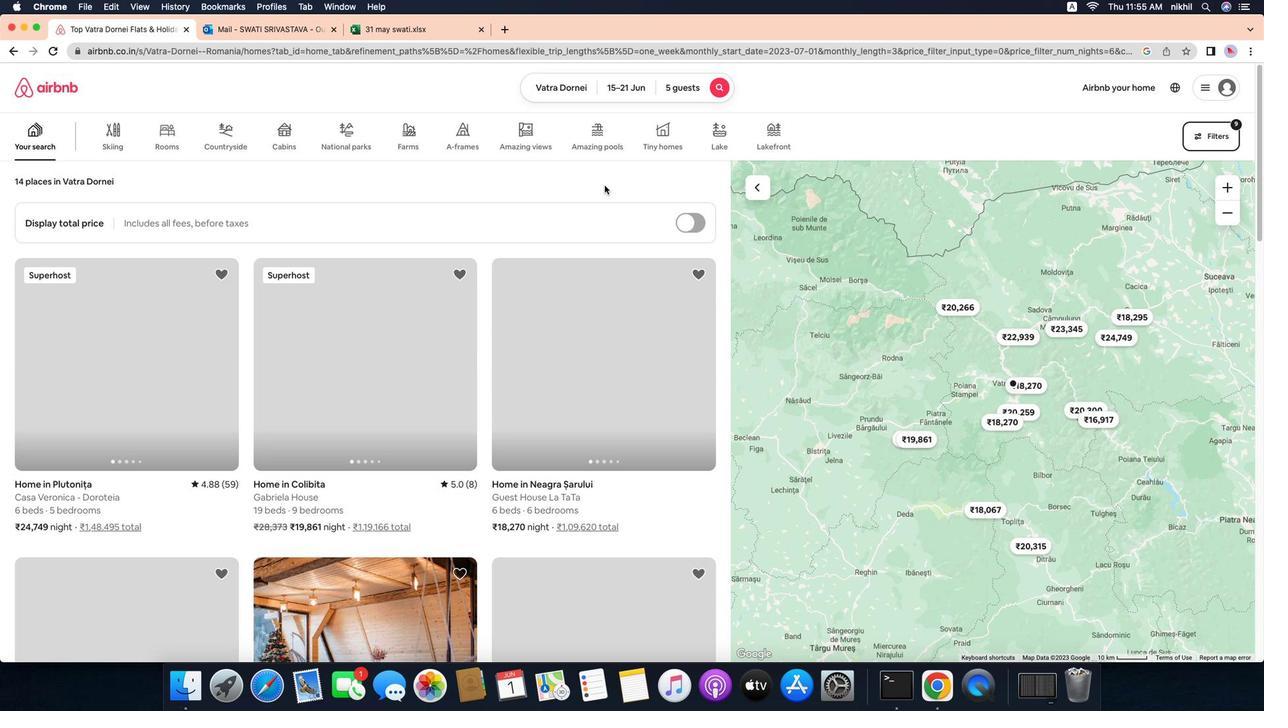 
Action: Mouse scrolled (619, 417) with delta (-89, -92)
Screenshot: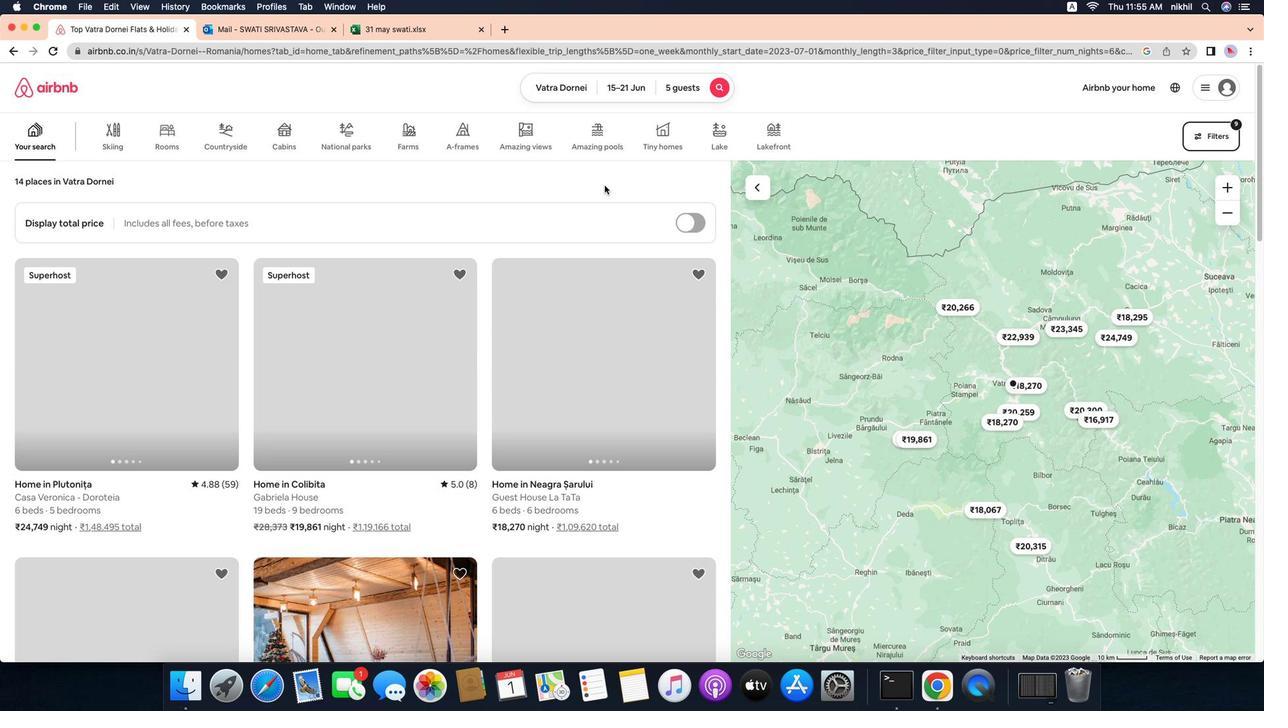 
Action: Mouse scrolled (619, 417) with delta (-89, -93)
Screenshot: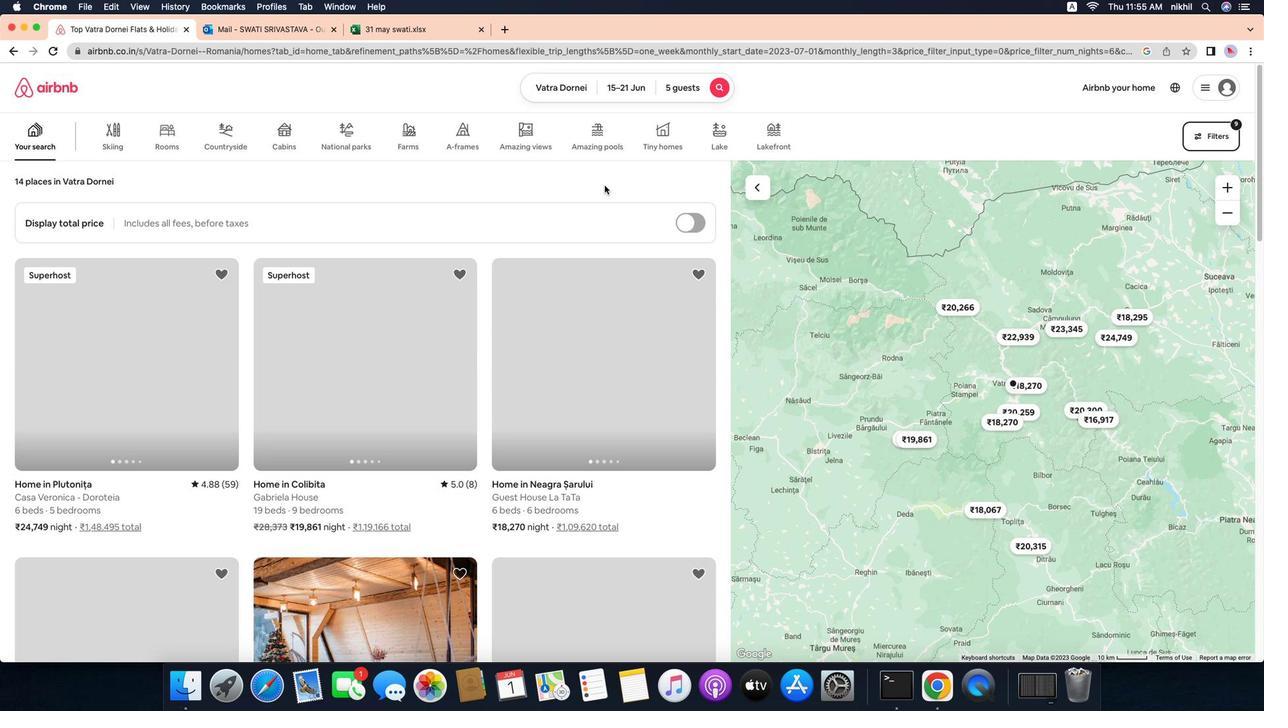 
Action: Mouse moved to (784, 286)
Screenshot: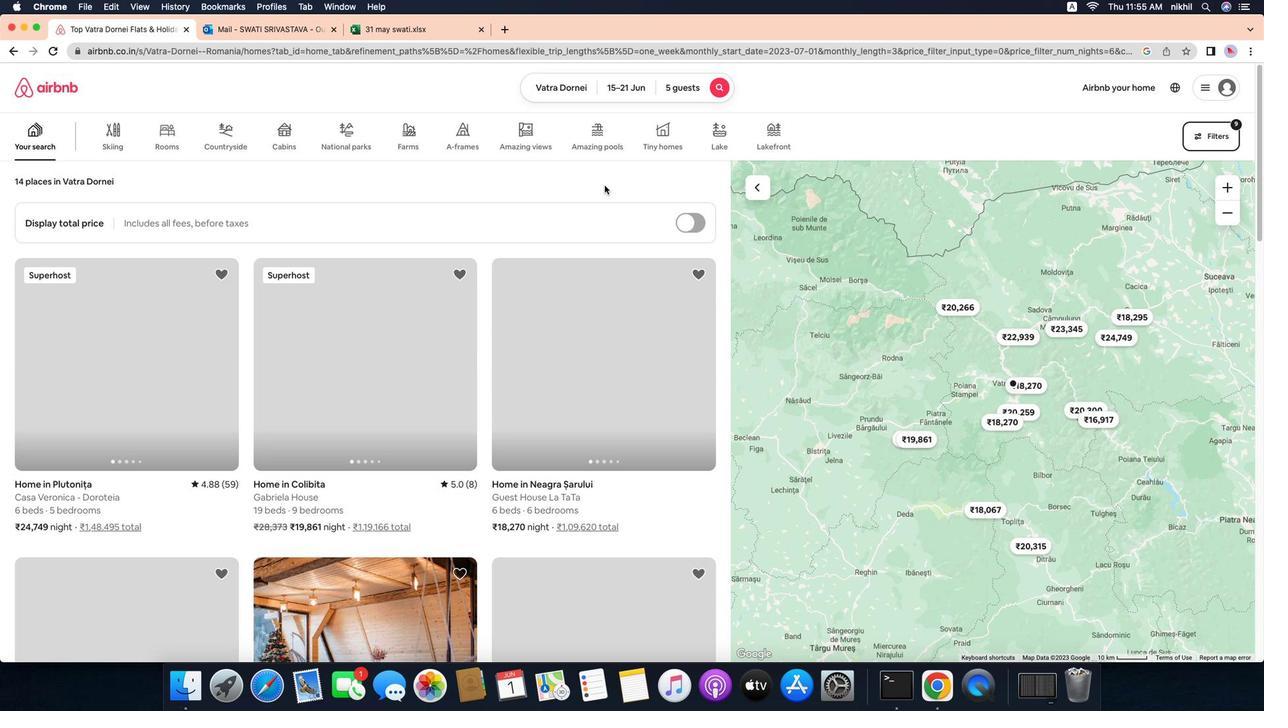 
Action: Mouse pressed left at (784, 286)
Screenshot: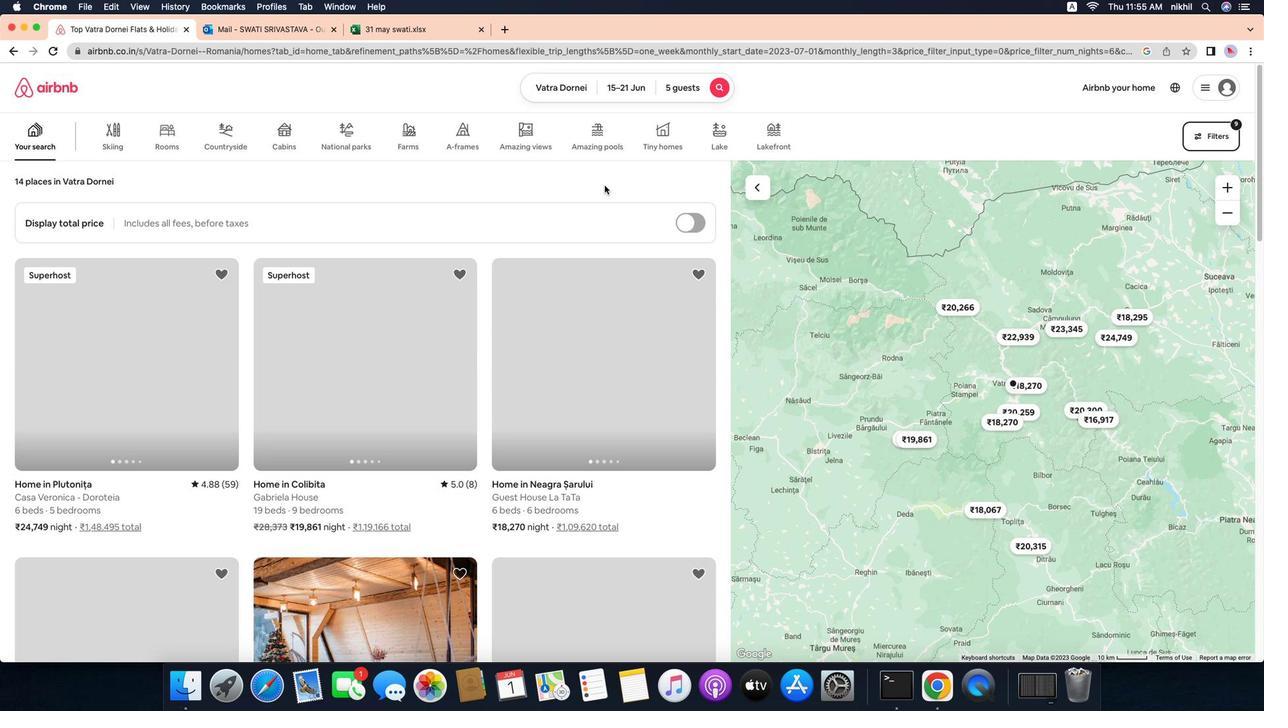 
Action: Mouse moved to (567, 357)
Screenshot: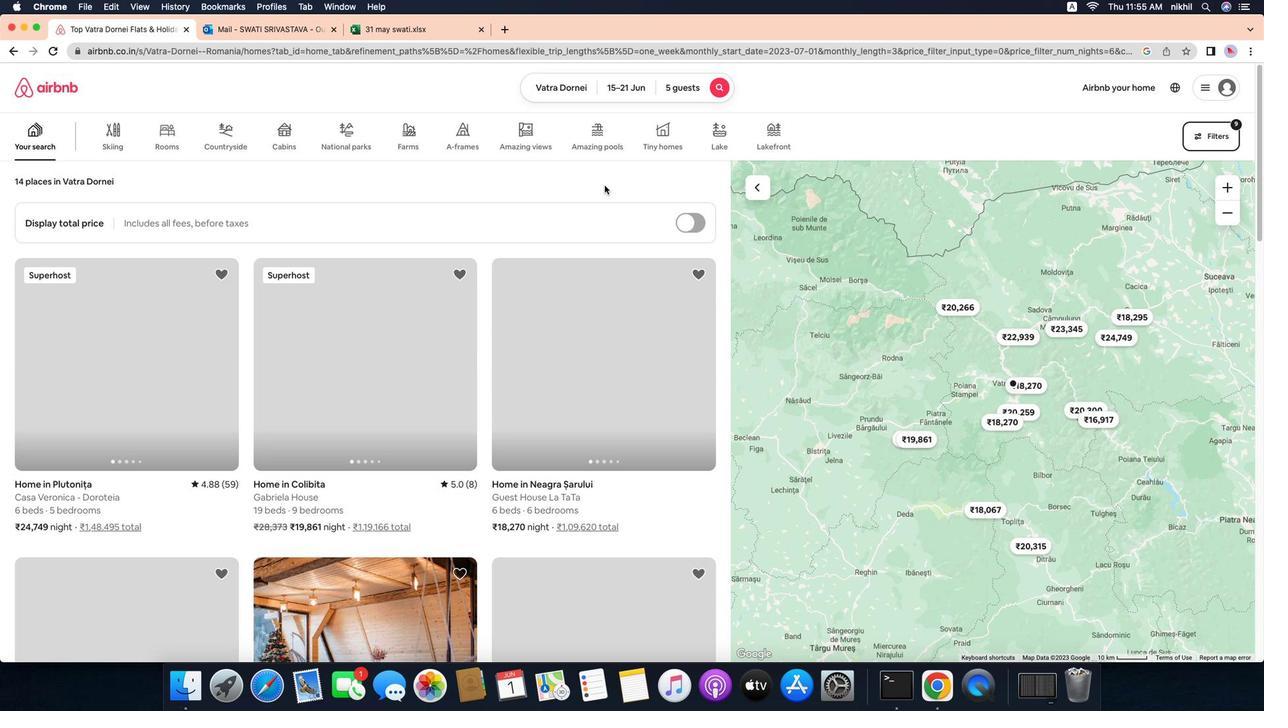 
Action: Mouse scrolled (567, 357) with delta (-89, -90)
Screenshot: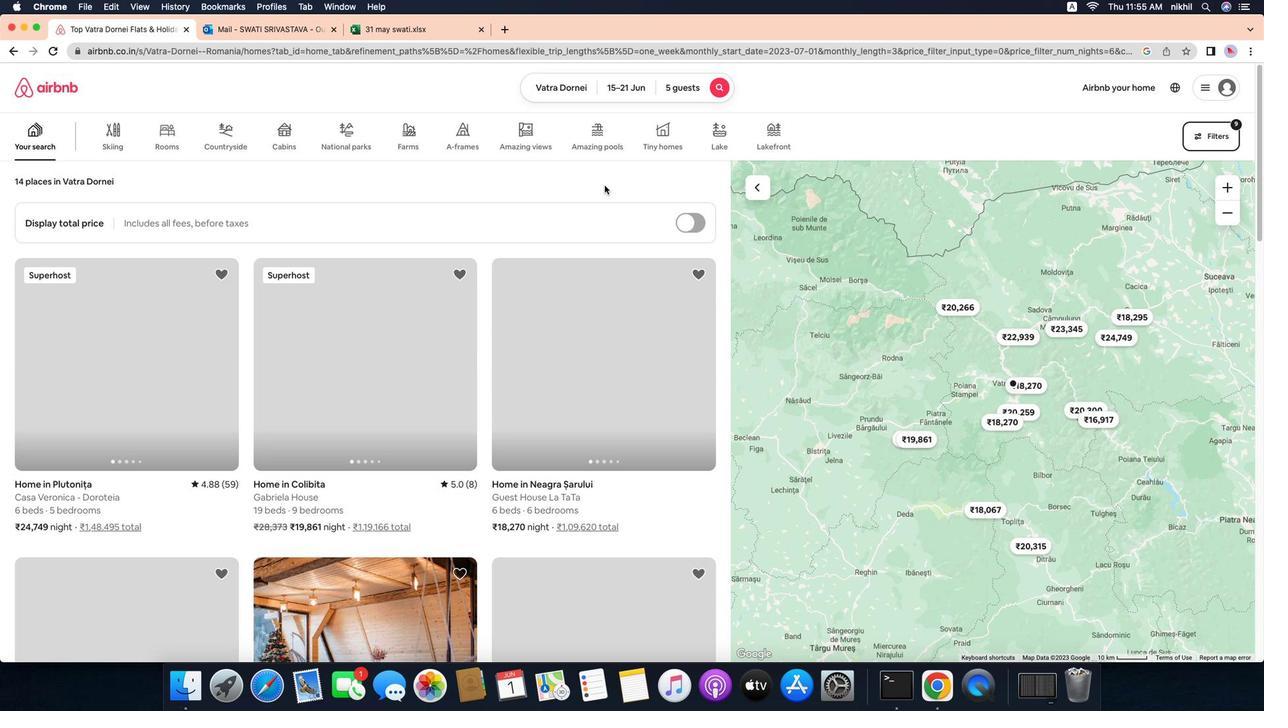 
Action: Mouse scrolled (567, 357) with delta (-89, -90)
Screenshot: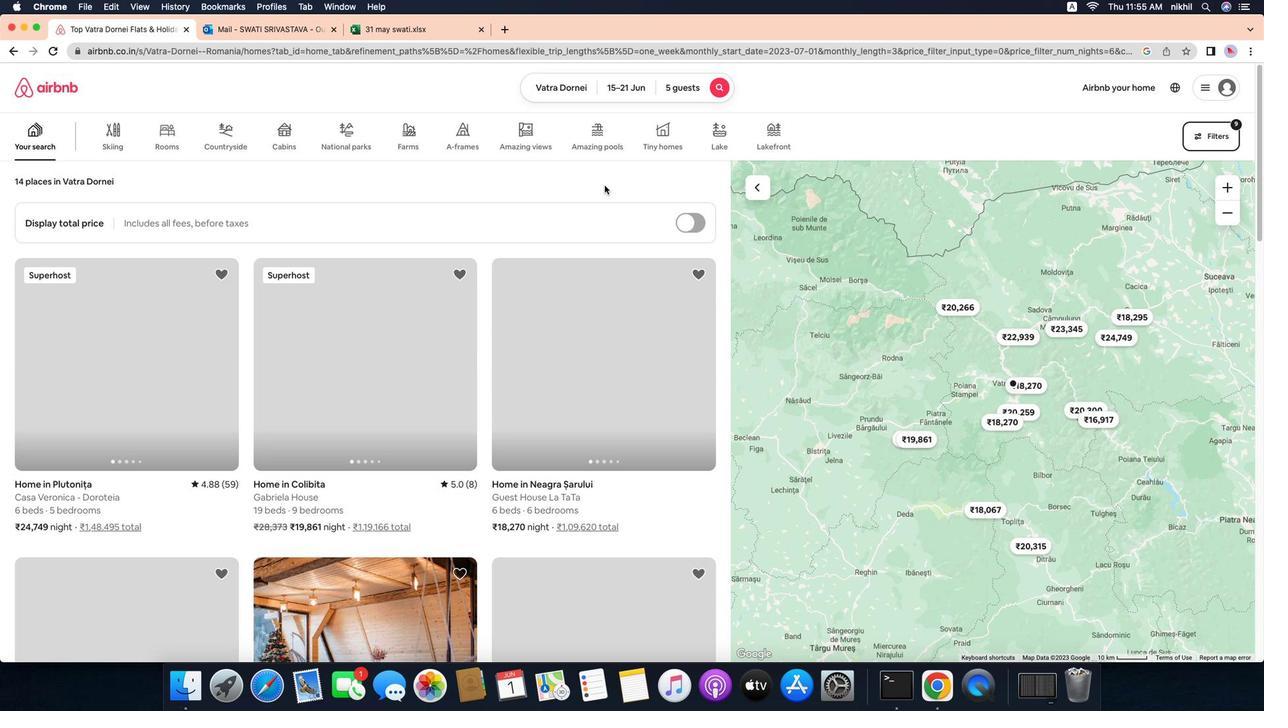 
Action: Mouse moved to (567, 357)
Screenshot: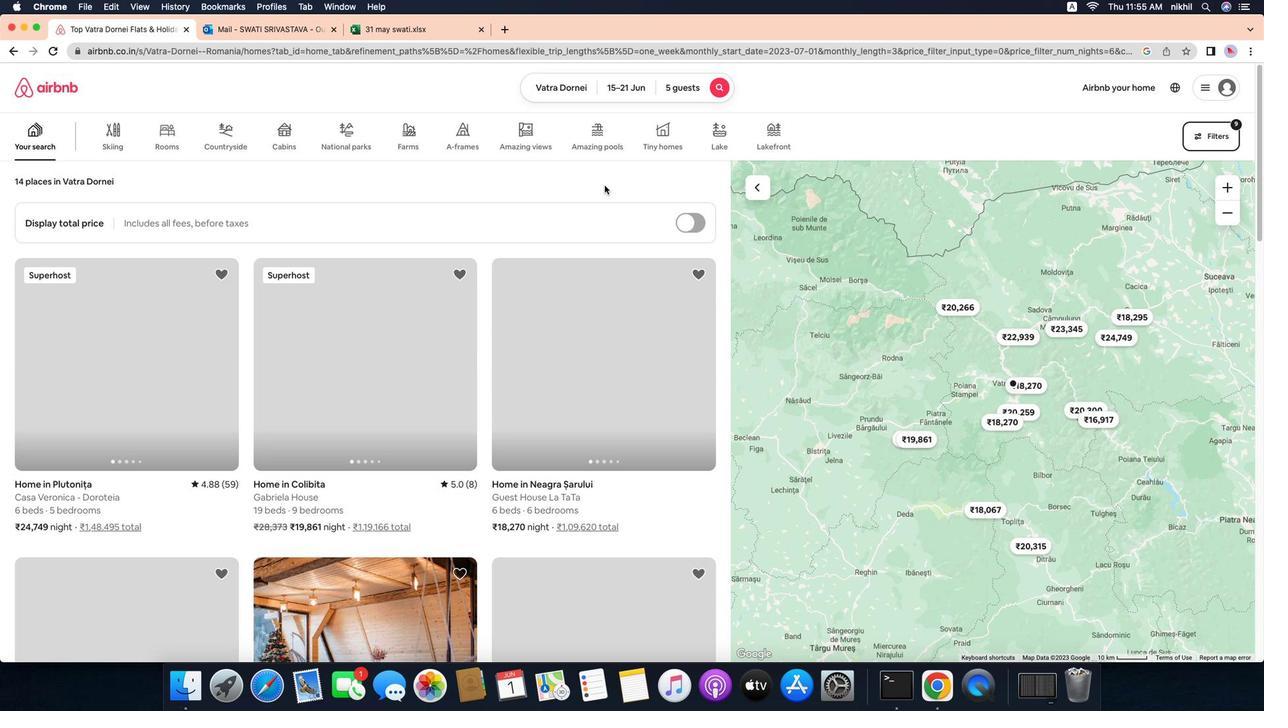 
Action: Mouse scrolled (567, 357) with delta (-89, -92)
Screenshot: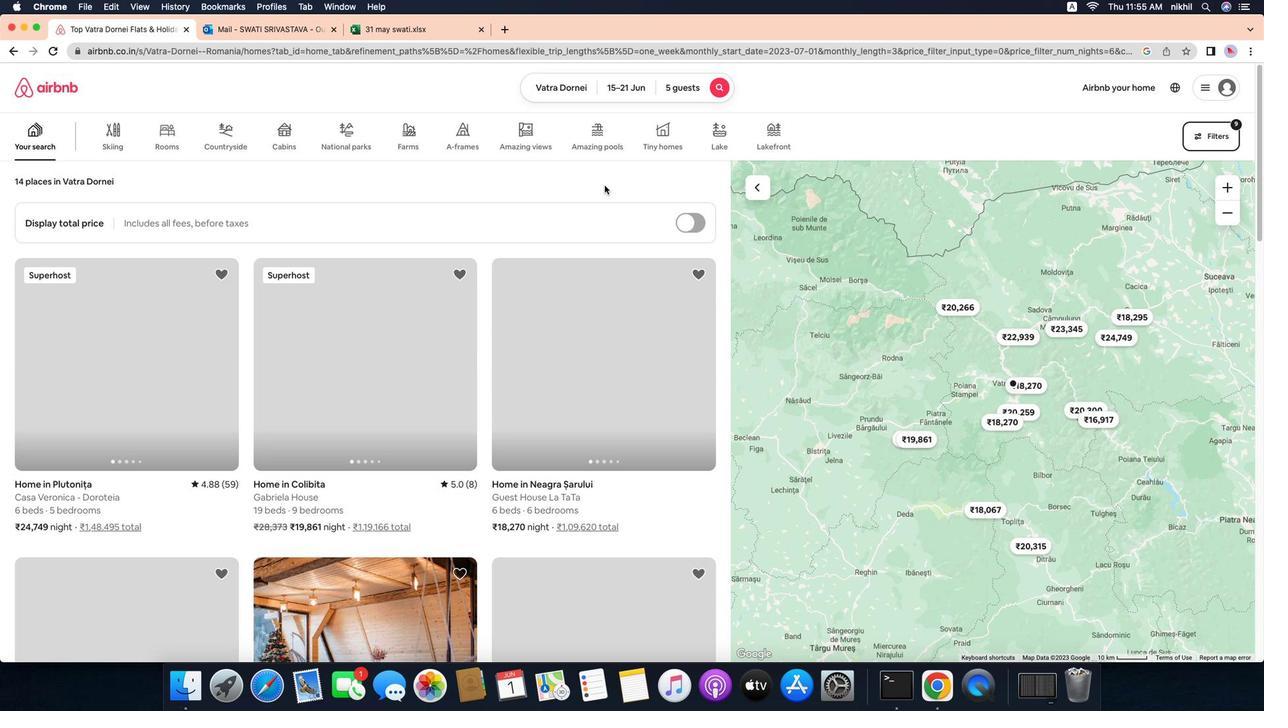 
Action: Mouse moved to (567, 357)
Screenshot: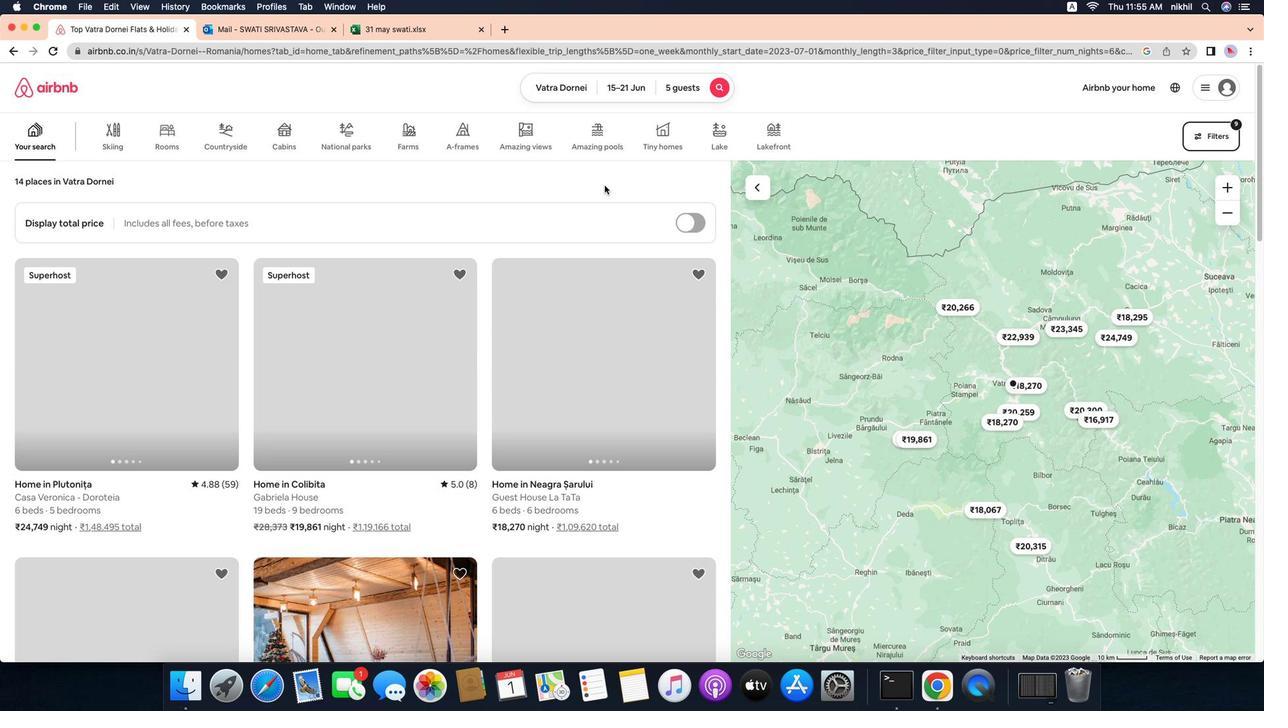 
Action: Mouse scrolled (567, 357) with delta (-89, -94)
Screenshot: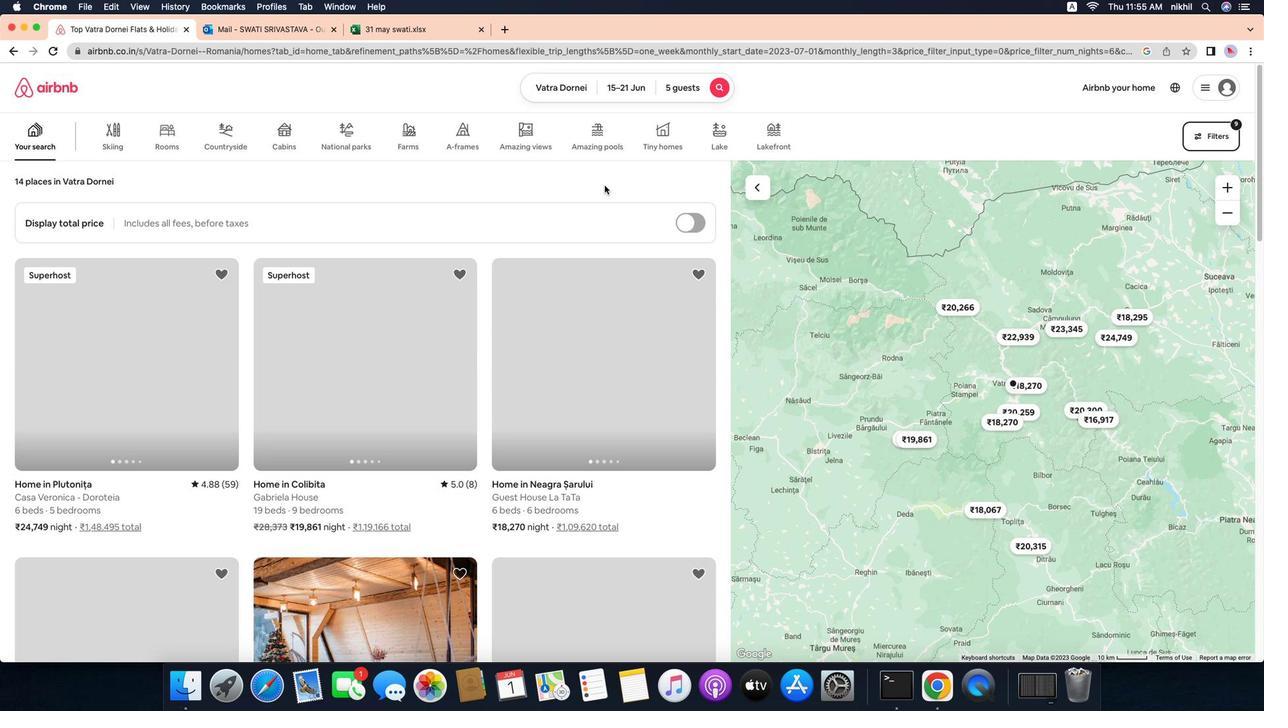
Action: Mouse scrolled (567, 357) with delta (-89, -90)
Screenshot: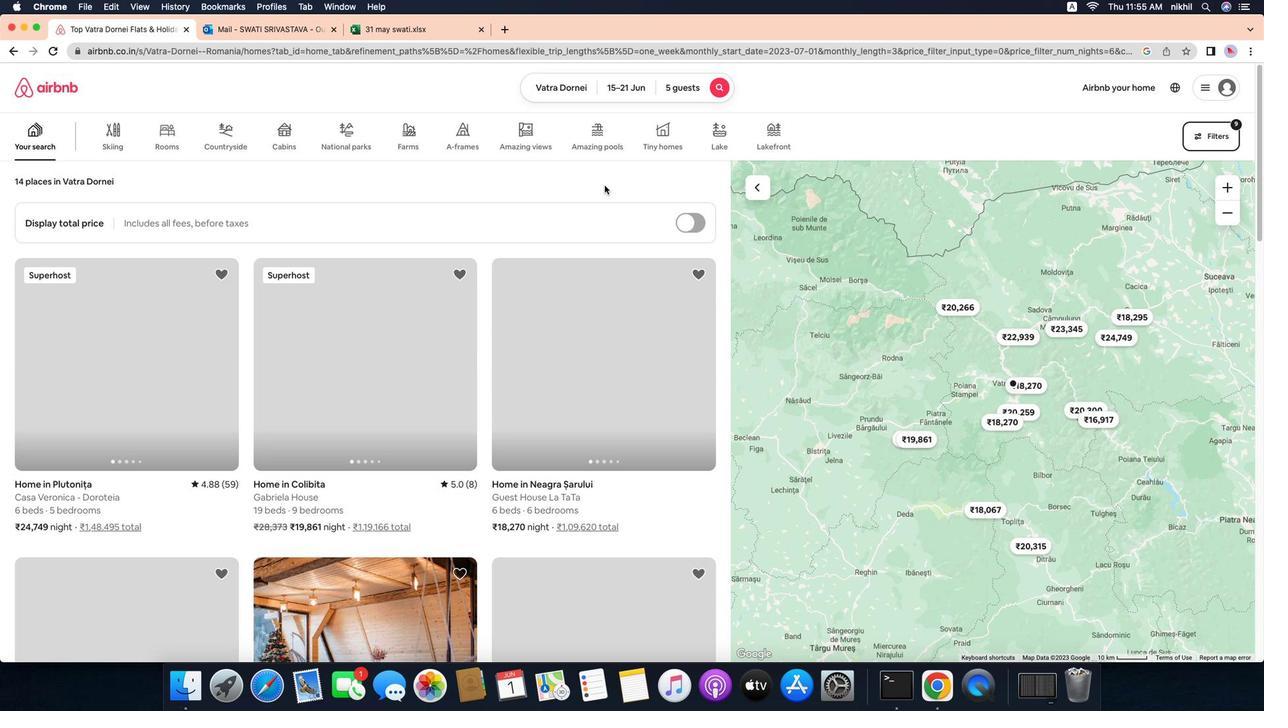 
Action: Mouse scrolled (567, 357) with delta (-89, -90)
Screenshot: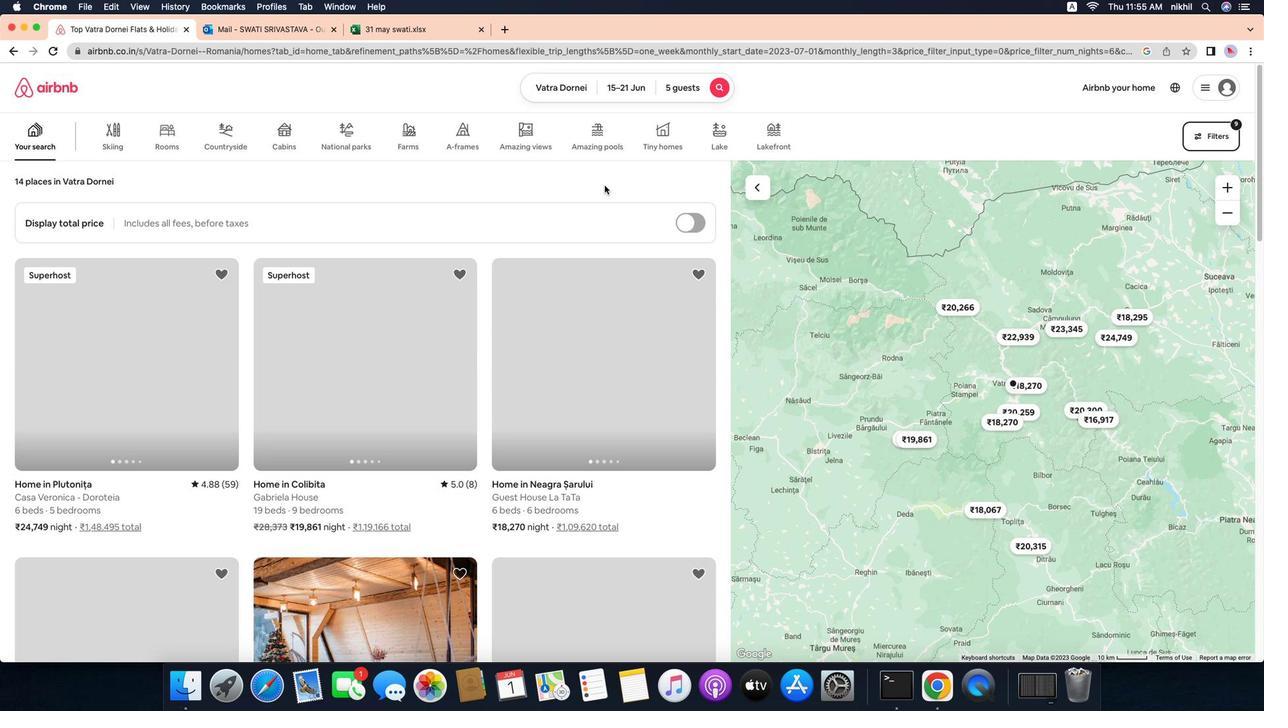 
Action: Mouse scrolled (567, 357) with delta (-89, -92)
Screenshot: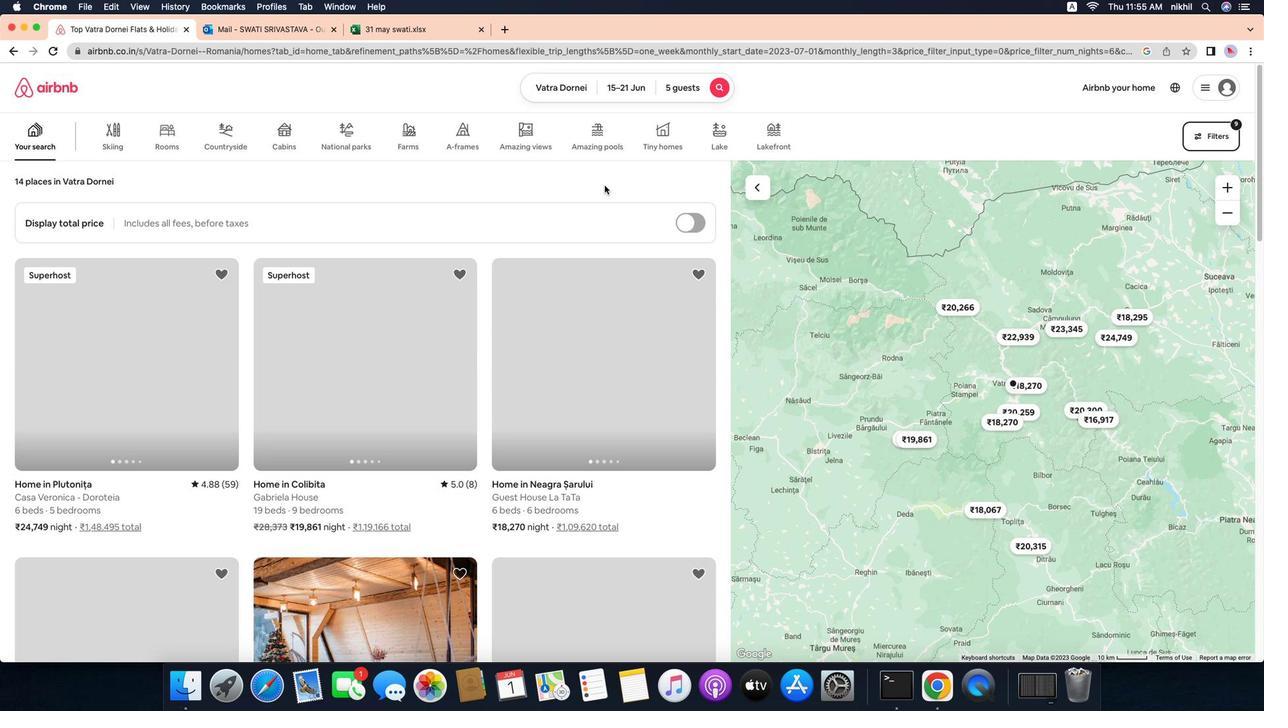 
Action: Mouse scrolled (567, 357) with delta (-89, -93)
Screenshot: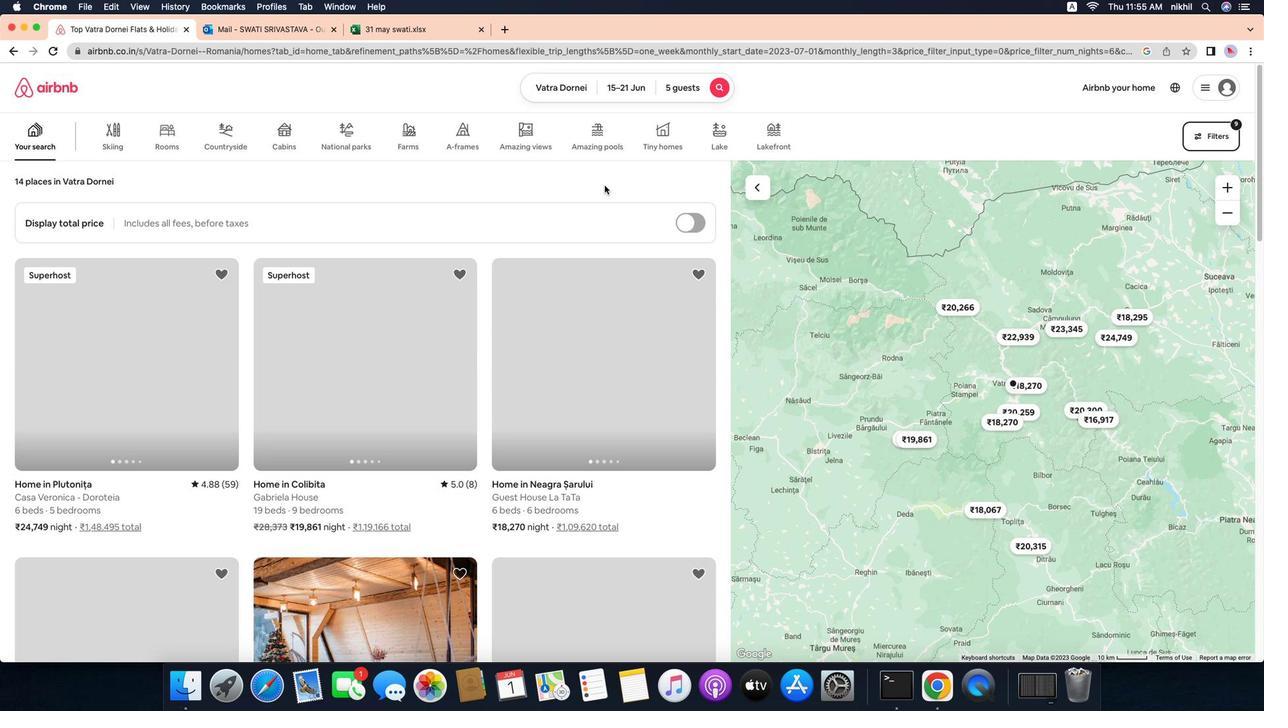 
Action: Mouse moved to (566, 354)
Screenshot: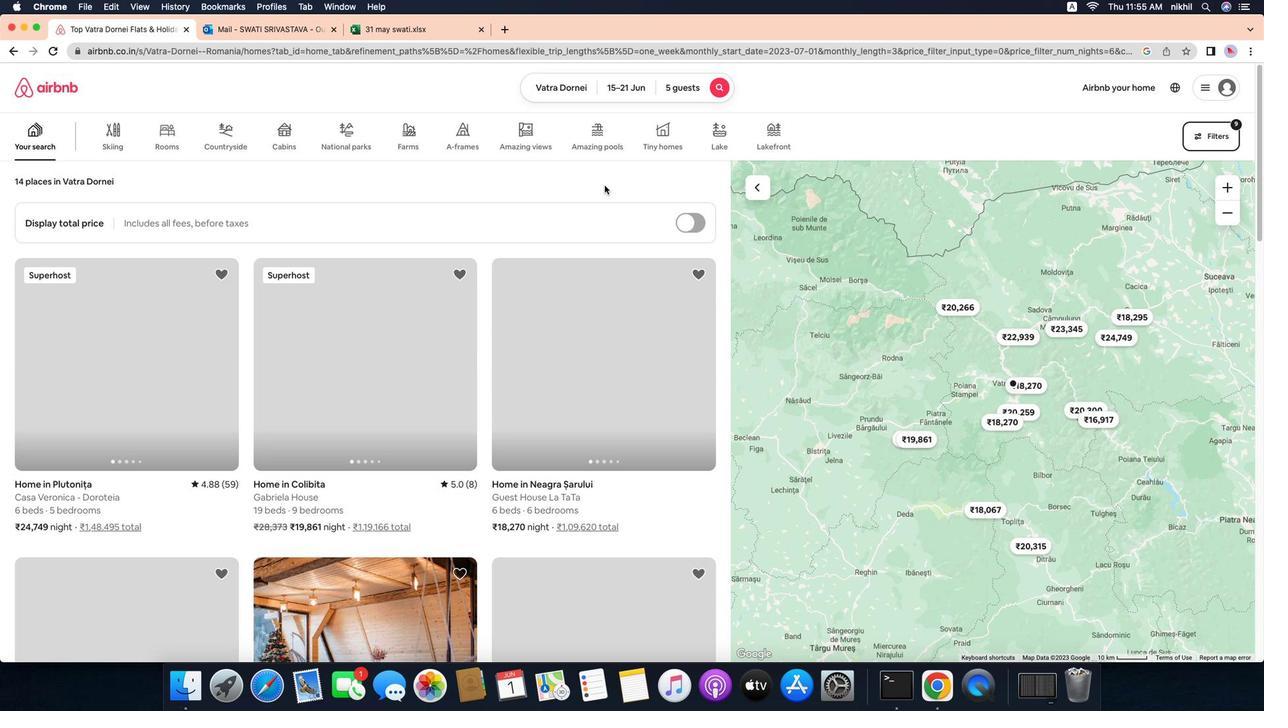 
Action: Mouse scrolled (566, 354) with delta (-89, -94)
Screenshot: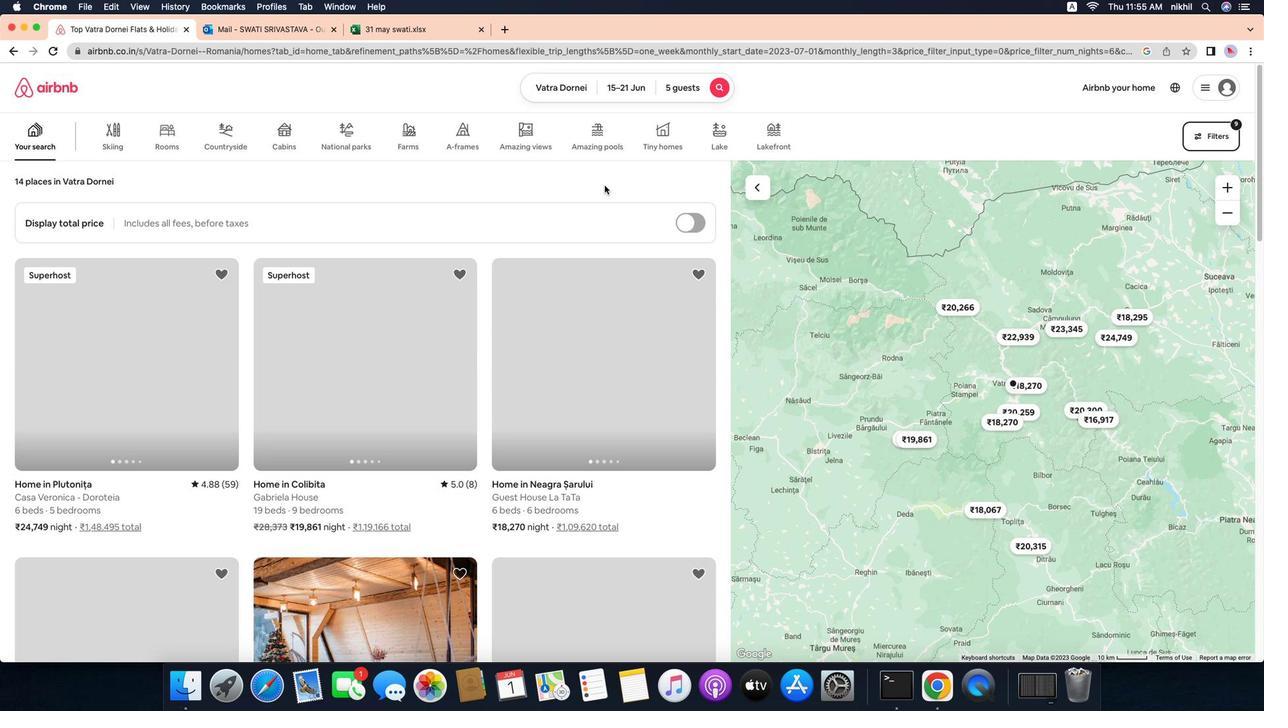 
Action: Mouse moved to (356, 447)
Screenshot: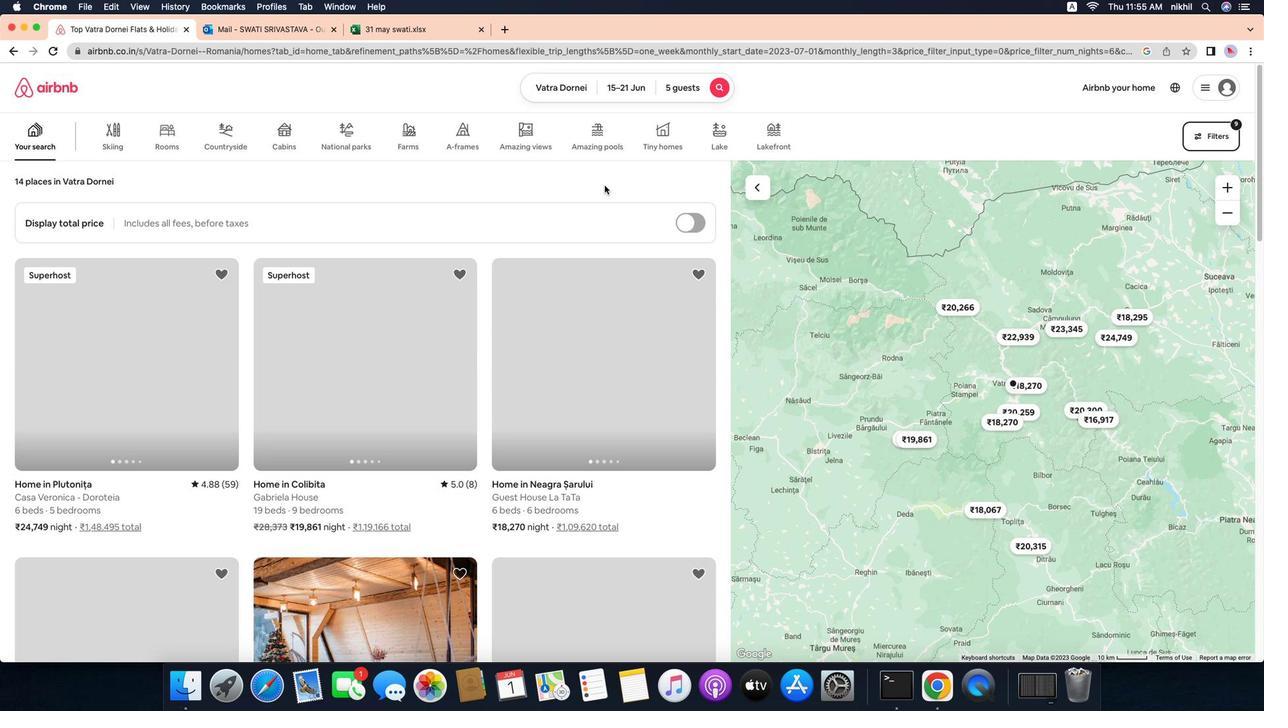 
Action: Mouse pressed left at (356, 447)
Screenshot: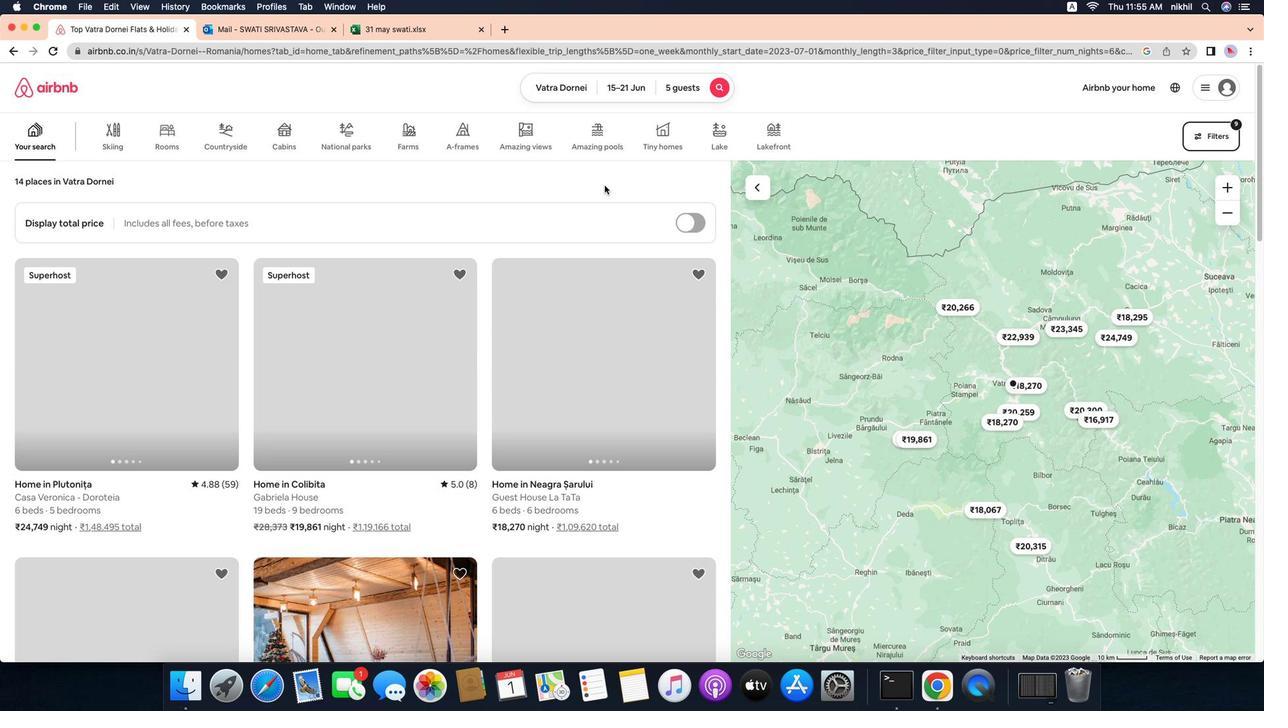 
Action: Mouse moved to (747, 558)
Screenshot: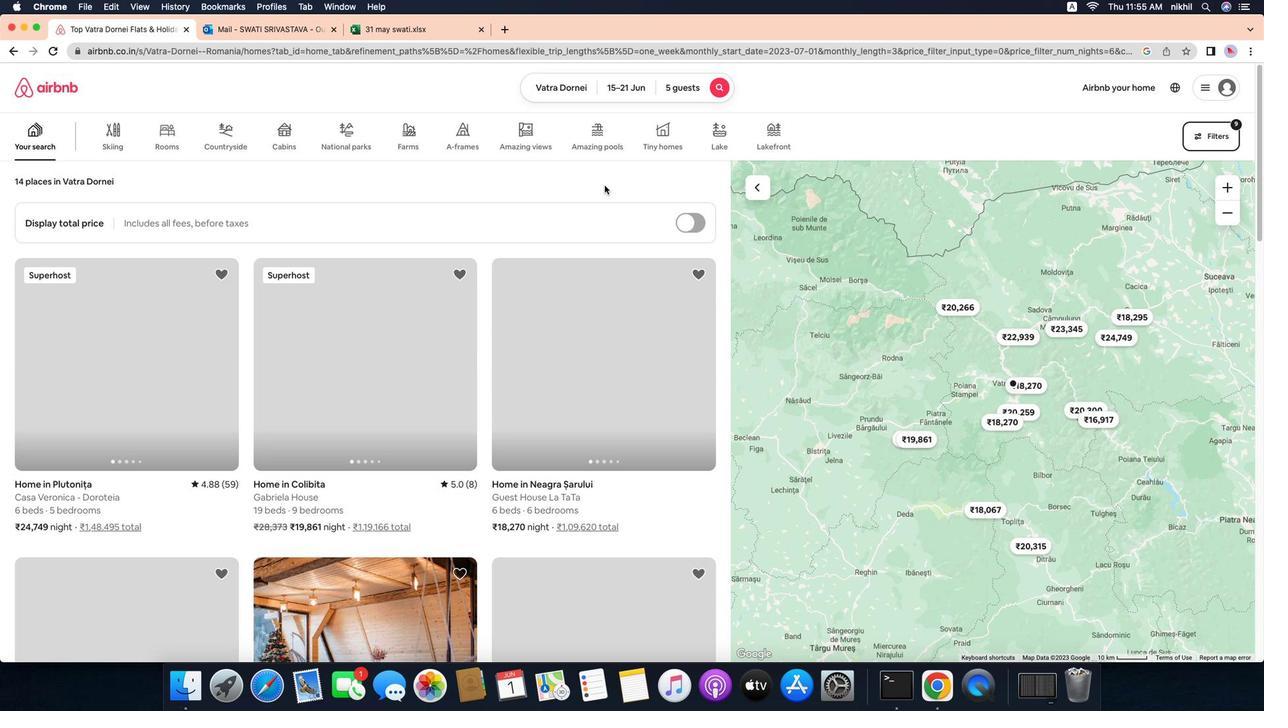 
Action: Mouse pressed left at (747, 558)
Screenshot: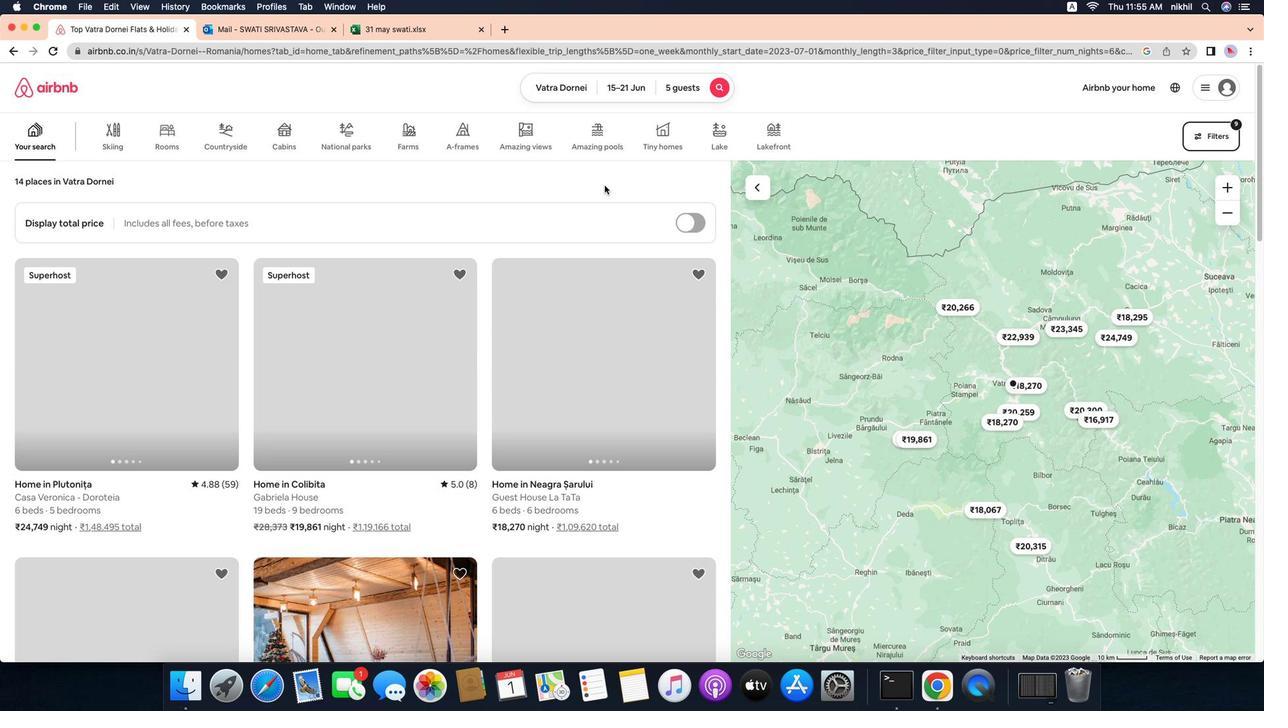 
Action: Mouse moved to (554, 107)
Screenshot: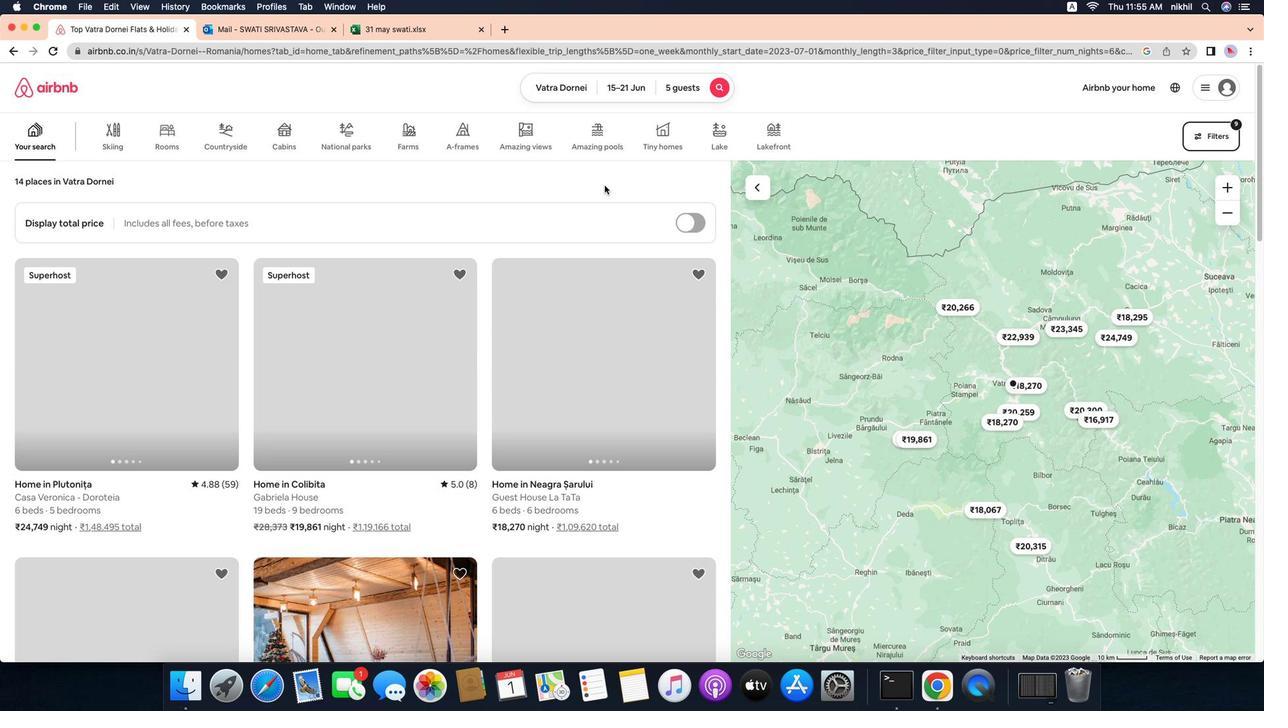 
